 Task: Add an event with the title Quarterly Business Review, date '2023/10/03', time 7:50 AM to 9:50 AMand add a description: Participants will learn how to effectively close a negotiation, secure agreements, and establish clear next steps. They will also explore techniques for building long-term relationships and maintaining open lines of communication after the negotiation concludes., put the event into Yellow category . Add location for the event as: 321 Park Retiro, Madrid, Spain, logged in from the account softage.1@softage.netand send the event invitation to softage.6@softage.net and softage.7@softage.net. Set a reminder for the event 15 minutes before
Action: Mouse moved to (99, 114)
Screenshot: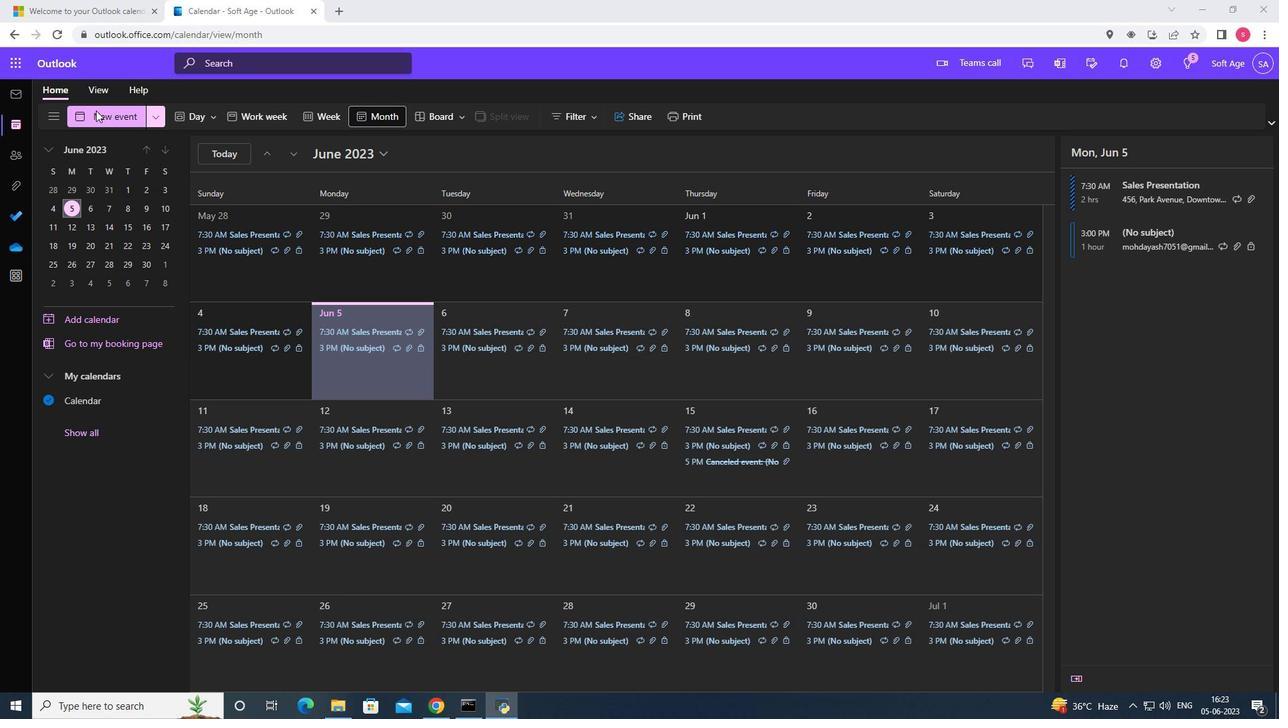 
Action: Mouse pressed left at (99, 114)
Screenshot: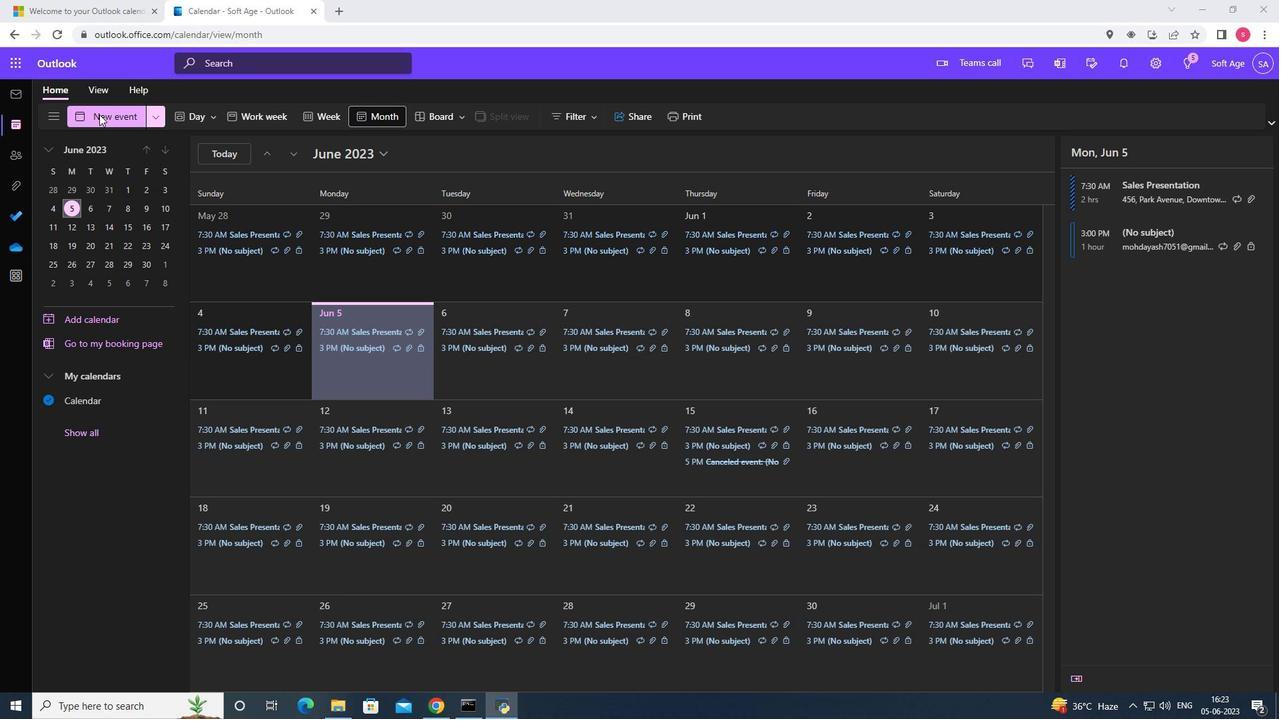 
Action: Mouse moved to (441, 200)
Screenshot: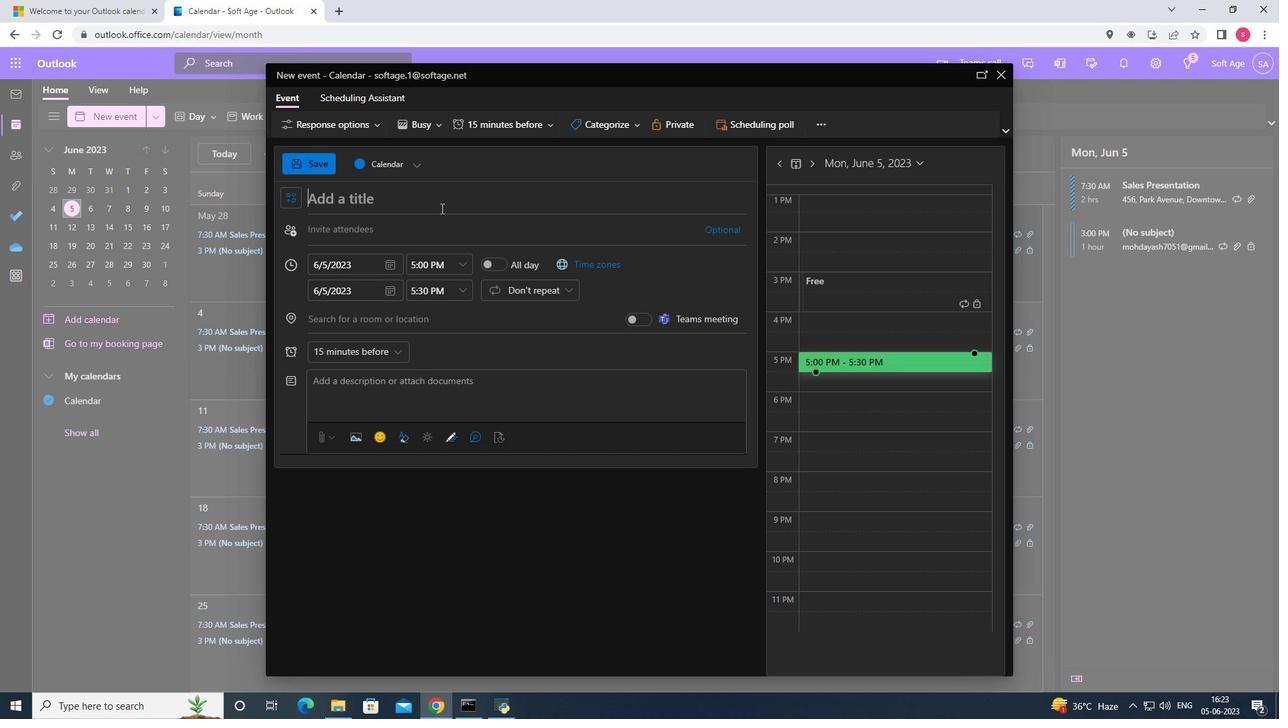 
Action: Mouse pressed left at (441, 200)
Screenshot: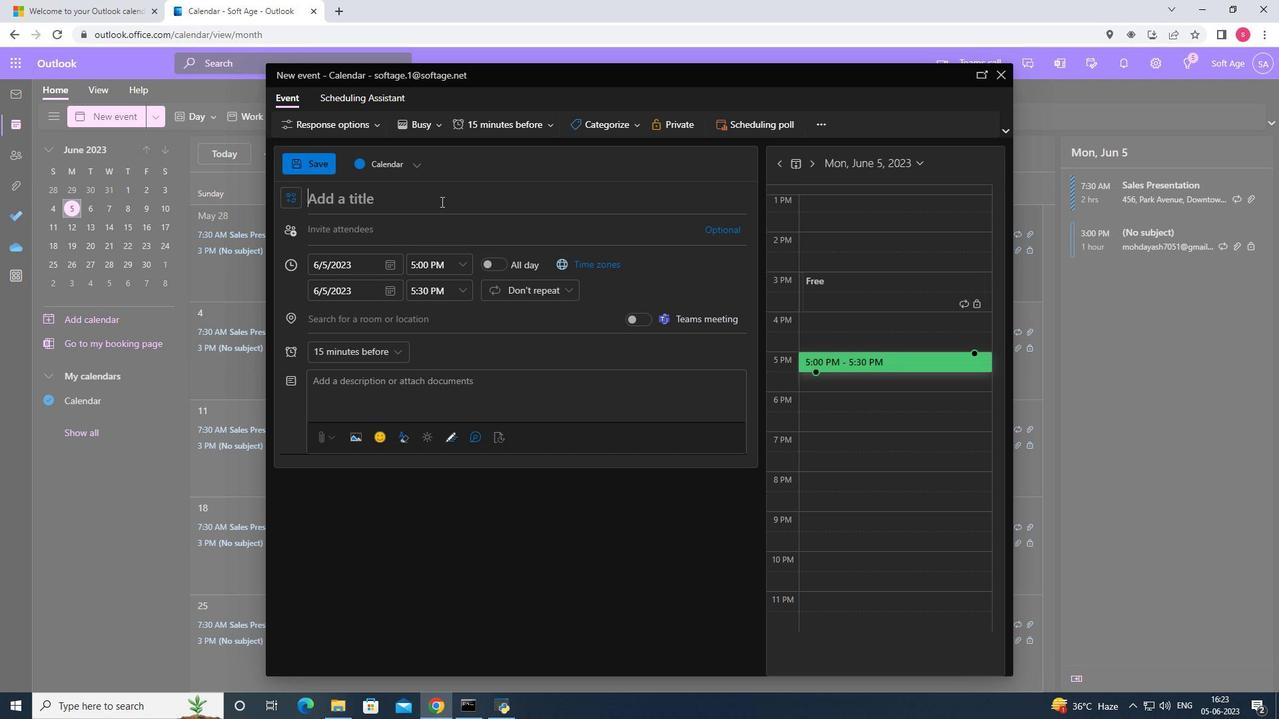 
Action: Key pressed <Key.shift>Quarterly<Key.space>b<Key.backspace><Key.shift>Business<Key.space><Key.shift>Review
Screenshot: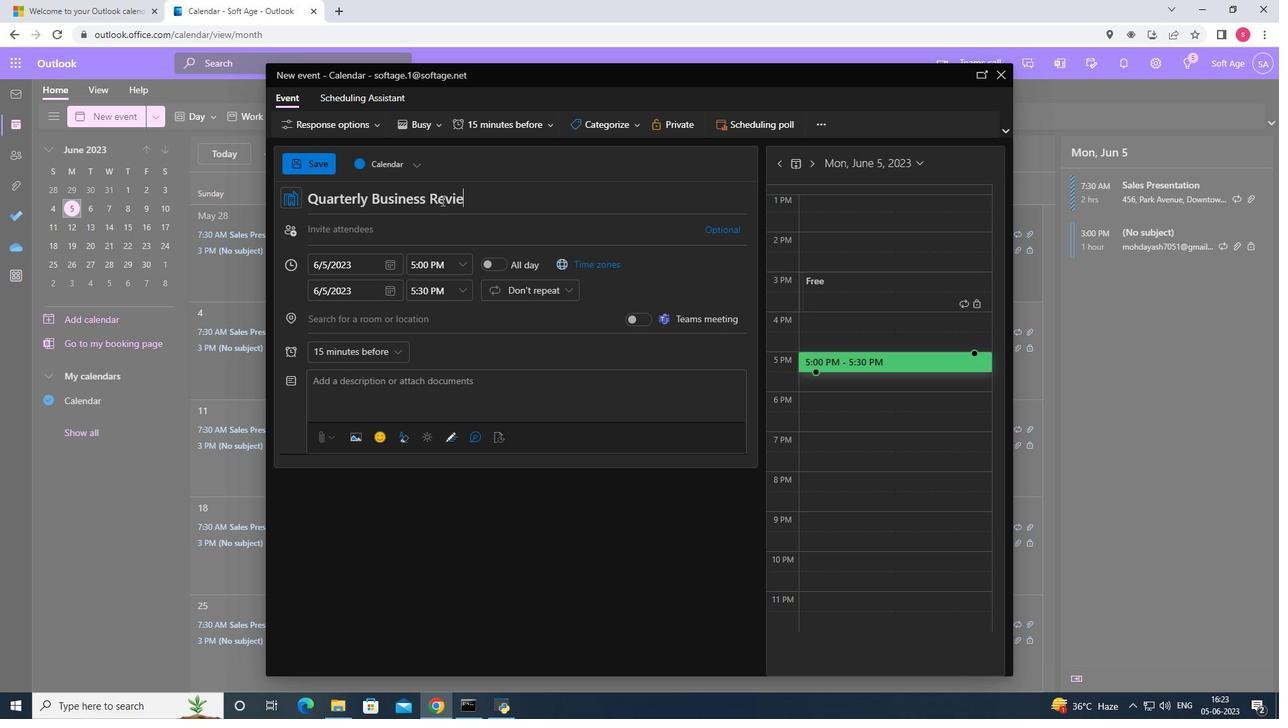 
Action: Mouse moved to (395, 265)
Screenshot: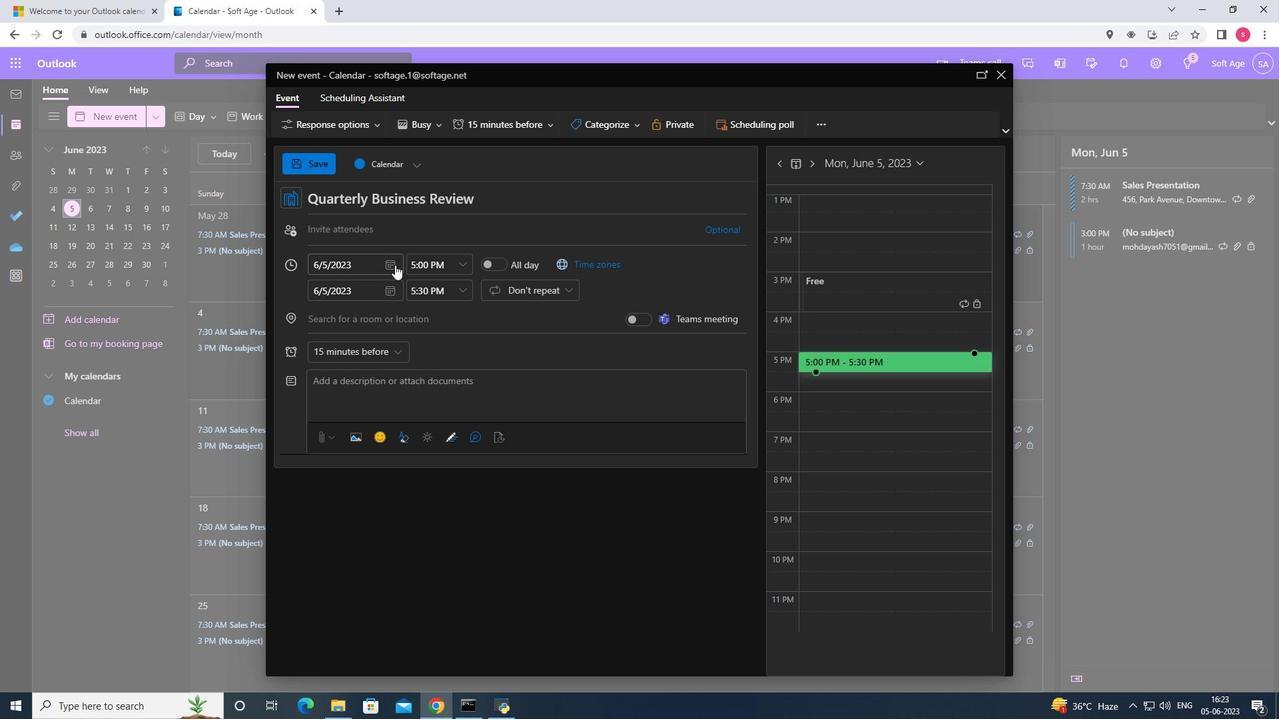 
Action: Mouse pressed left at (395, 265)
Screenshot: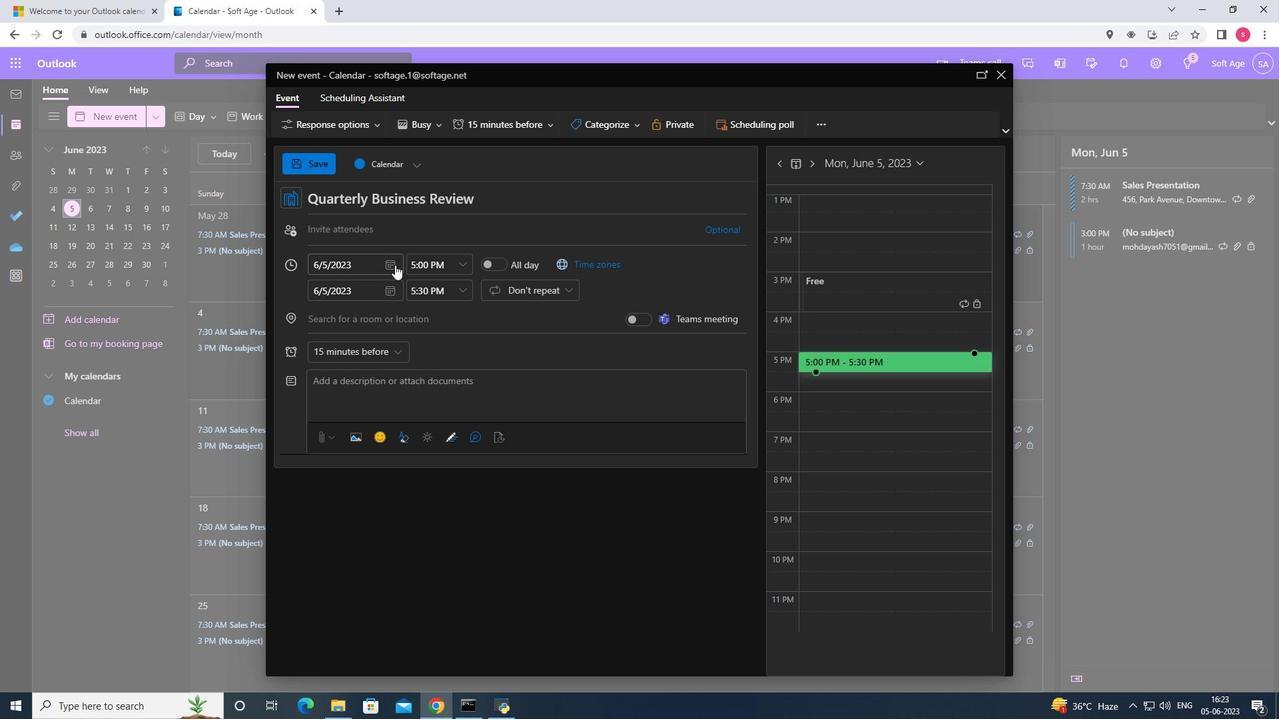 
Action: Mouse moved to (439, 293)
Screenshot: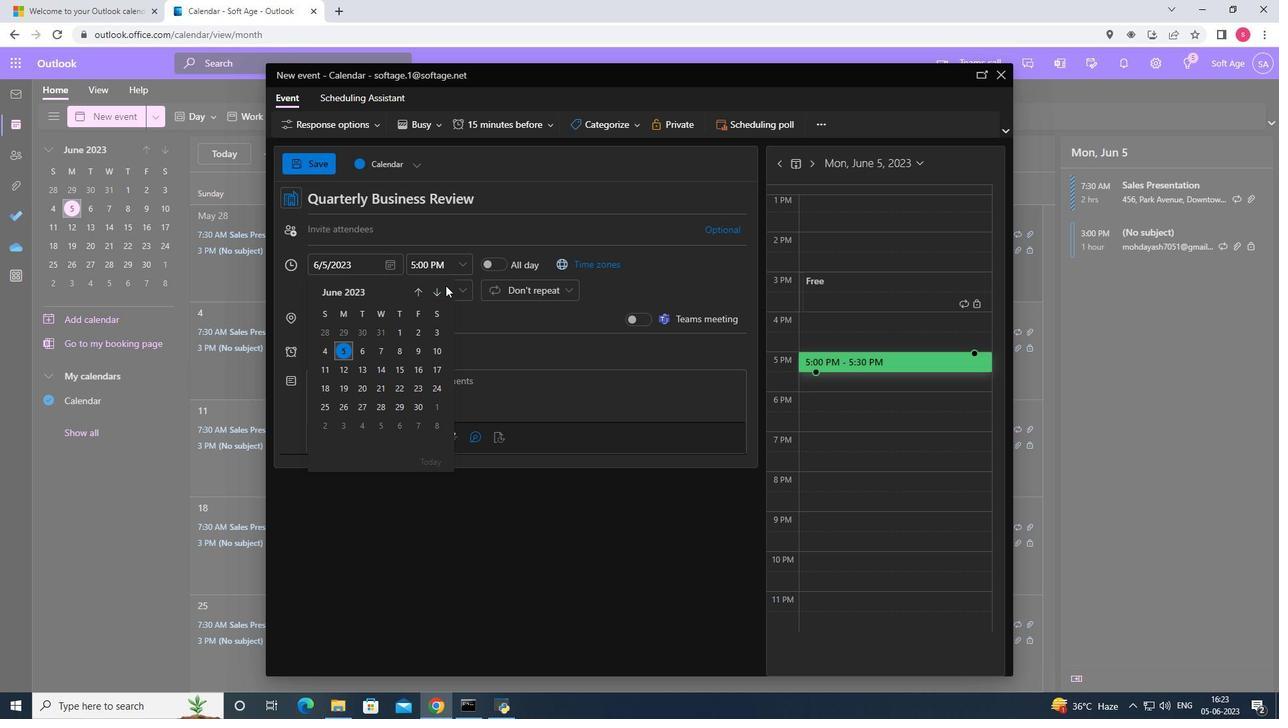 
Action: Mouse pressed left at (439, 293)
Screenshot: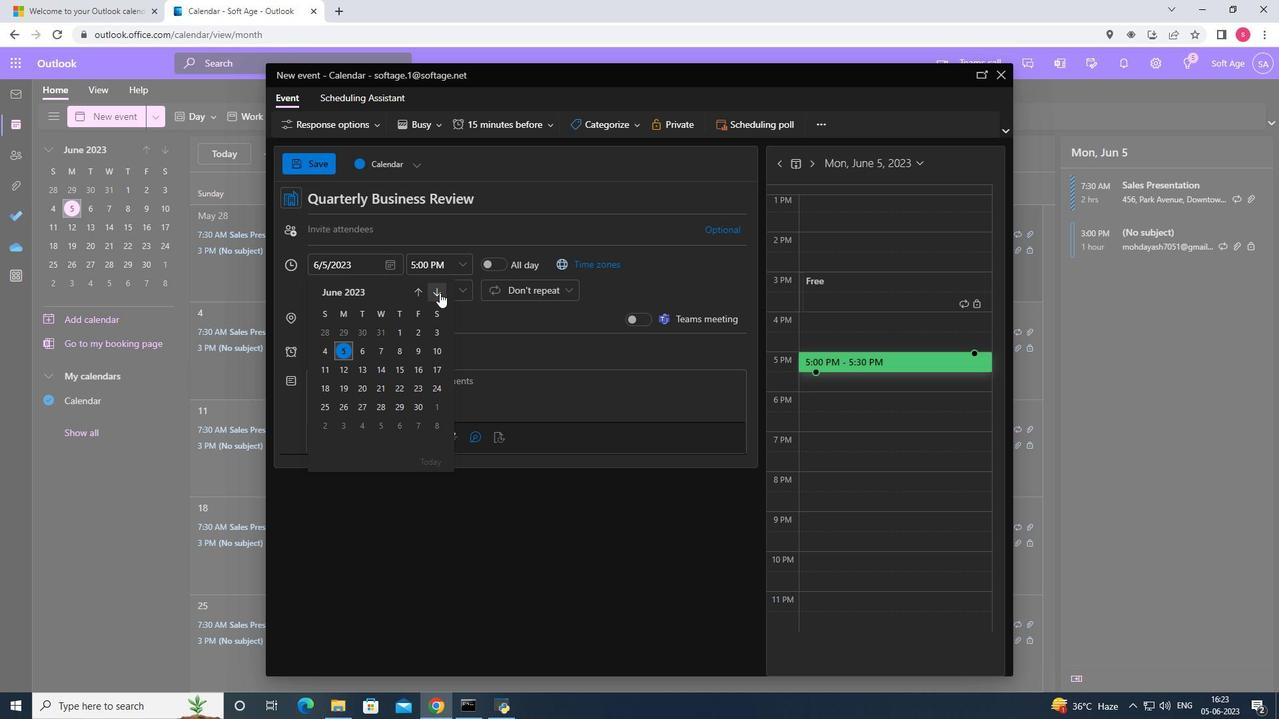 
Action: Mouse pressed left at (439, 293)
Screenshot: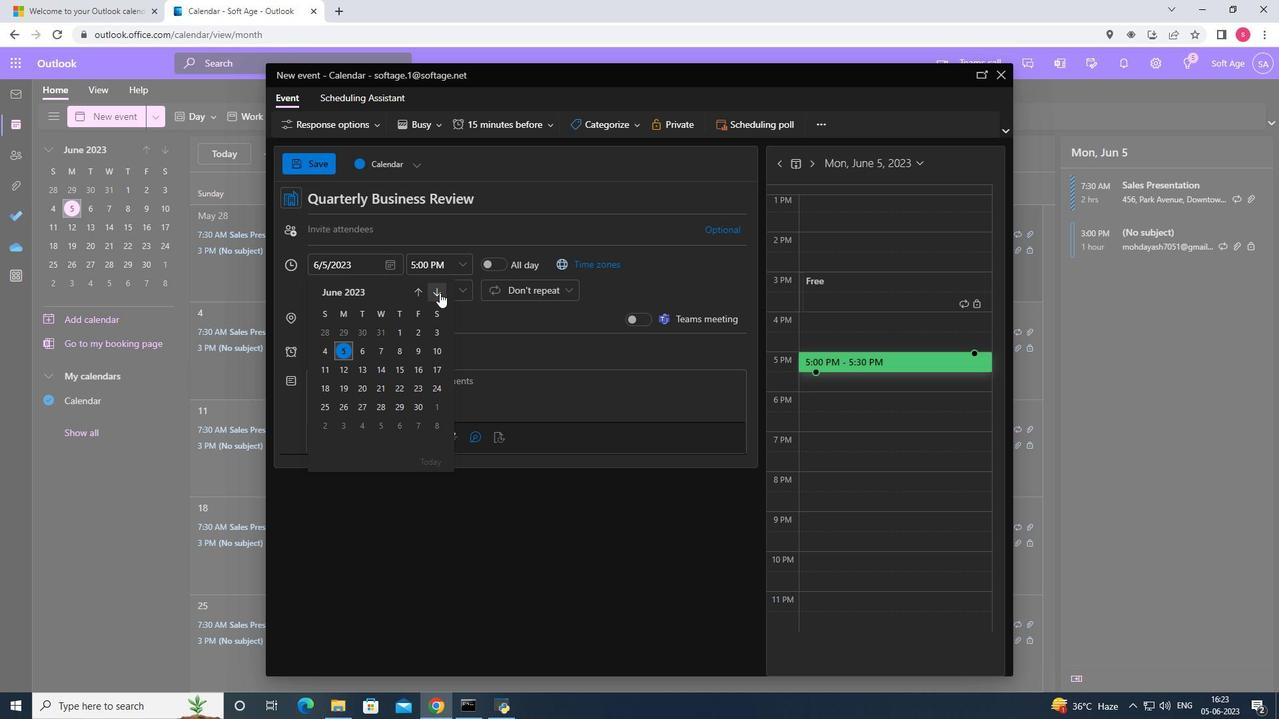 
Action: Mouse pressed left at (439, 293)
Screenshot: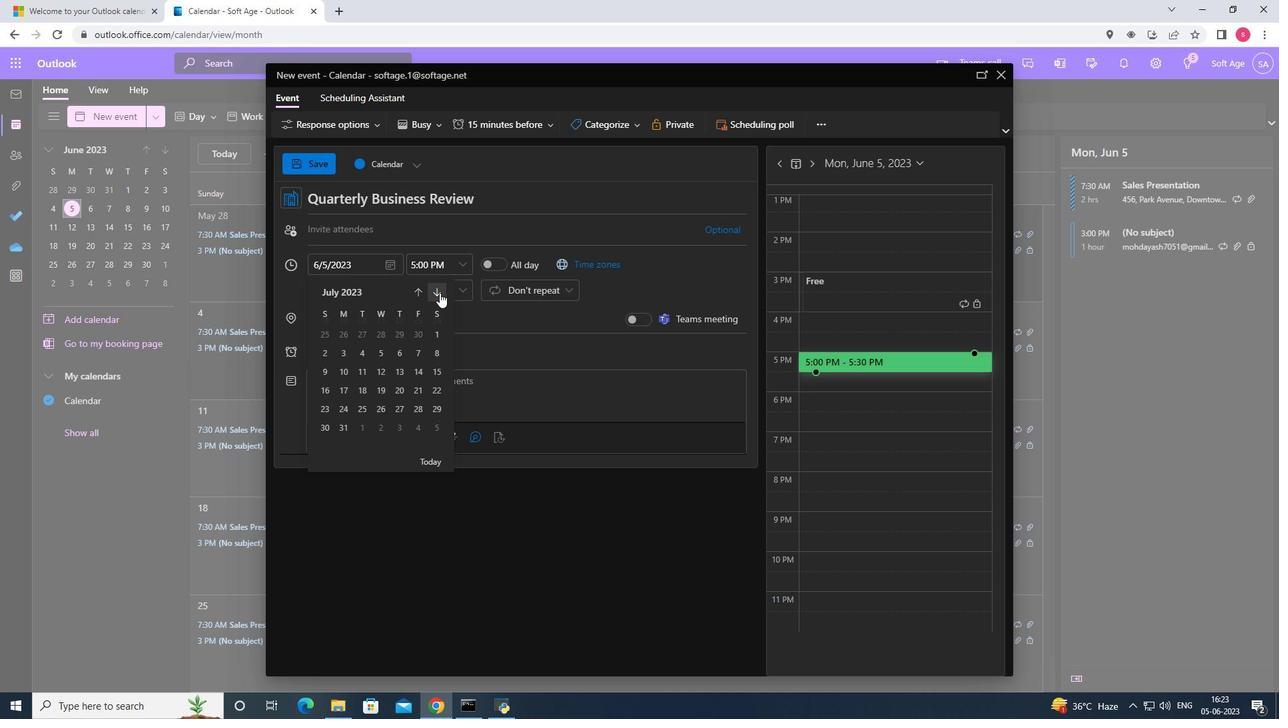 
Action: Mouse pressed left at (439, 293)
Screenshot: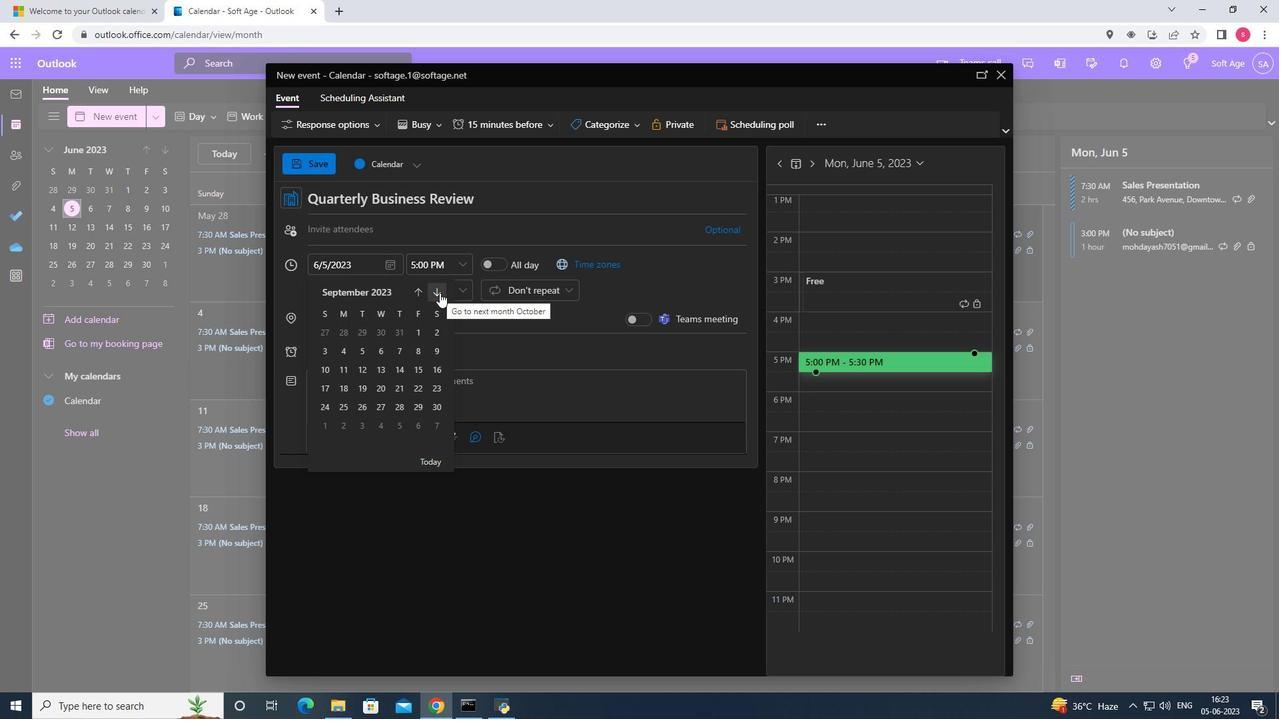 
Action: Mouse moved to (366, 329)
Screenshot: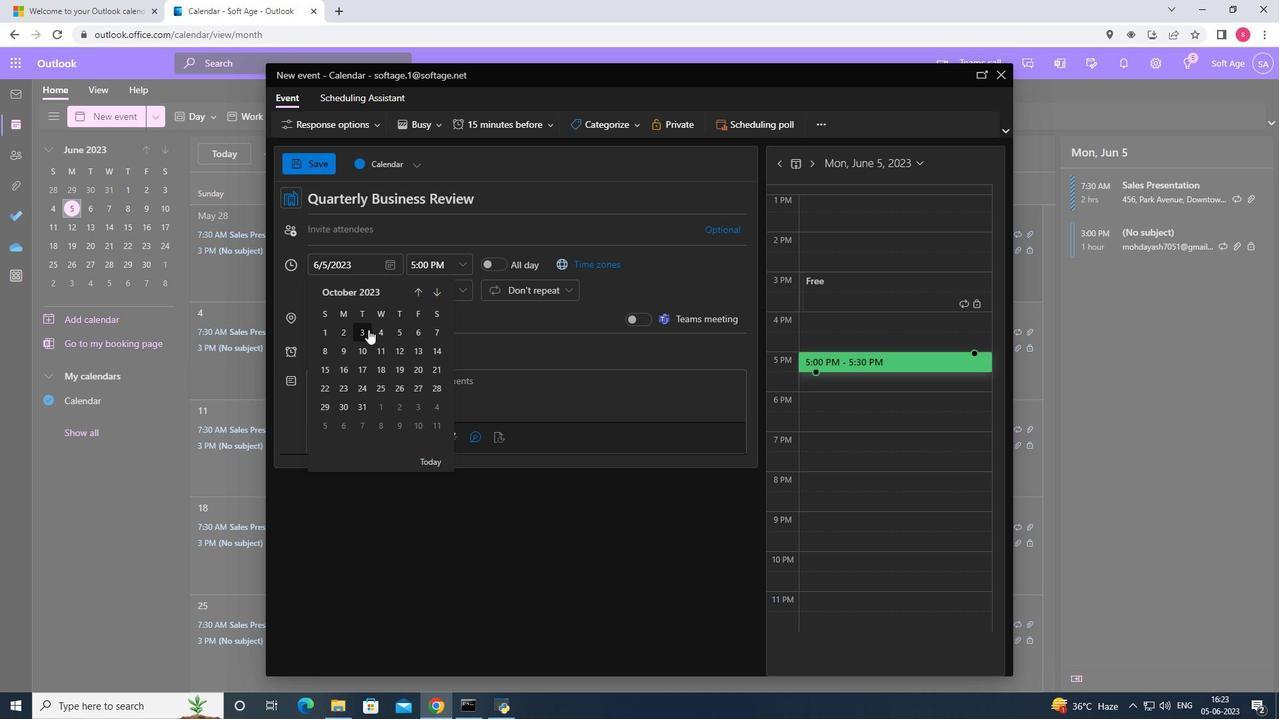 
Action: Mouse pressed left at (366, 329)
Screenshot: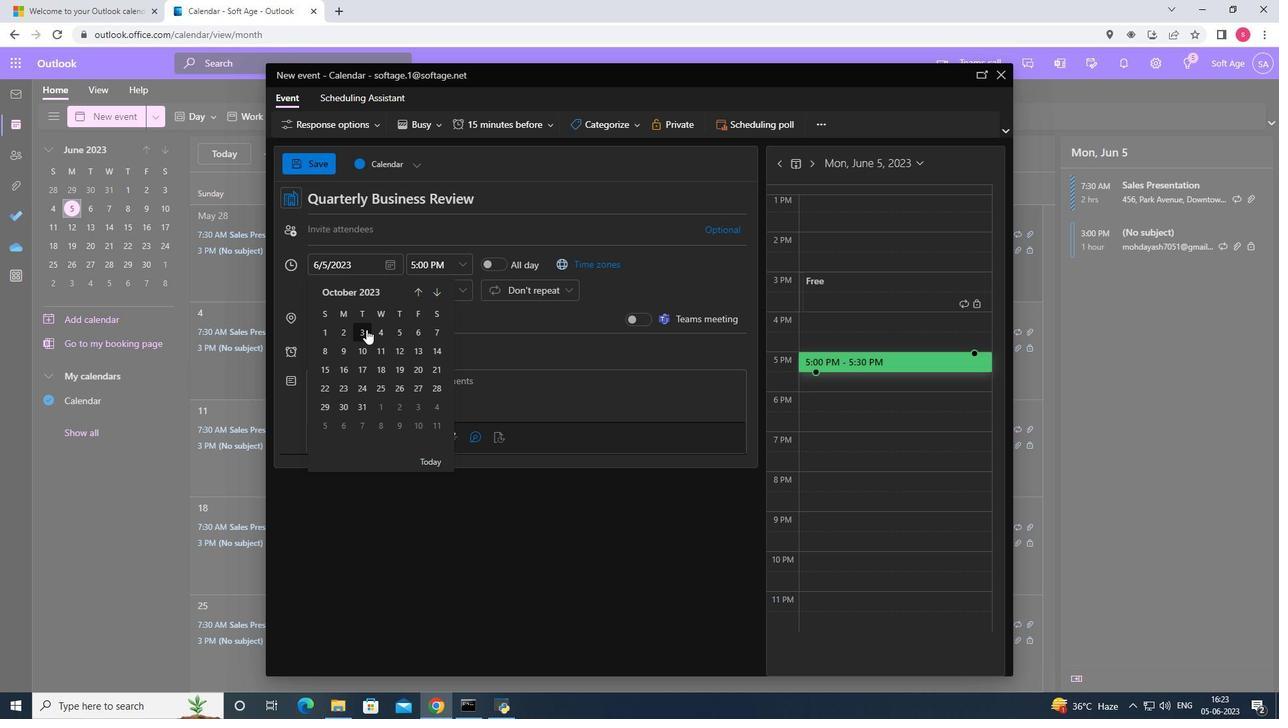 
Action: Mouse moved to (460, 273)
Screenshot: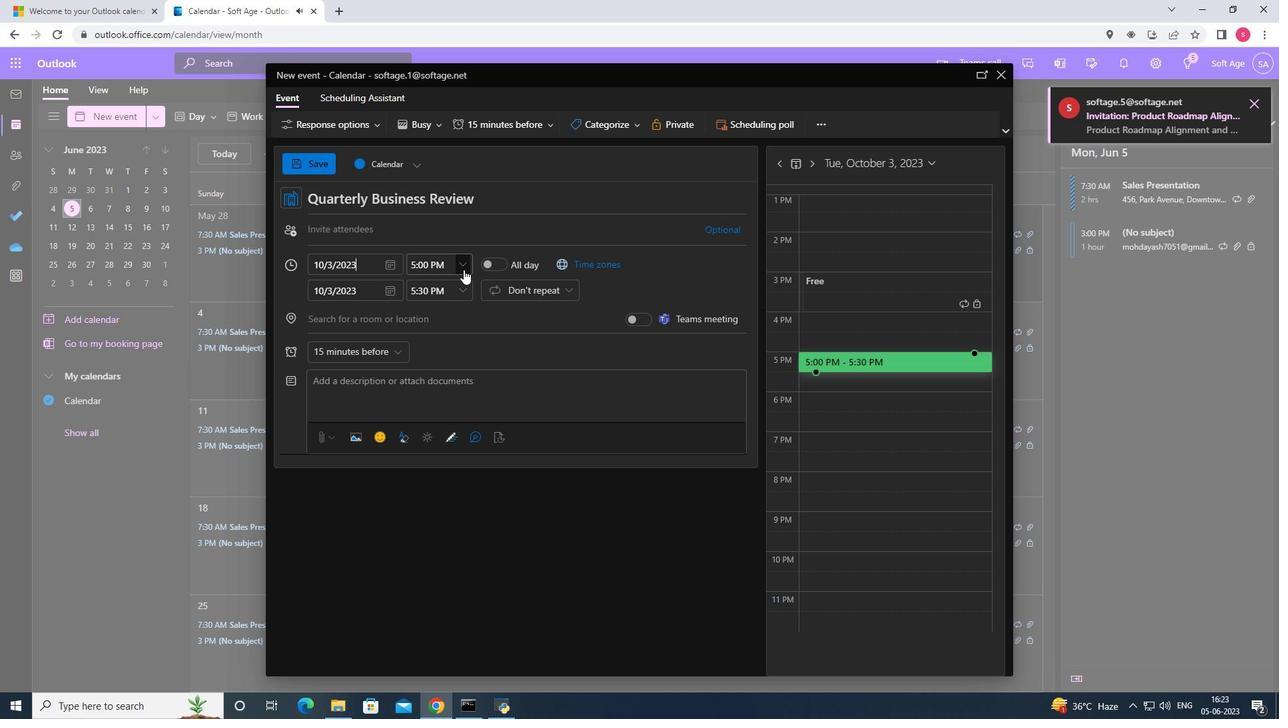 
Action: Mouse pressed left at (460, 273)
Screenshot: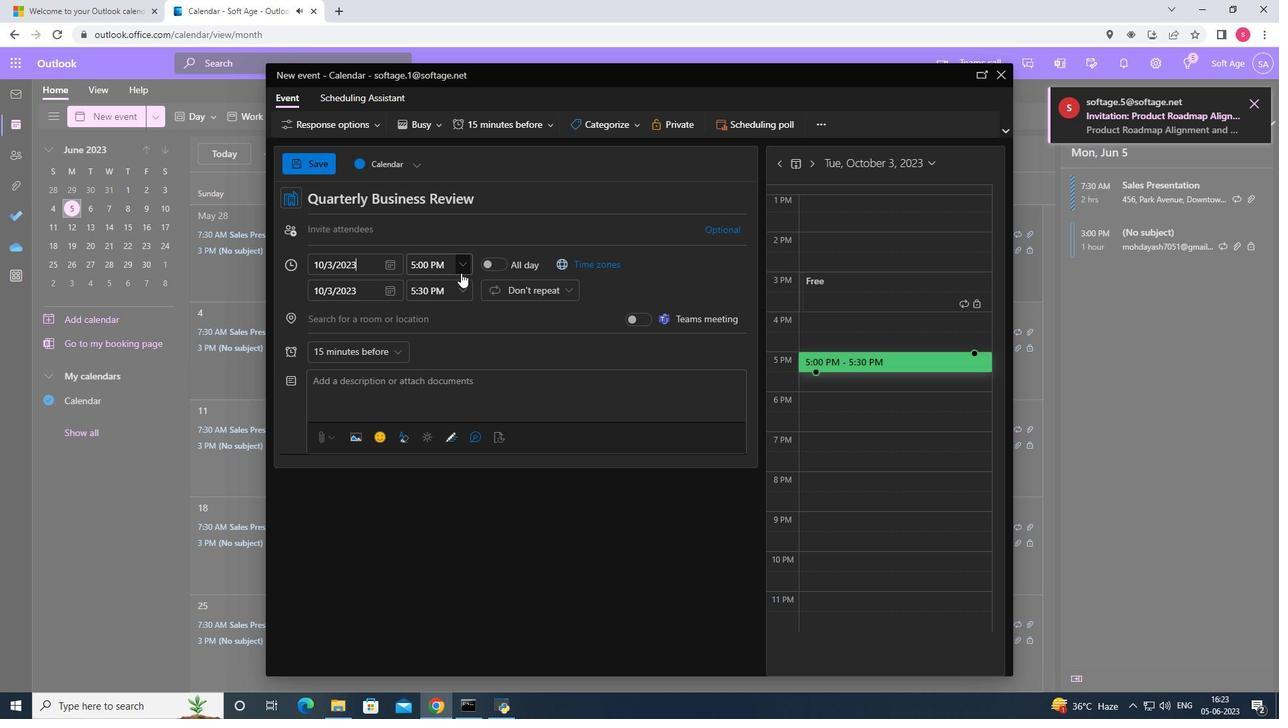 
Action: Mouse moved to (480, 281)
Screenshot: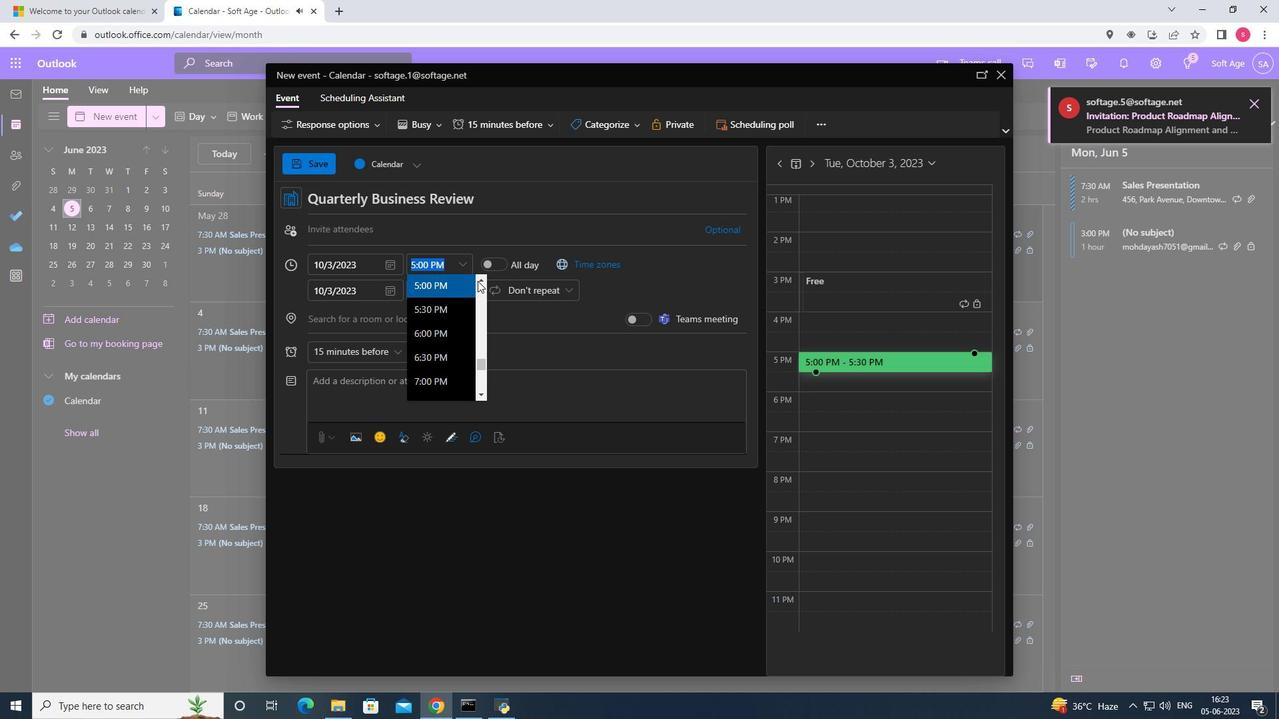 
Action: Mouse pressed left at (480, 281)
Screenshot: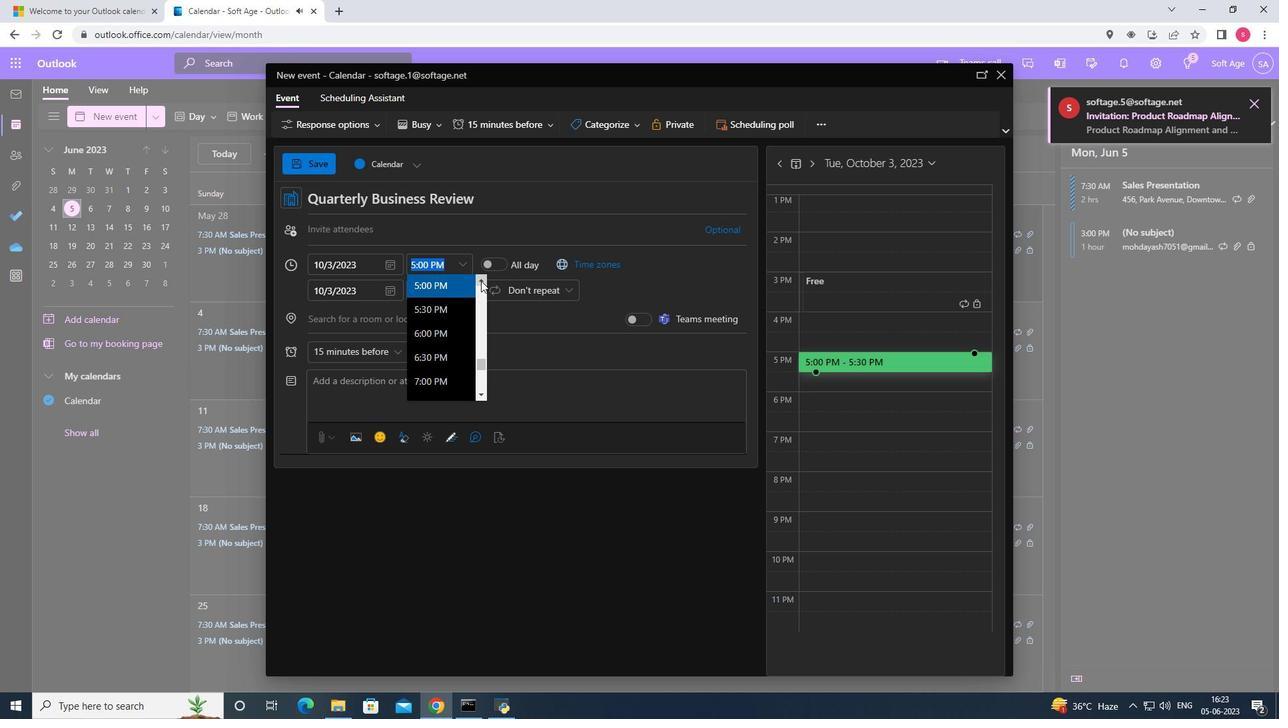 
Action: Mouse moved to (482, 281)
Screenshot: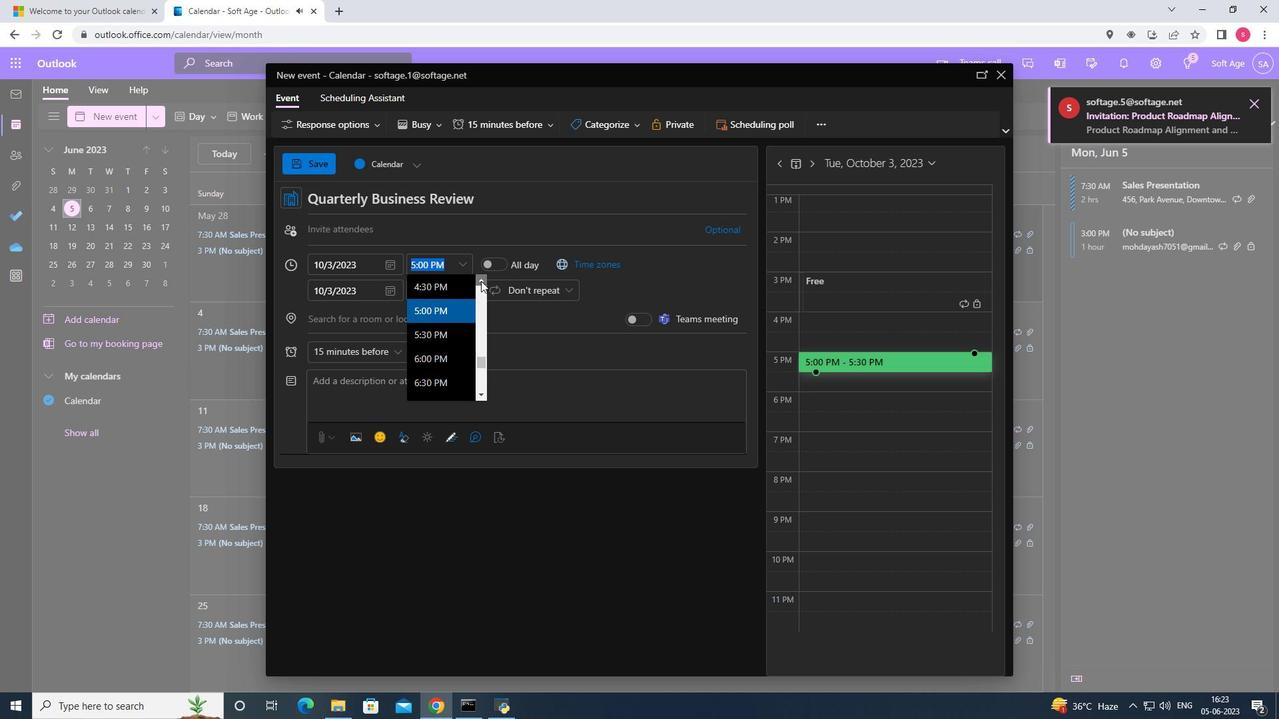 
Action: Mouse pressed left at (482, 281)
Screenshot: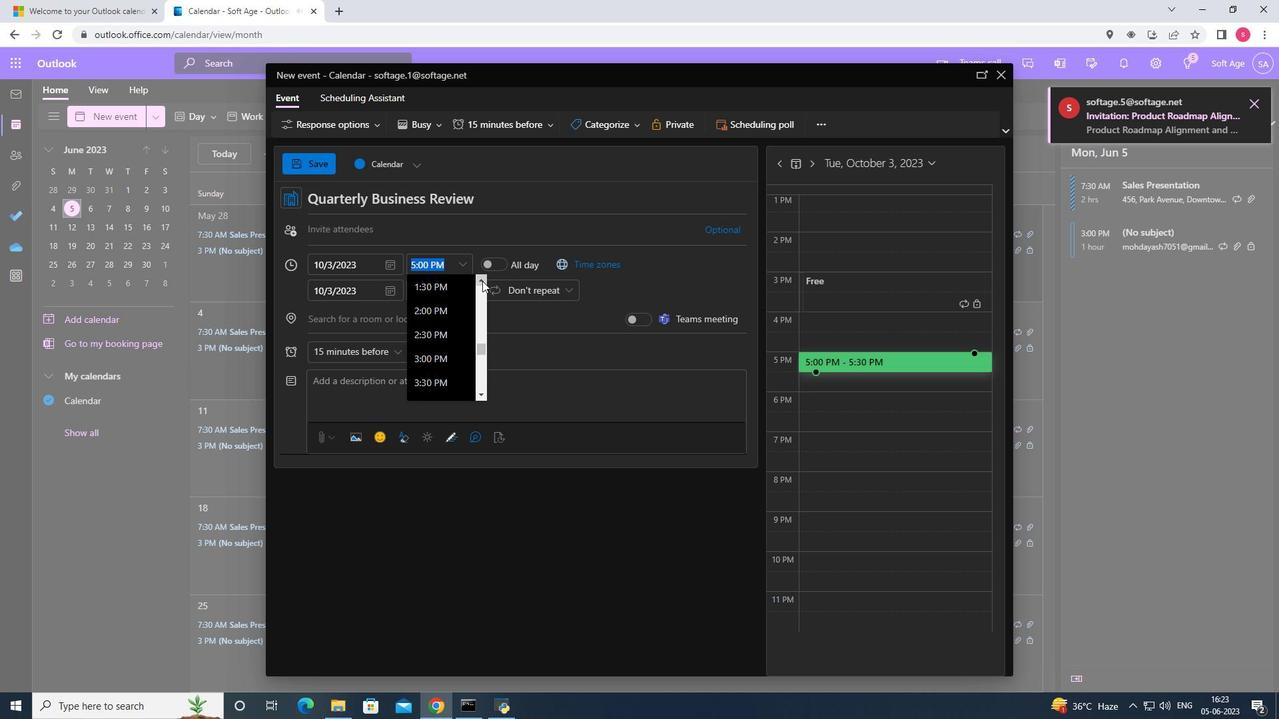 
Action: Mouse pressed left at (482, 281)
Screenshot: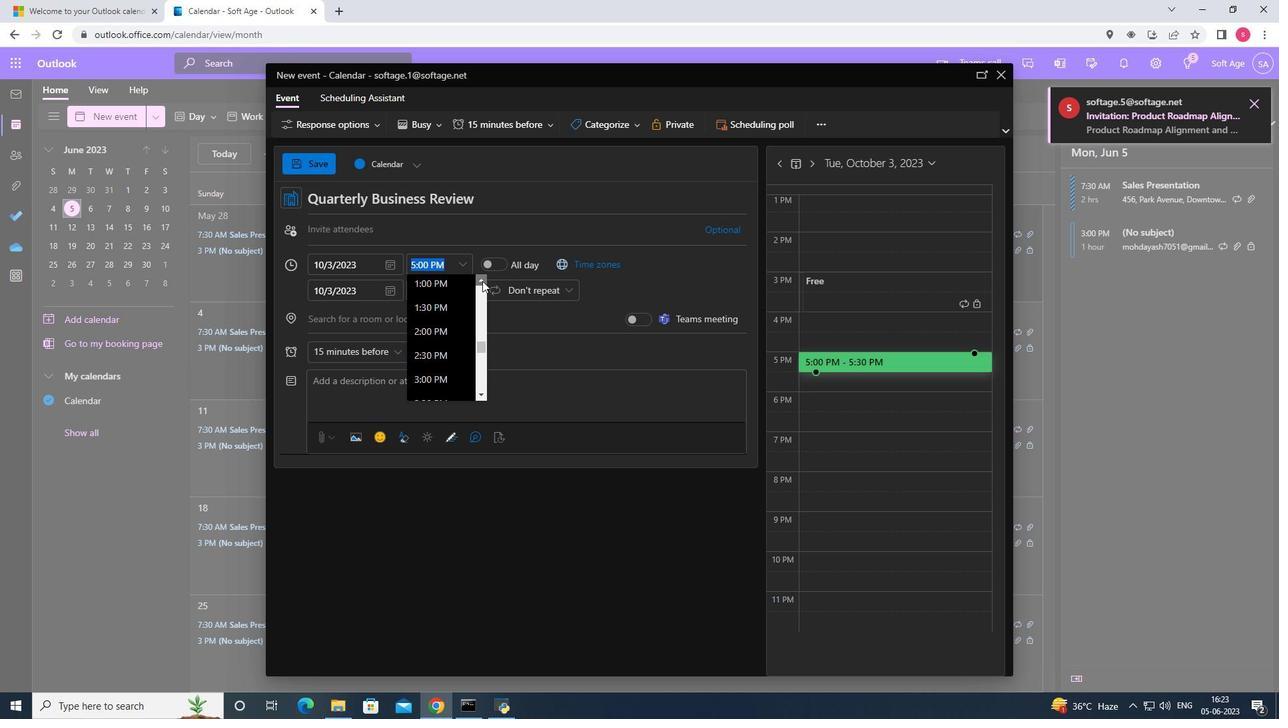 
Action: Mouse pressed left at (482, 281)
Screenshot: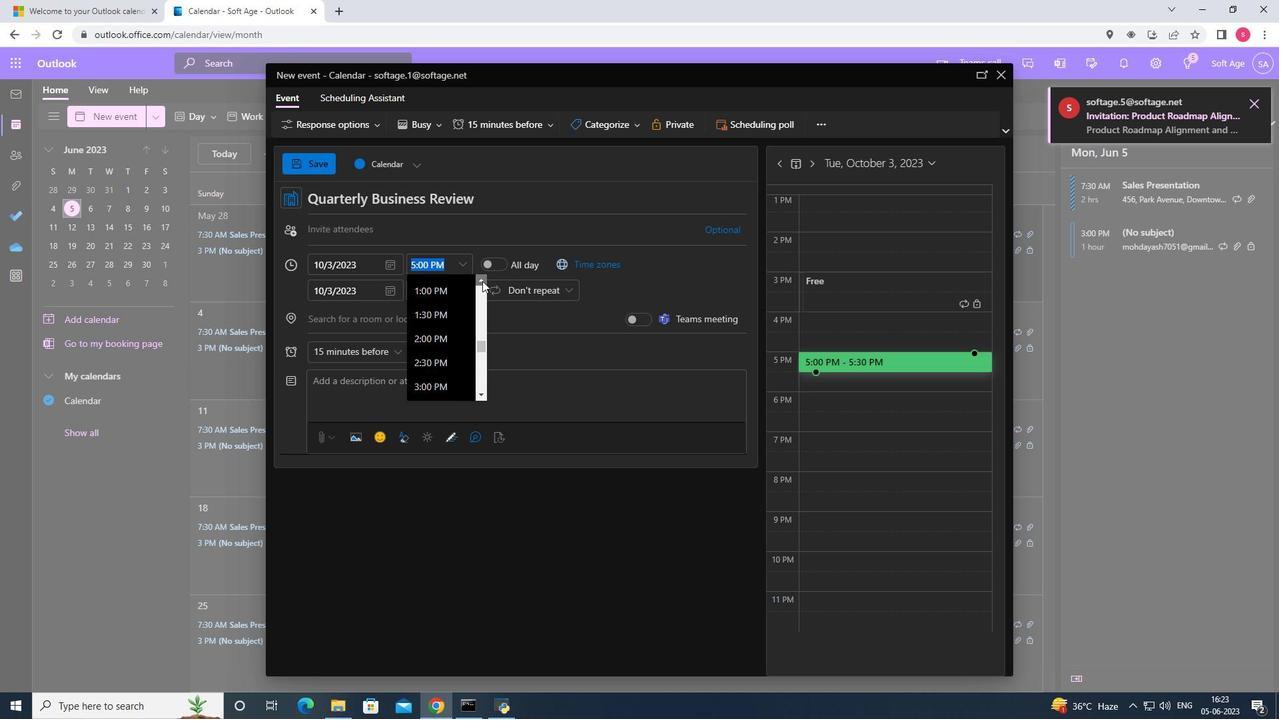 
Action: Mouse pressed left at (482, 281)
Screenshot: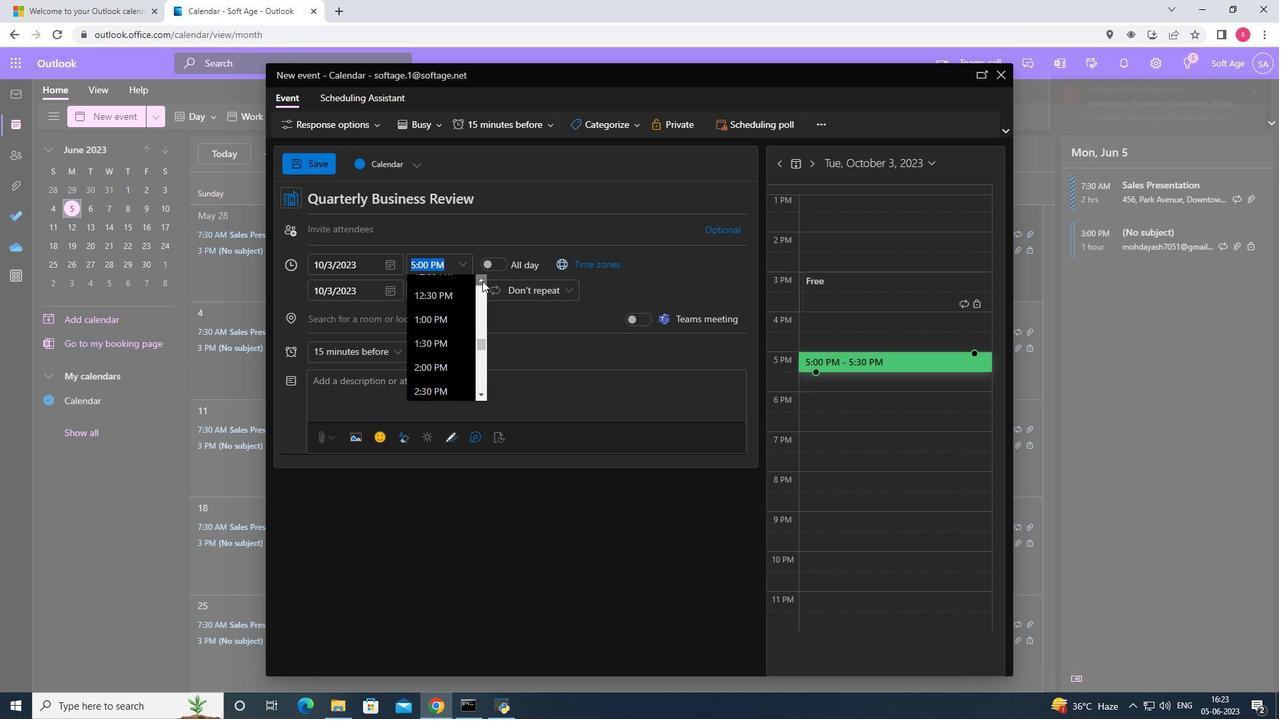 
Action: Mouse pressed left at (482, 281)
Screenshot: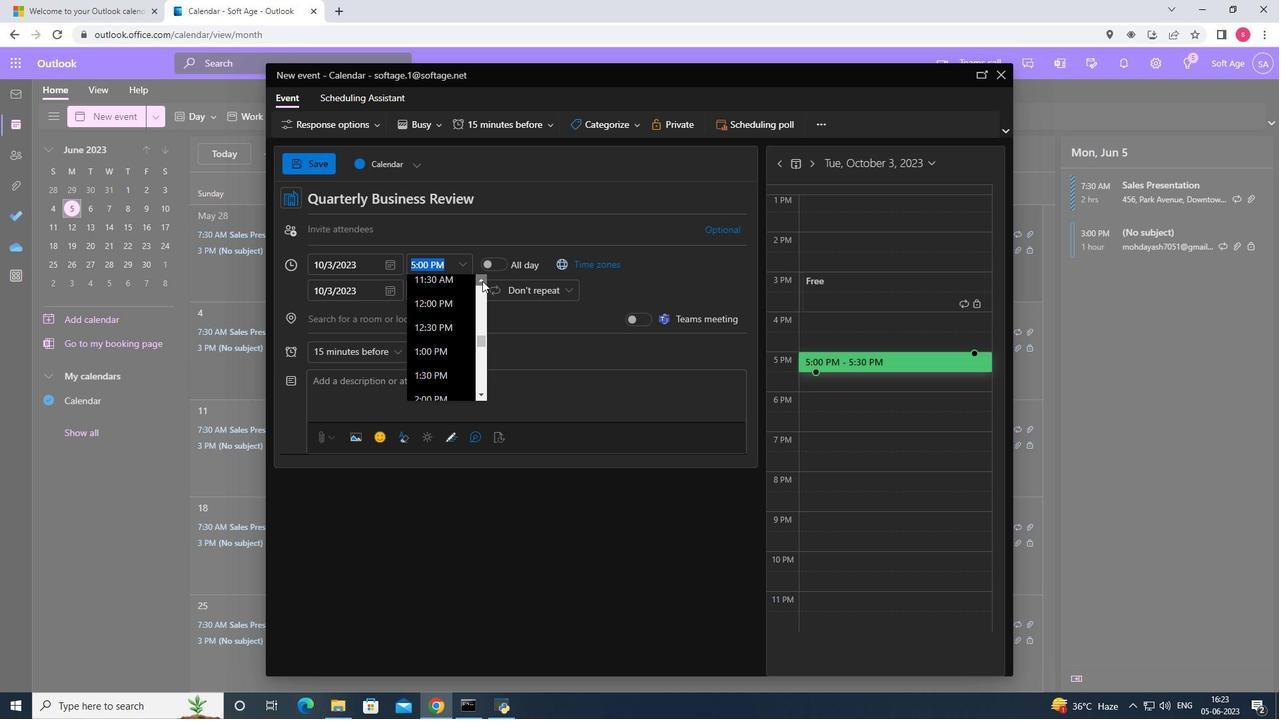 
Action: Mouse pressed left at (482, 281)
Screenshot: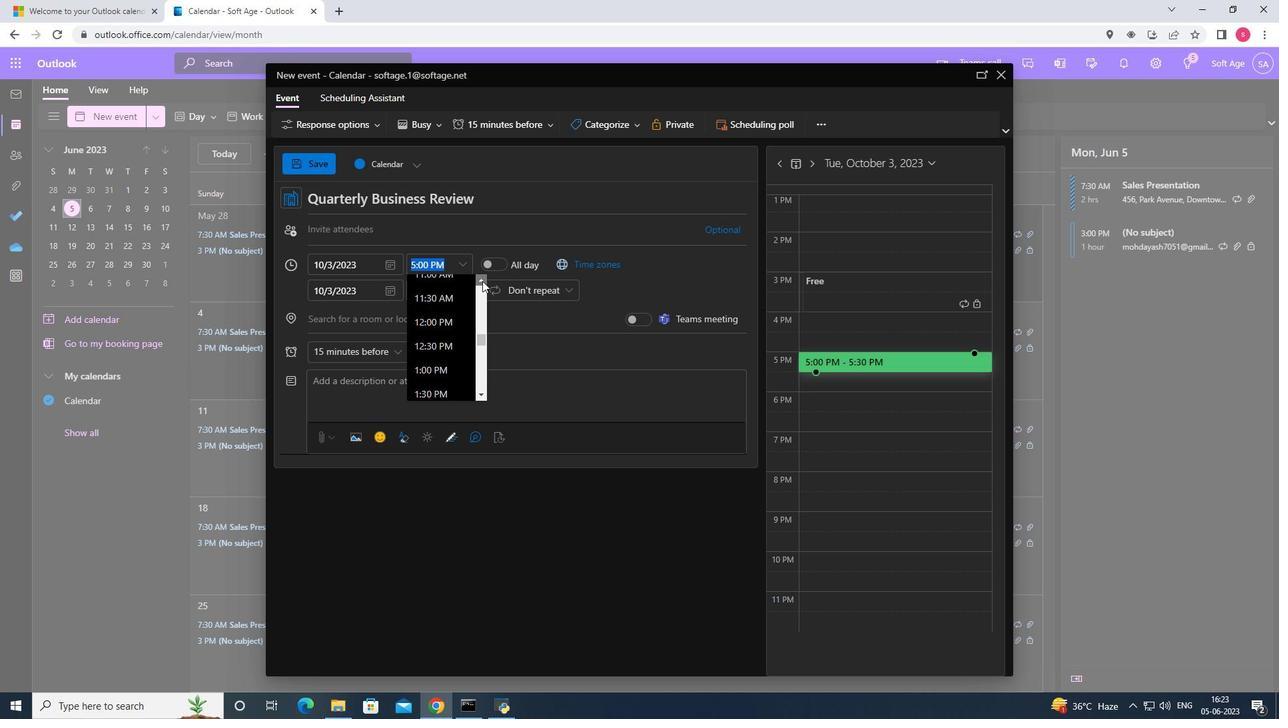 
Action: Mouse pressed left at (482, 281)
Screenshot: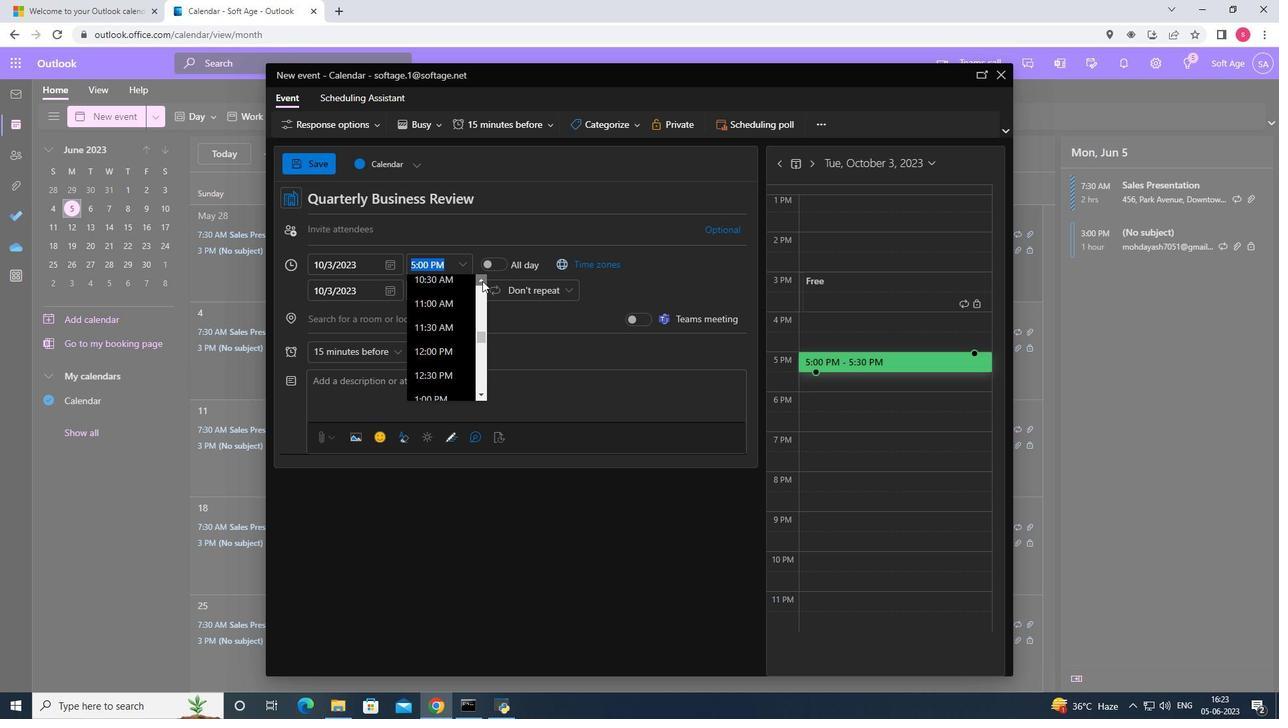 
Action: Mouse pressed left at (482, 281)
Screenshot: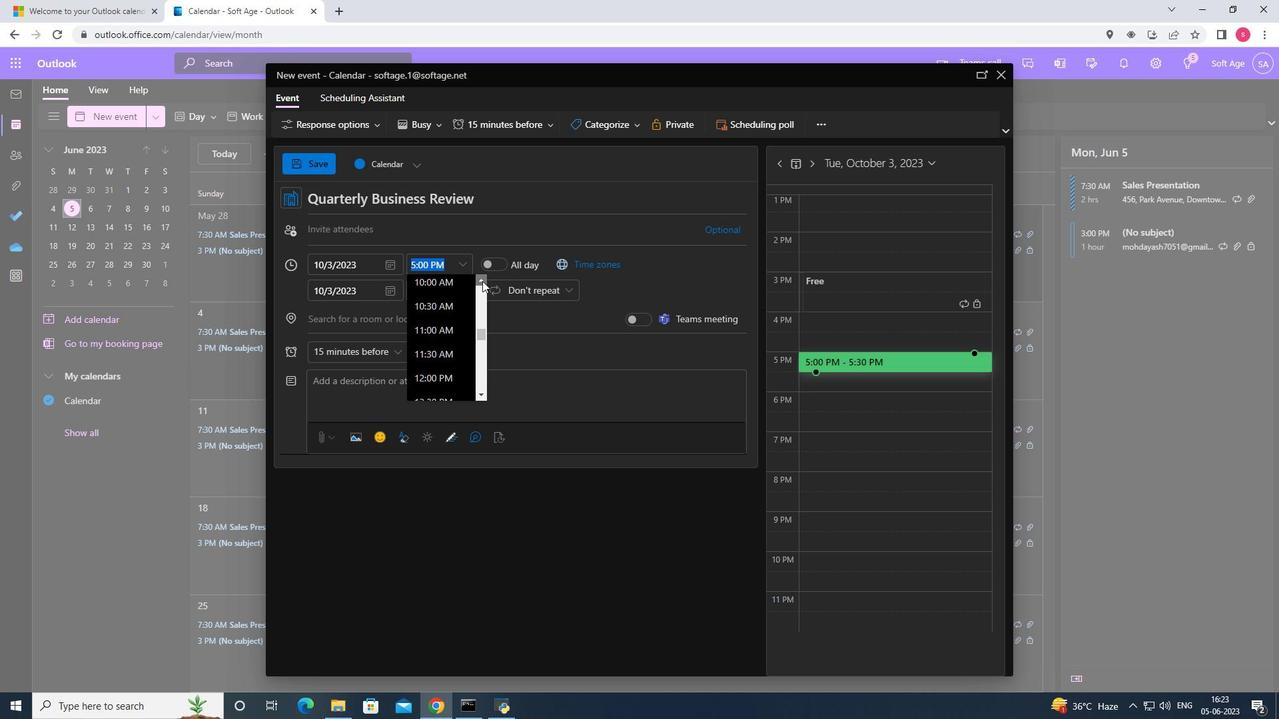 
Action: Mouse pressed left at (482, 281)
Screenshot: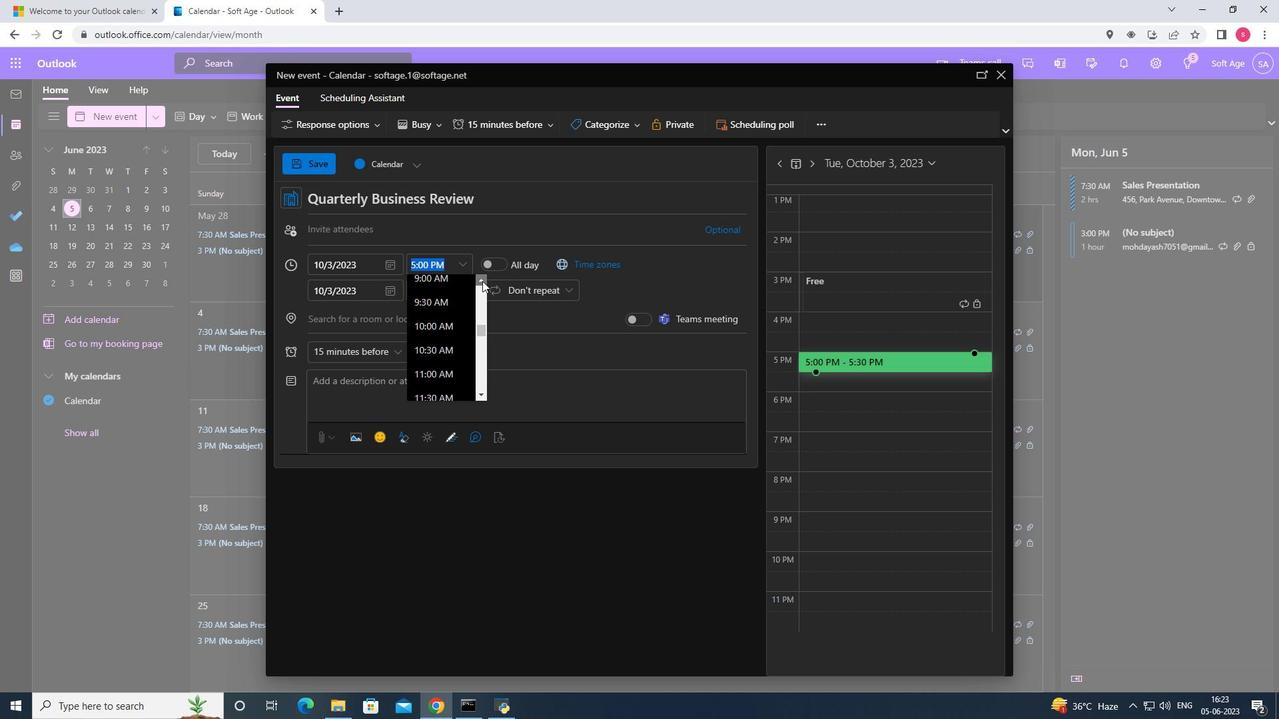 
Action: Mouse pressed left at (482, 281)
Screenshot: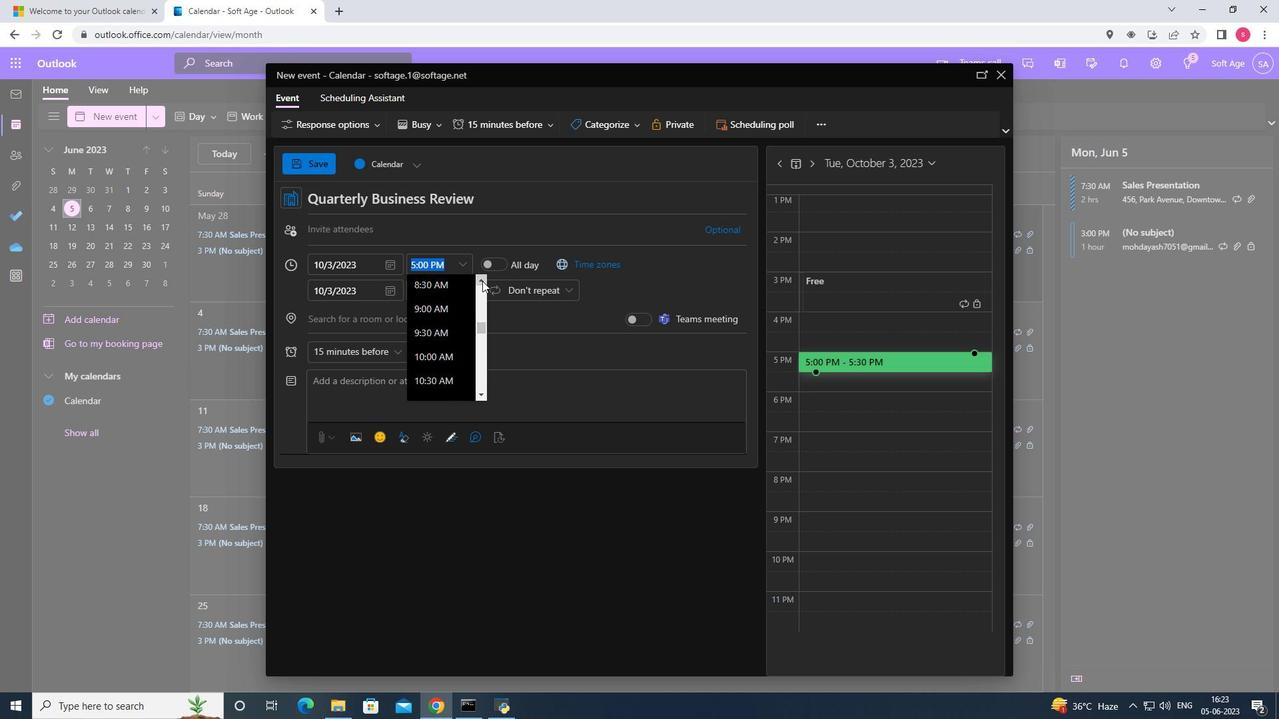 
Action: Mouse pressed left at (482, 281)
Screenshot: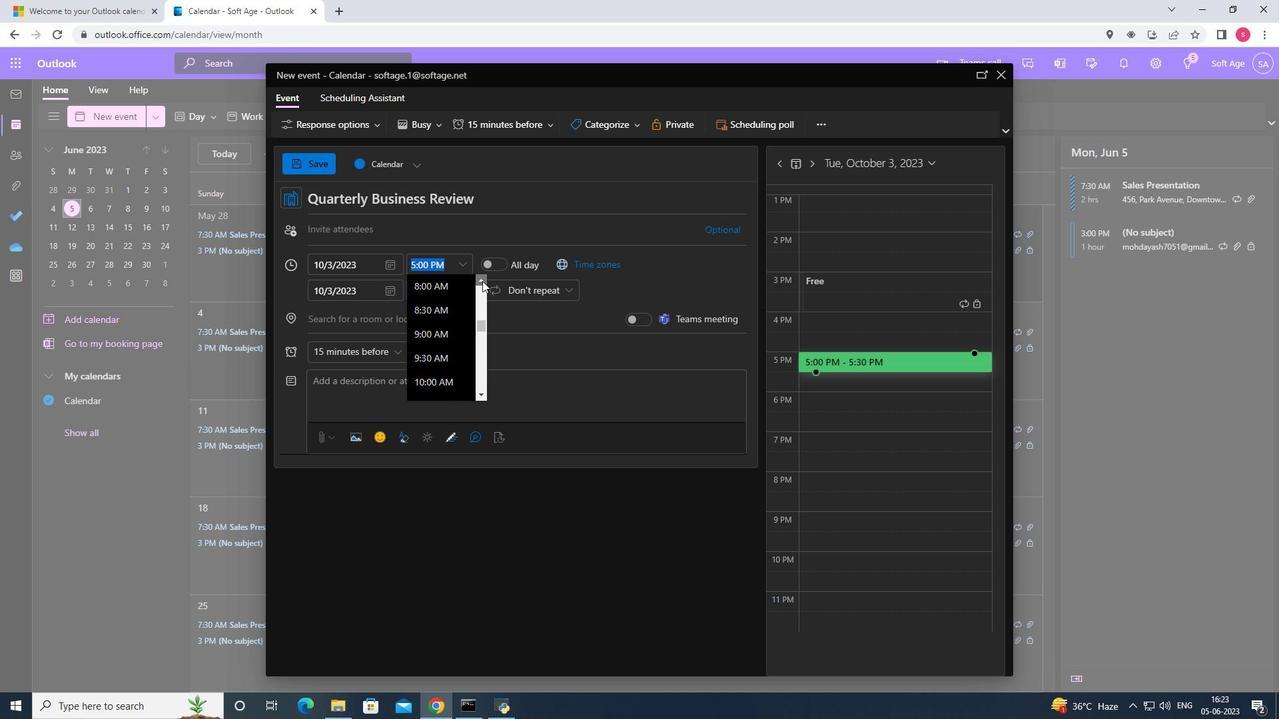 
Action: Mouse moved to (420, 300)
Screenshot: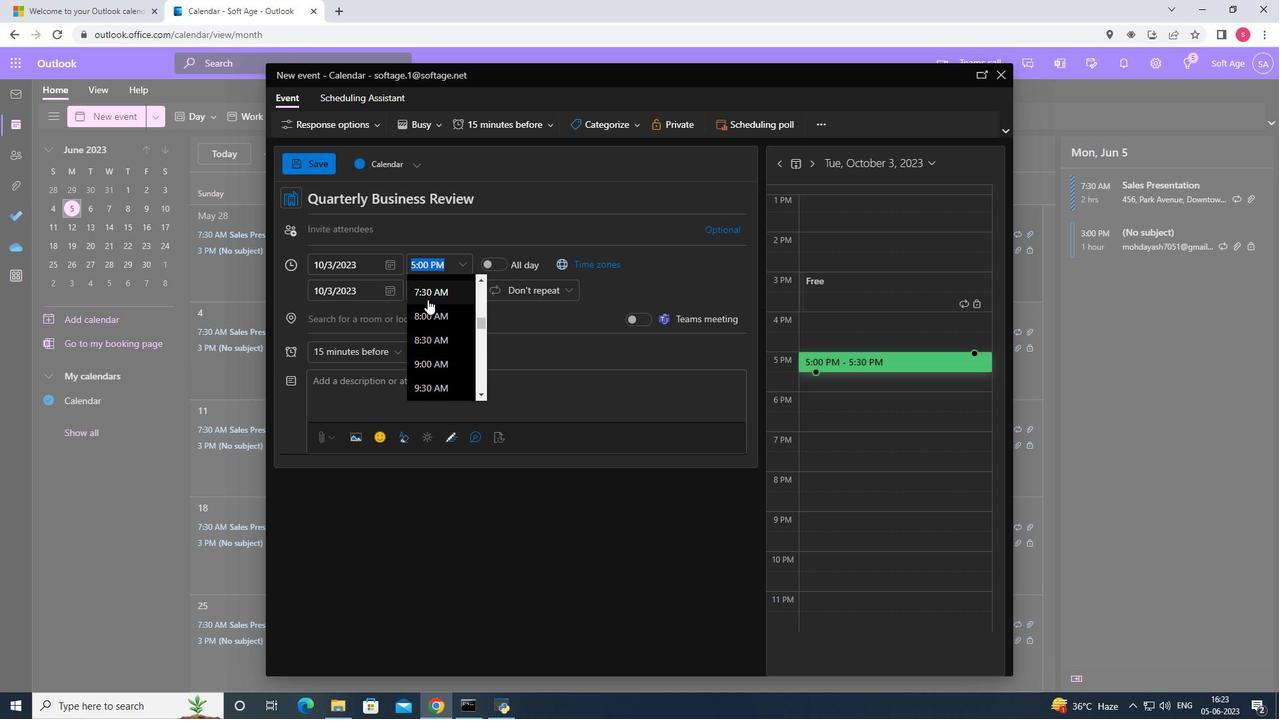 
Action: Mouse pressed left at (420, 300)
Screenshot: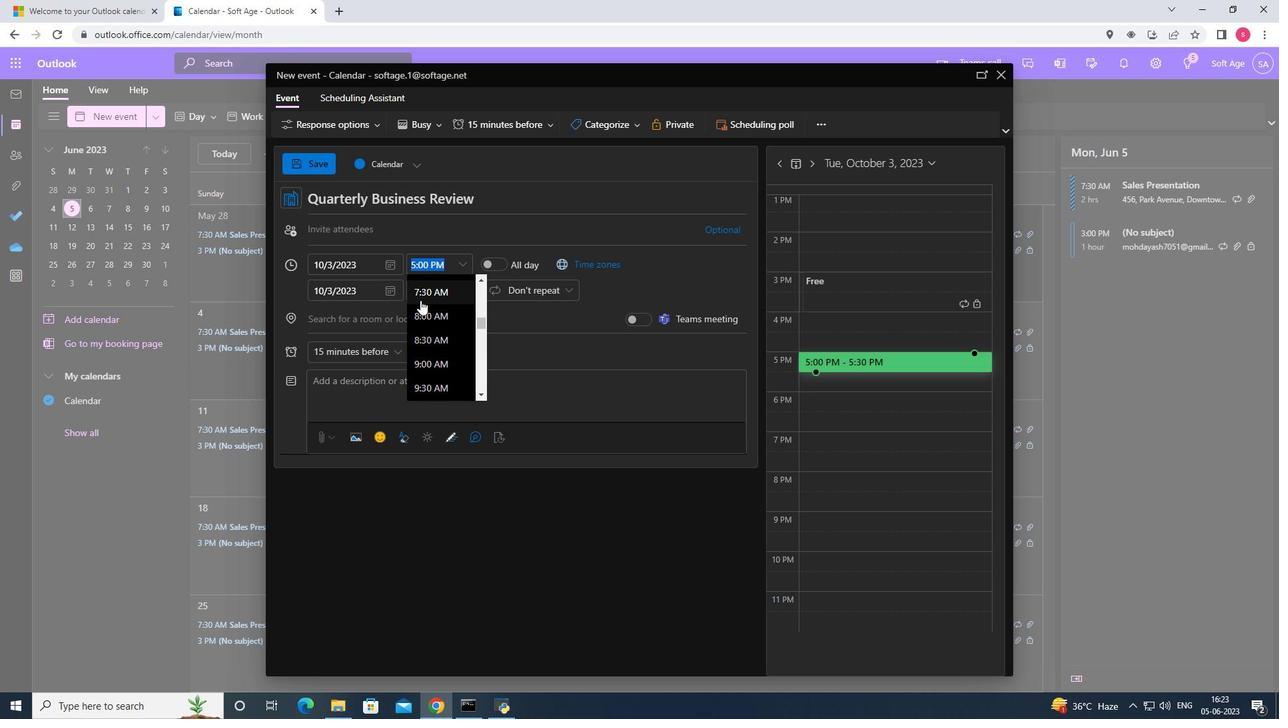 
Action: Mouse moved to (423, 265)
Screenshot: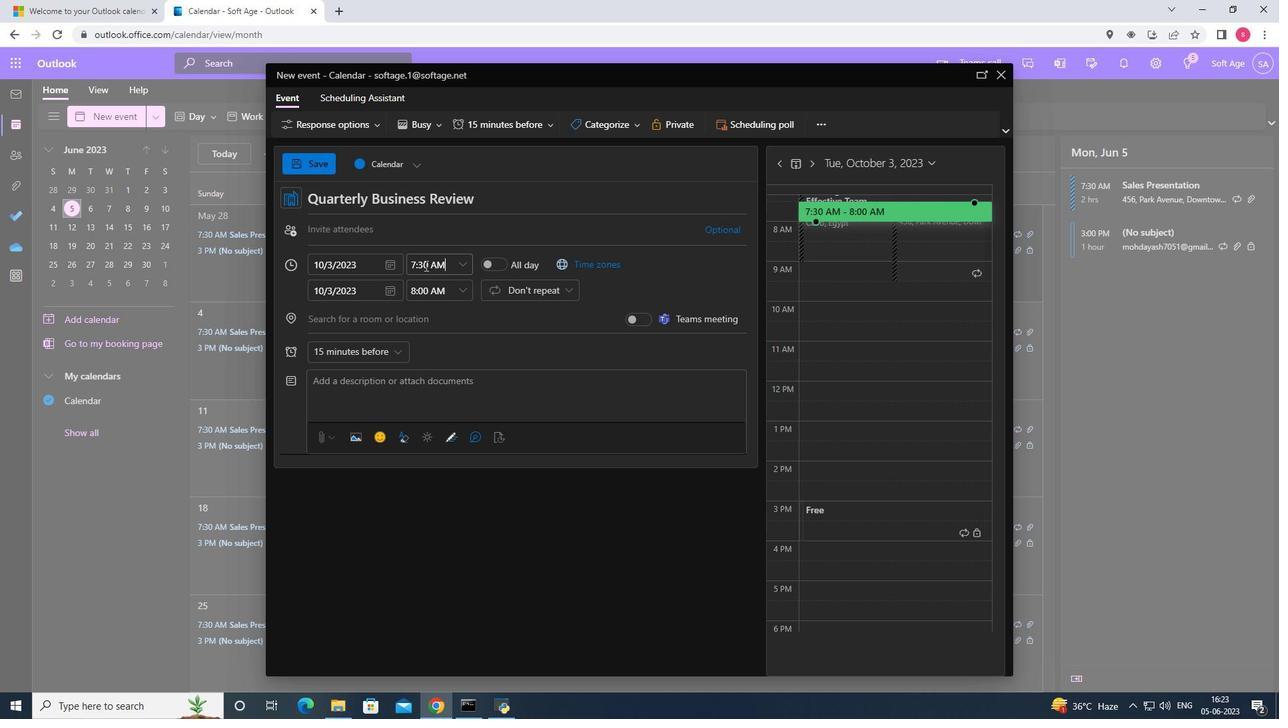 
Action: Mouse pressed left at (423, 265)
Screenshot: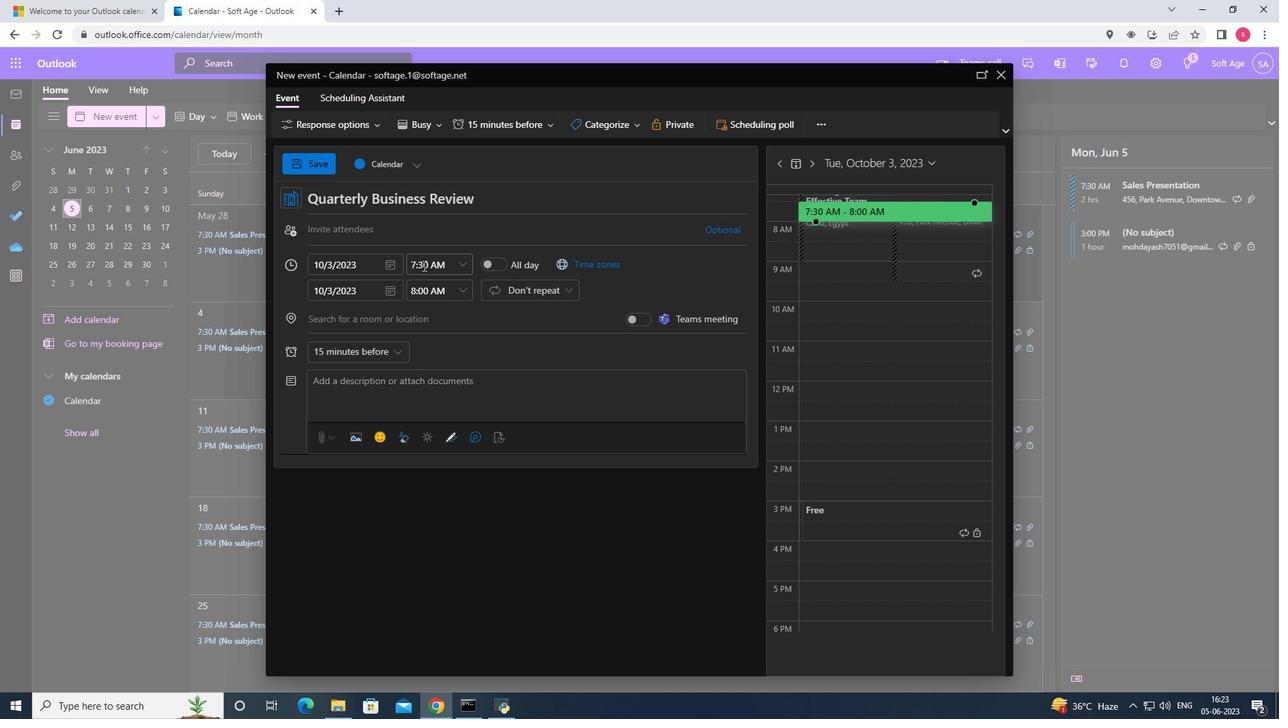 
Action: Key pressed <Key.backspace>5
Screenshot: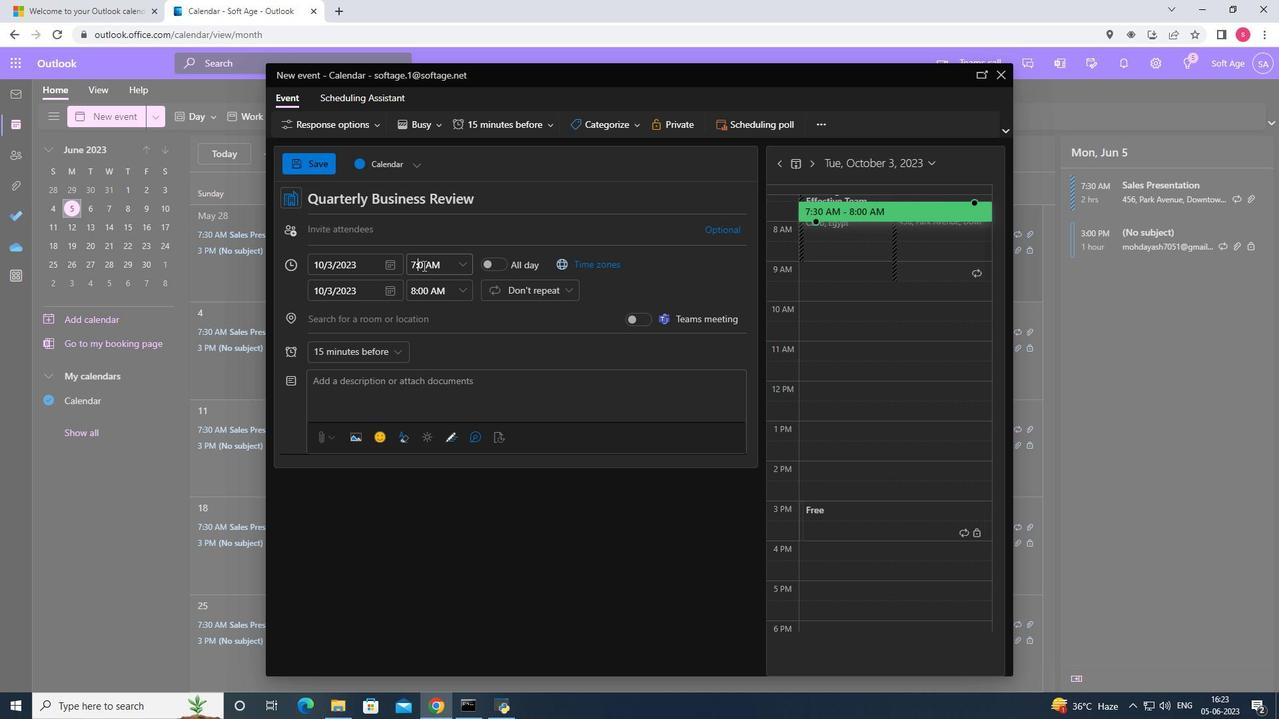 
Action: Mouse moved to (466, 288)
Screenshot: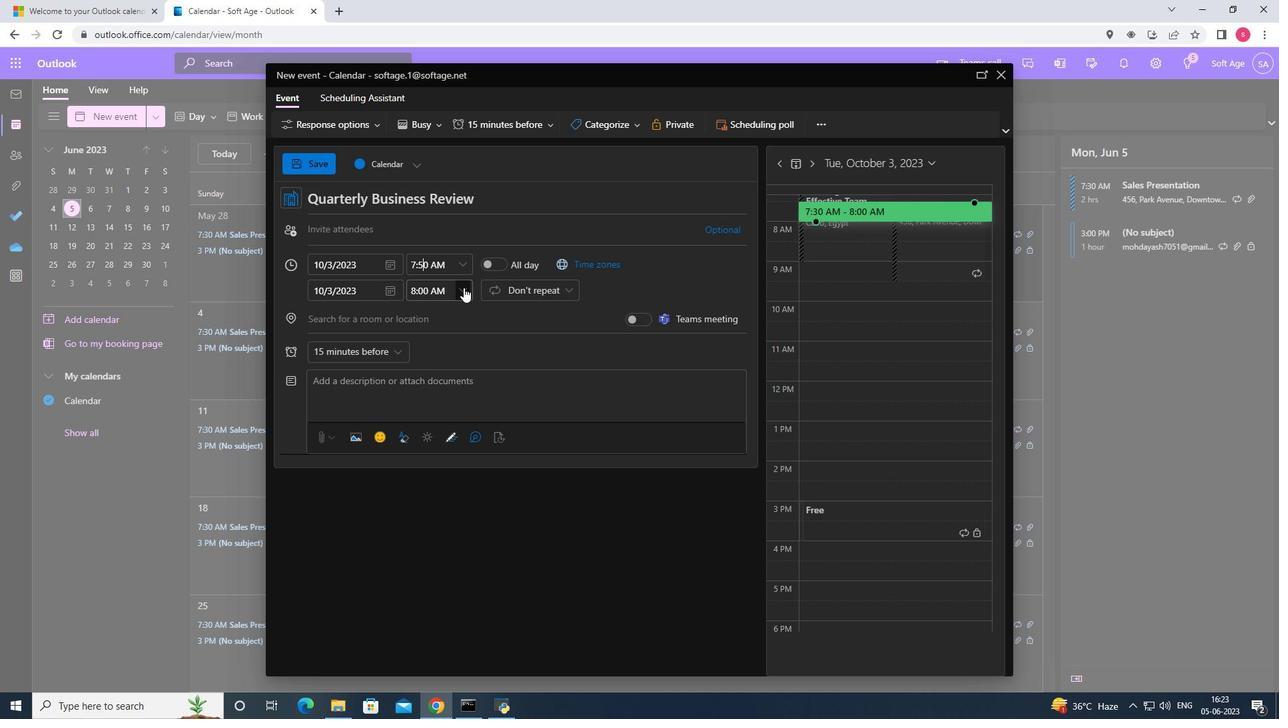 
Action: Mouse pressed left at (466, 288)
Screenshot: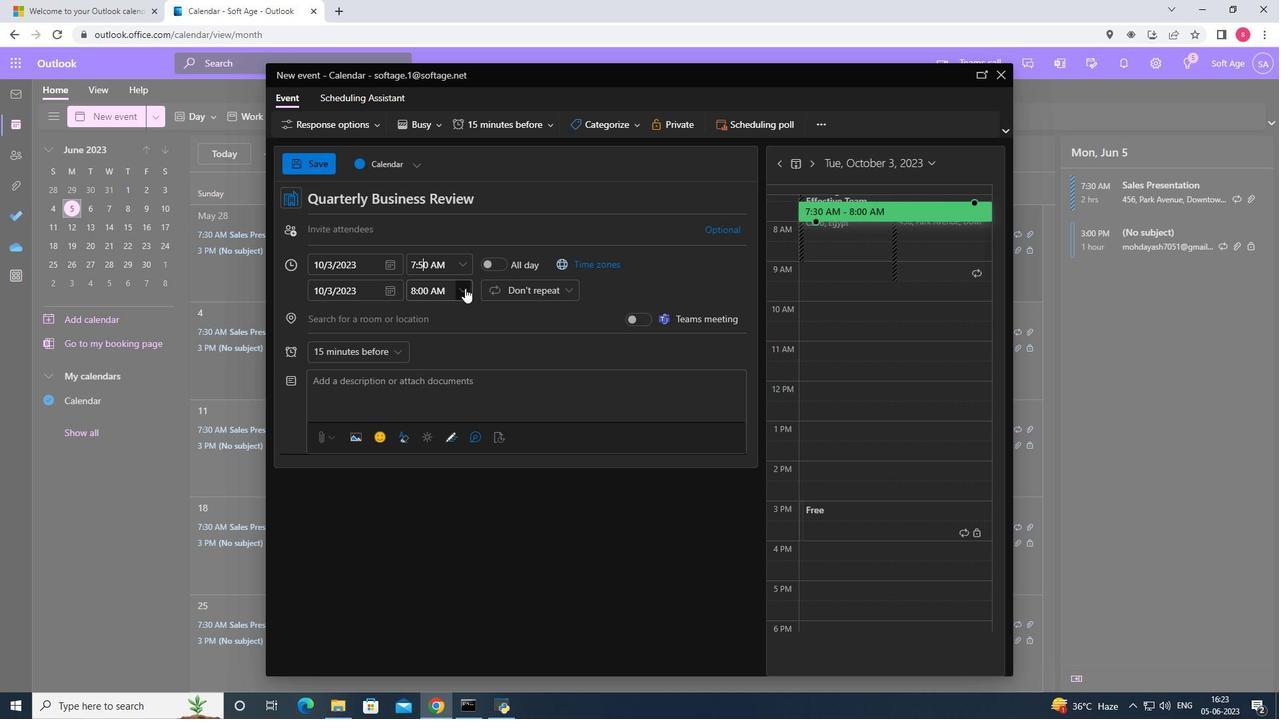 
Action: Mouse moved to (456, 374)
Screenshot: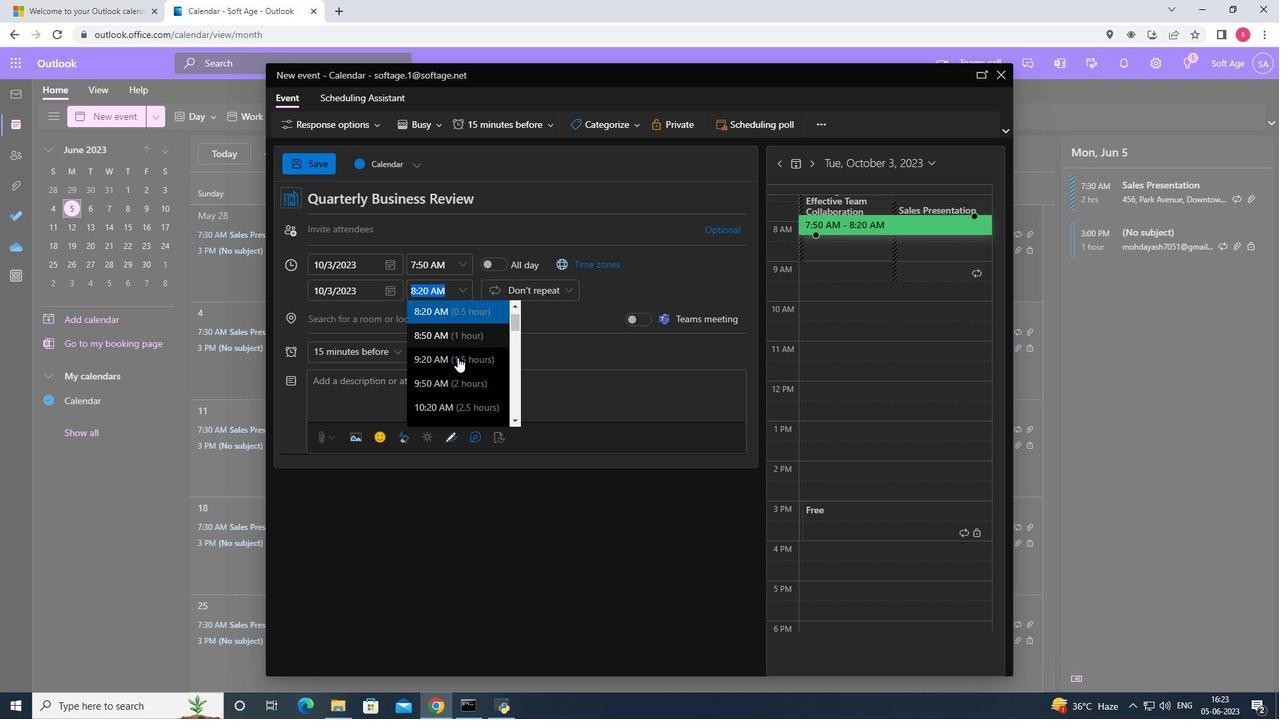 
Action: Mouse pressed left at (456, 374)
Screenshot: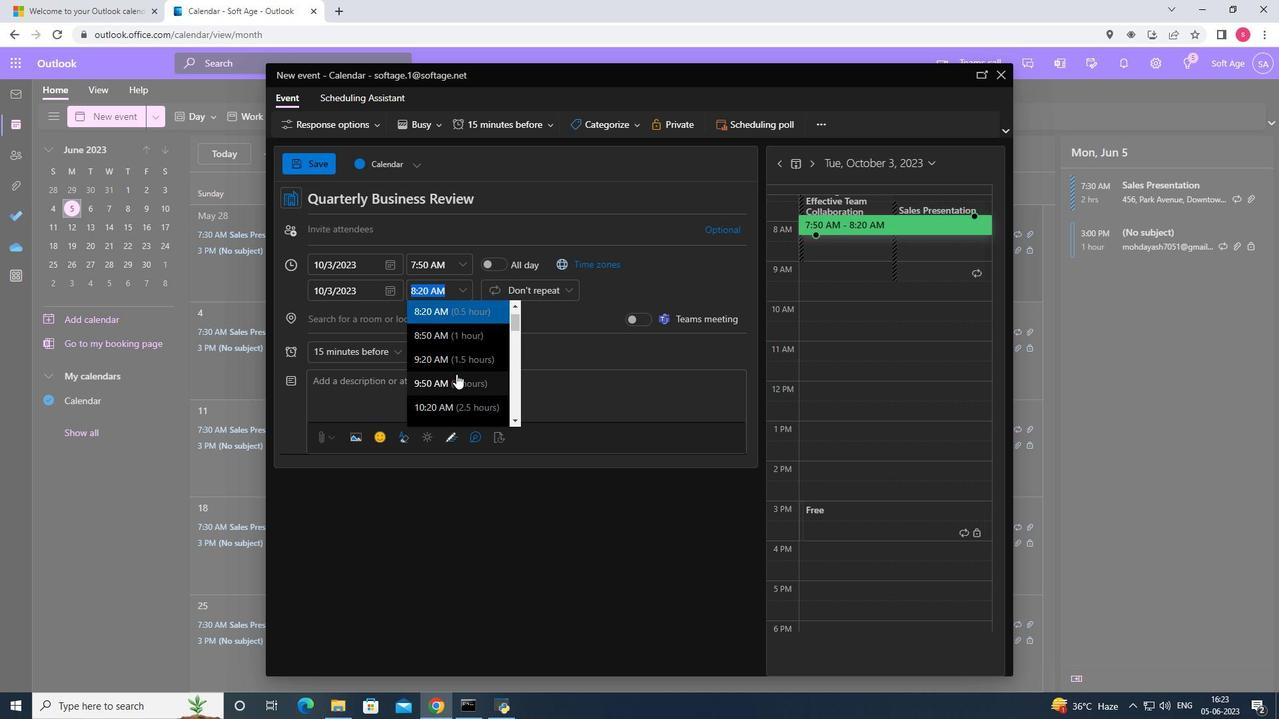 
Action: Mouse moved to (421, 382)
Screenshot: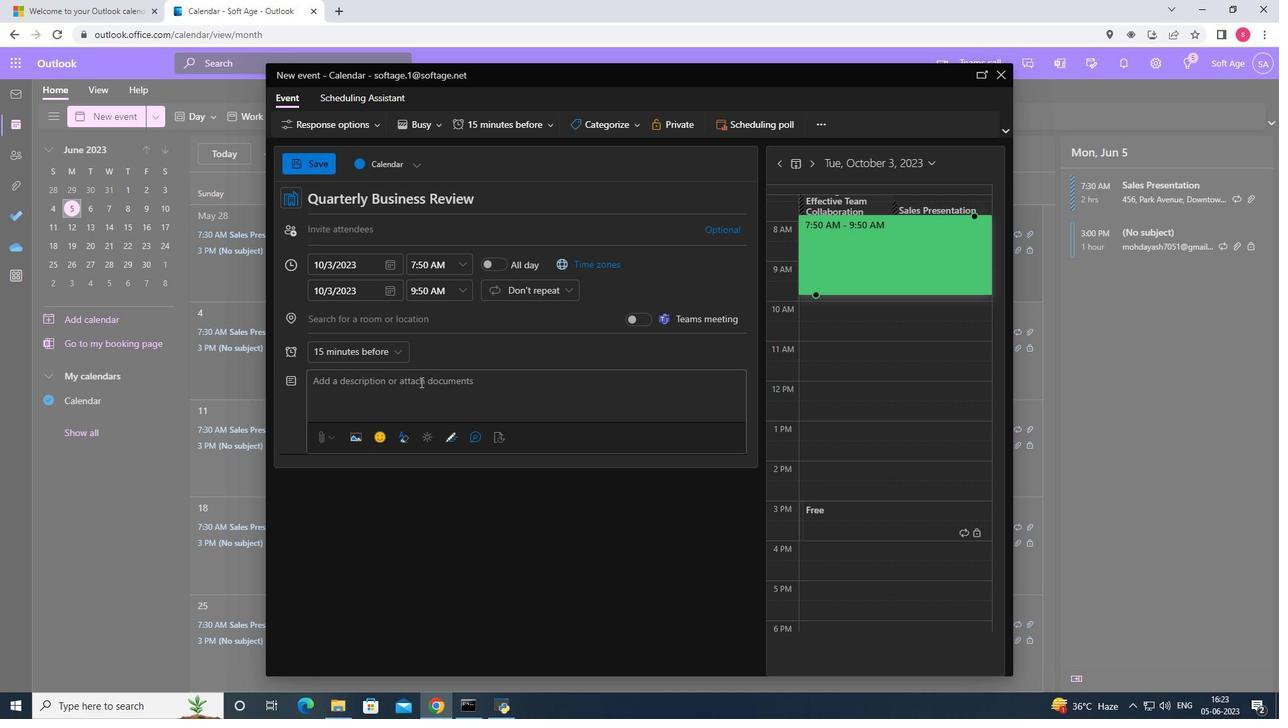 
Action: Mouse pressed left at (421, 382)
Screenshot: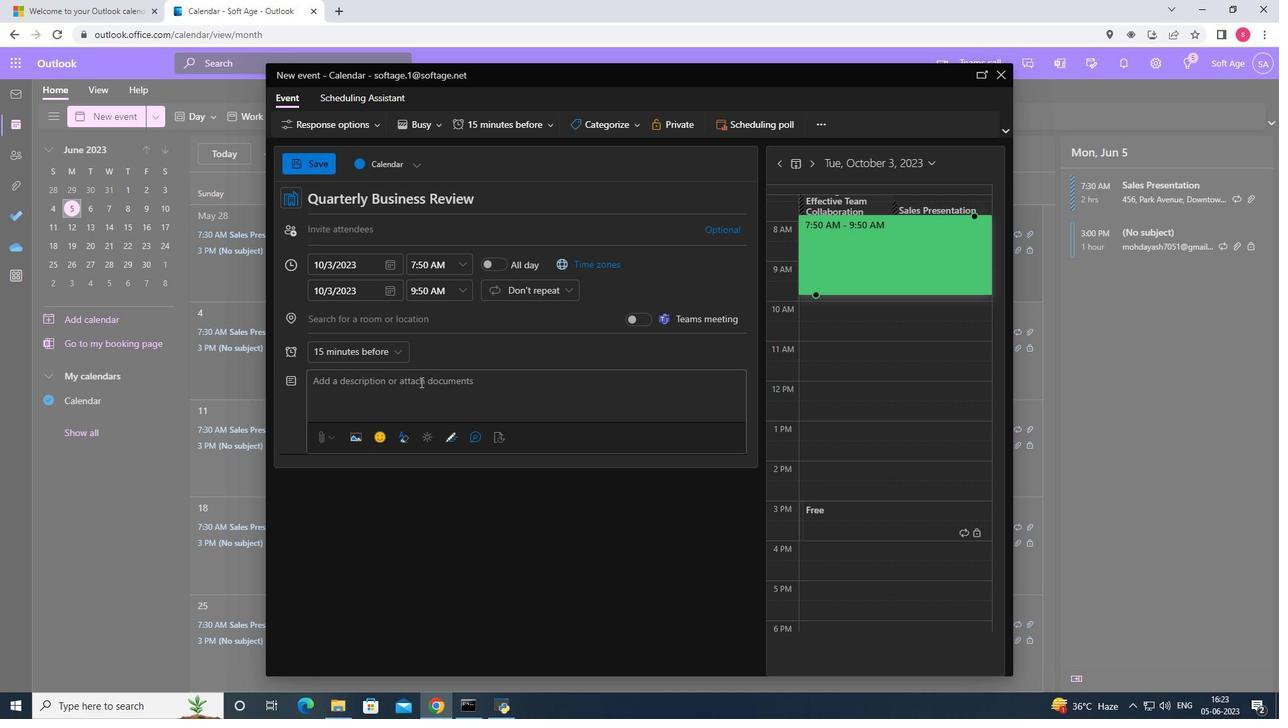 
Action: Mouse moved to (421, 383)
Screenshot: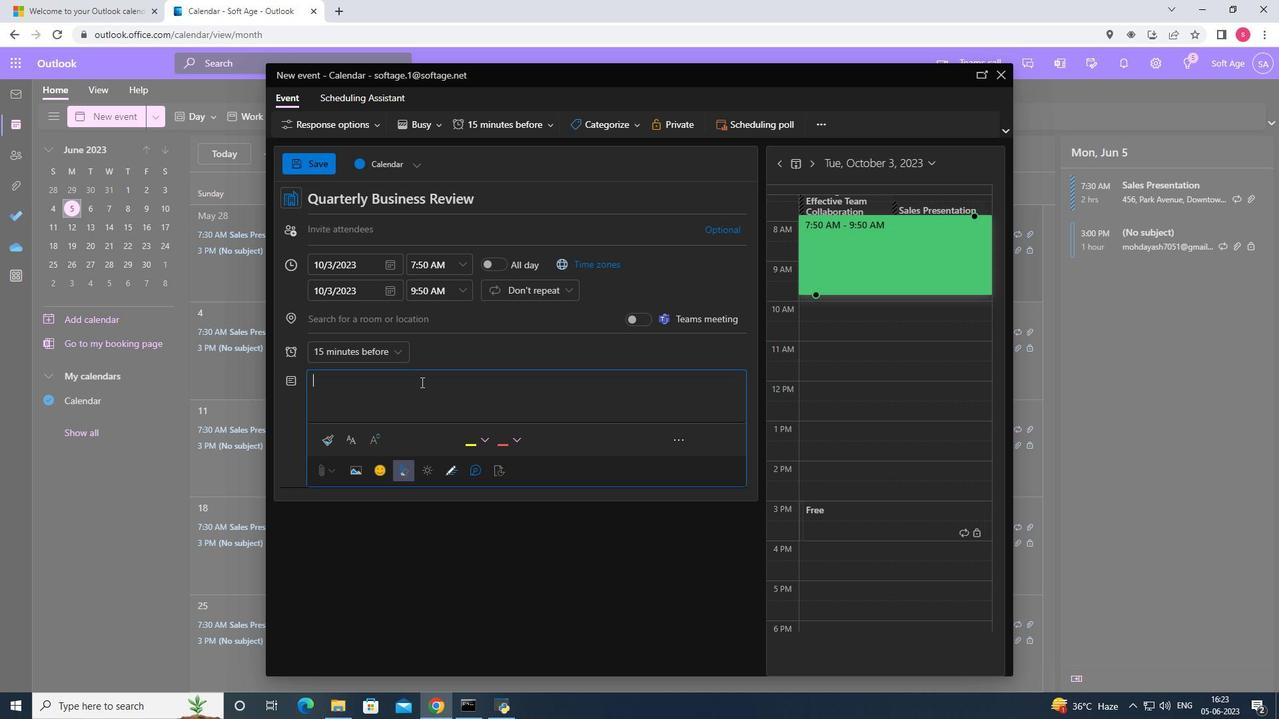 
Action: Key pressed <Key.shift>Participants<Key.space>will<Key.space>learn<Key.space>how<Key.space>to<Key.space>effectively<Key.space>close<Key.space>a<Key.space>negotiation,<Key.space>secure<Key.space>agreements,<Key.space>and<Key.space>establish<Key.space>clear<Key.space>next<Key.space>steps.<Key.space><Key.shift>They<Key.space>will<Key.space>learn<Key.space>how<Key.space>to<Key.space>effectively<Key.space>close<Key.space>a<Key.space>negotiation<Key.space><Key.backspace>,<Key.space>secure<Key.space>agreements<Key.space>and<Key.space>establish<Key.space>clear<Key.space>a<Key.backspace><Key.backspace><Key.backspace><Key.backspace>
Screenshot: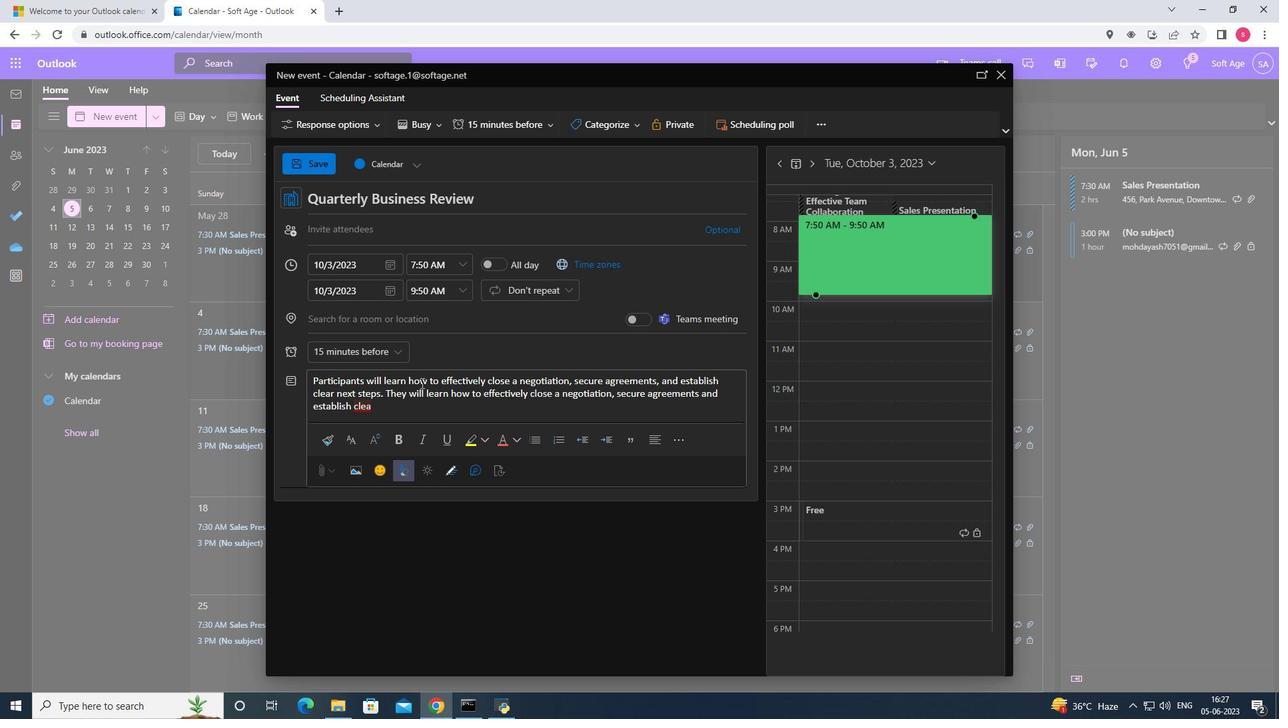 
Action: Mouse moved to (427, 392)
Screenshot: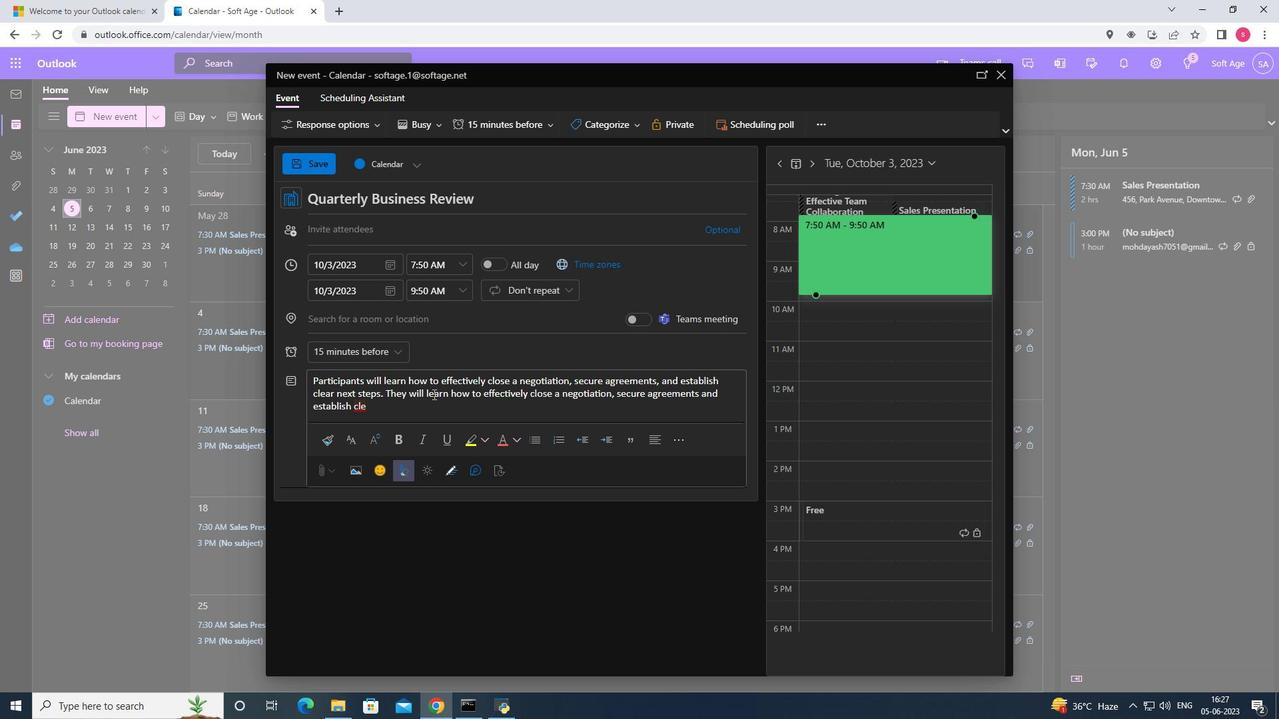 
Action: Mouse pressed left at (427, 392)
Screenshot: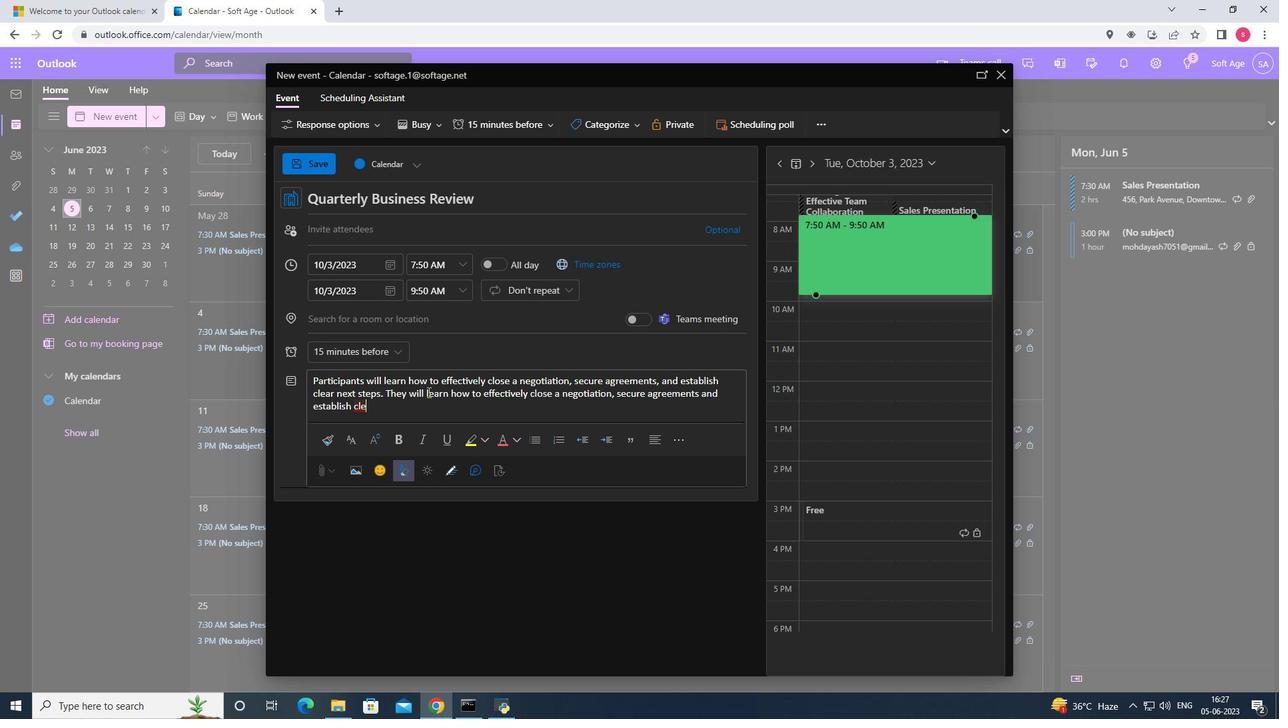 
Action: Mouse moved to (409, 415)
Screenshot: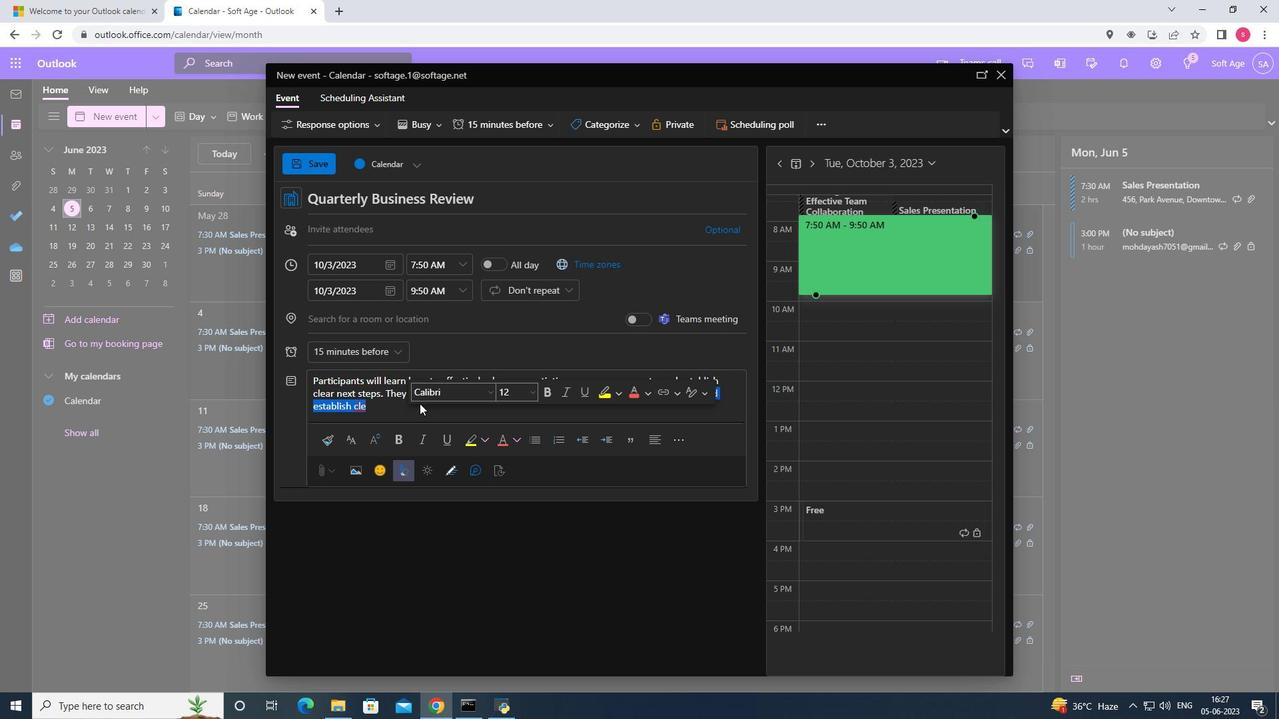 
Action: Mouse pressed left at (409, 415)
Screenshot: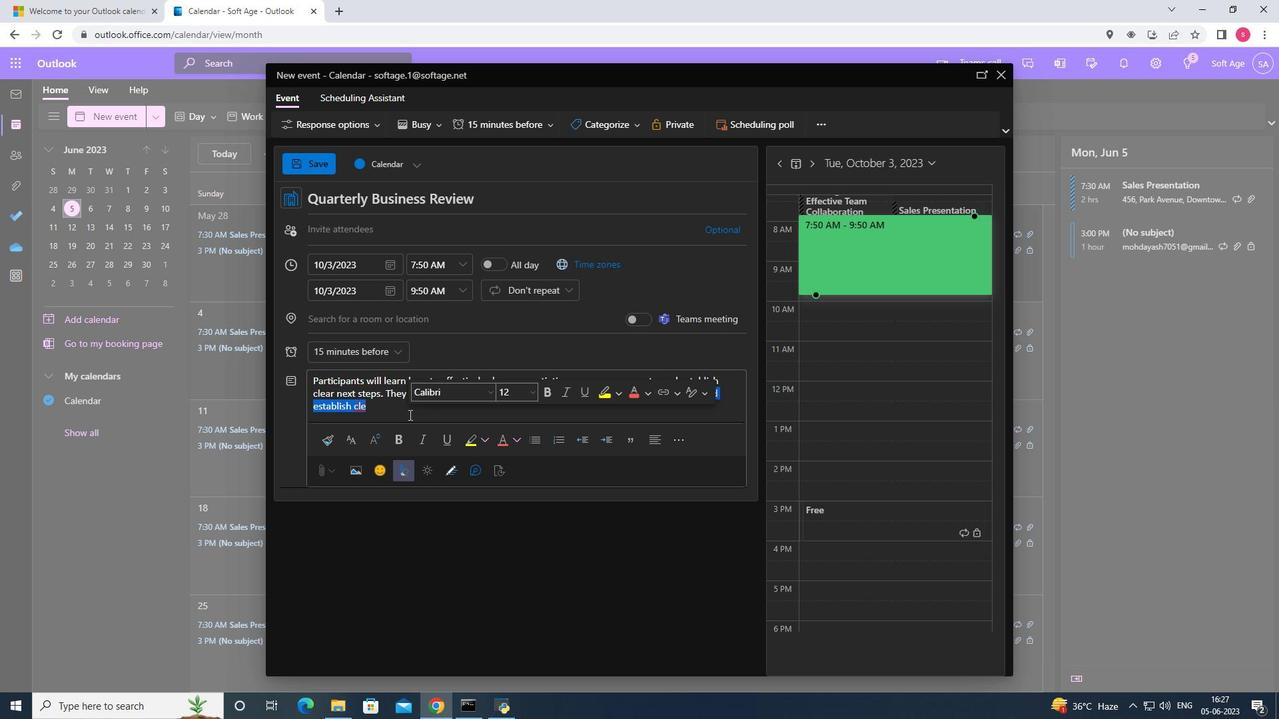 
Action: Mouse moved to (424, 393)
Screenshot: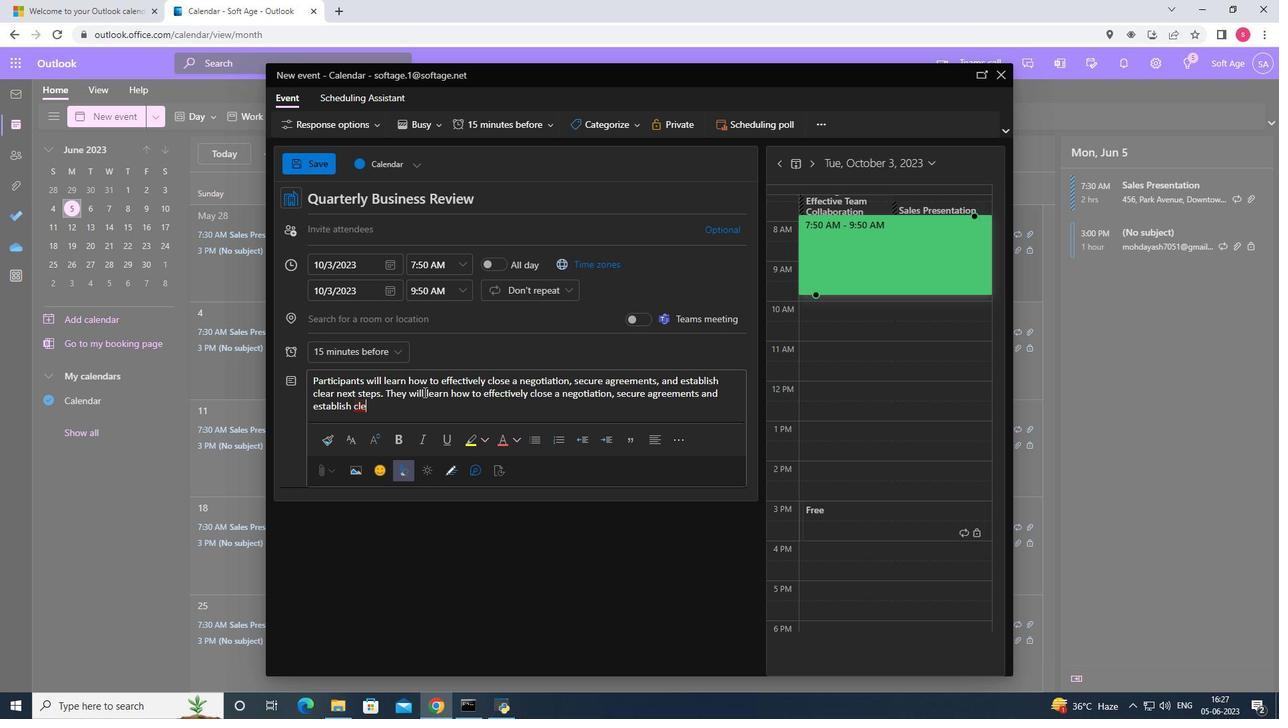 
Action: Mouse pressed left at (424, 393)
Screenshot: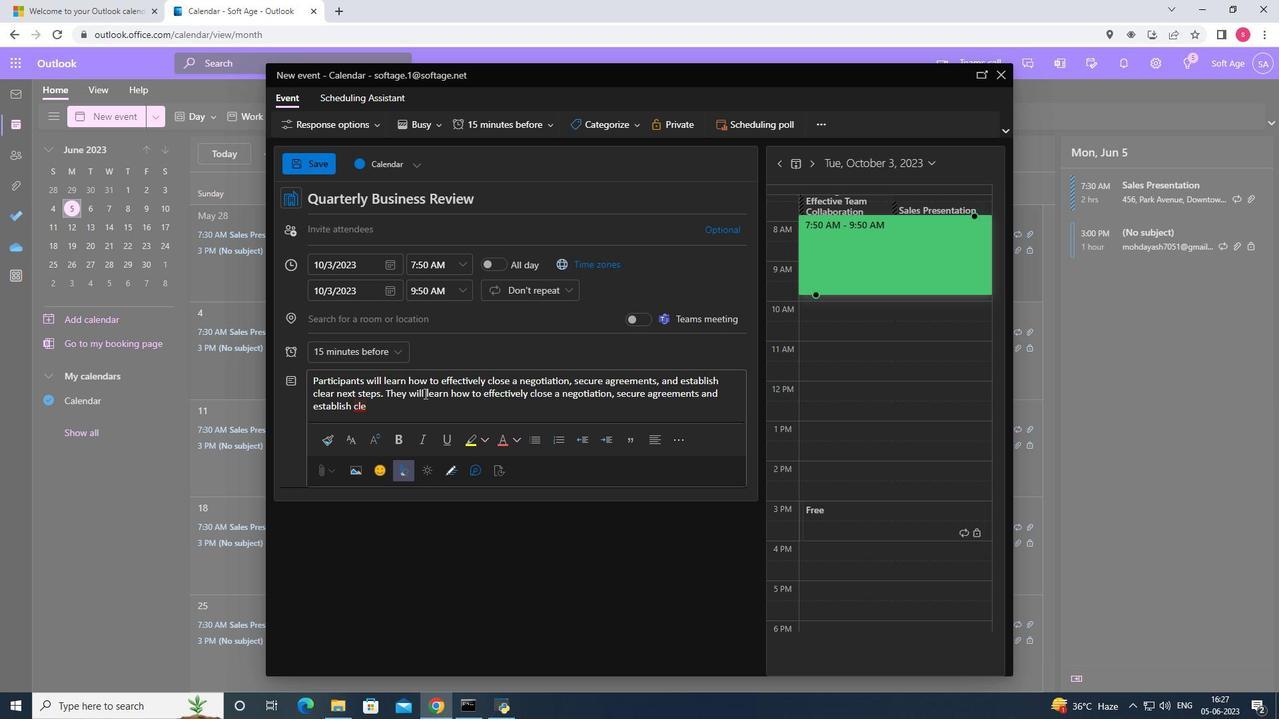 
Action: Mouse moved to (430, 411)
Screenshot: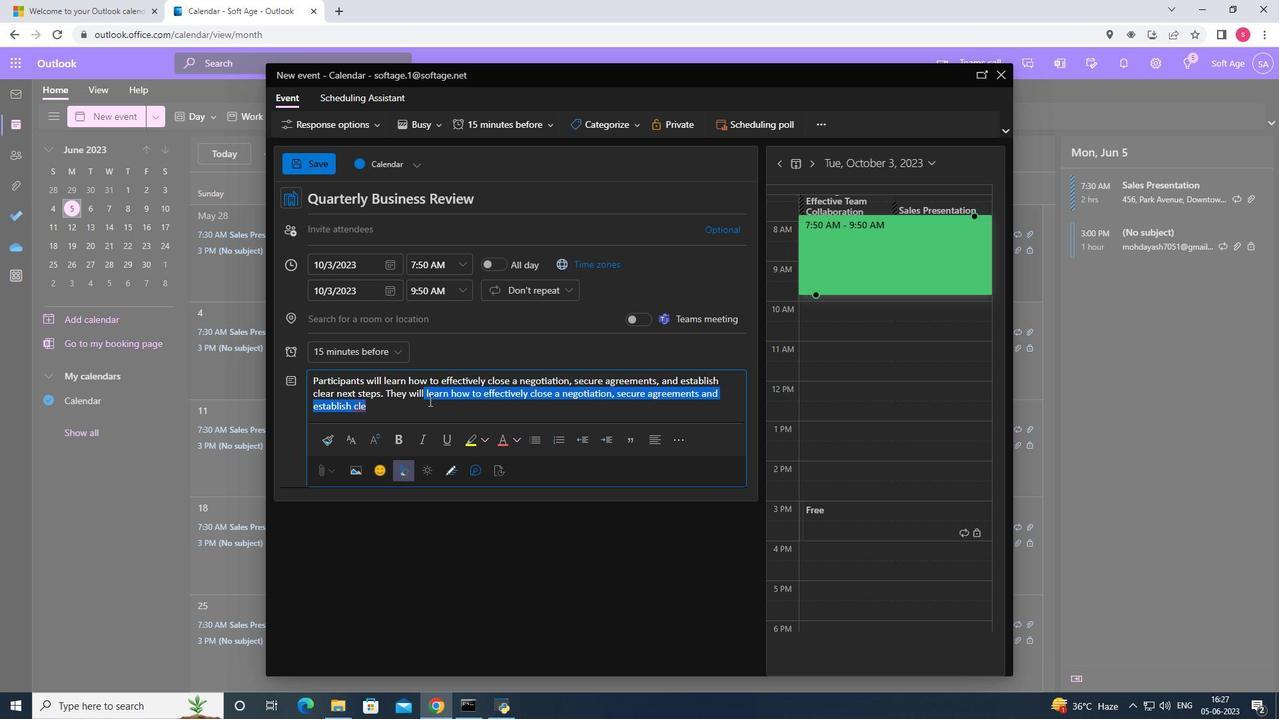 
Action: Key pressed <Key.space>also<Key.space>explore<Key.space>techniques<Key.space>for<Key.space>bi<Key.backspace>uilding<Key.space>long<Key.space><Key.backspace>-term<Key.space>relationships<Key.space>and<Key.space>maintaining<Key.space>open<Key.space>lines<Key.space>of<Key.space>communication<Key.space>after<Key.space>the<Key.space>negotiation<Key.space>concludes.
Screenshot: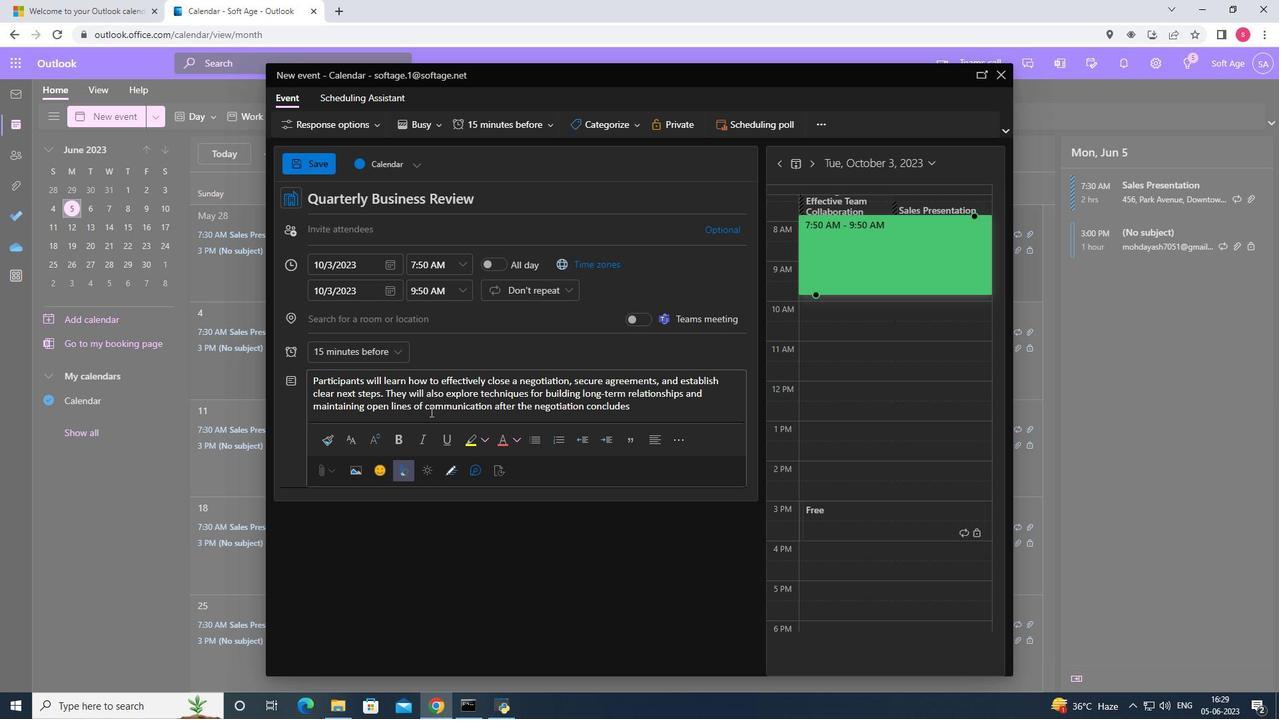 
Action: Mouse moved to (632, 123)
Screenshot: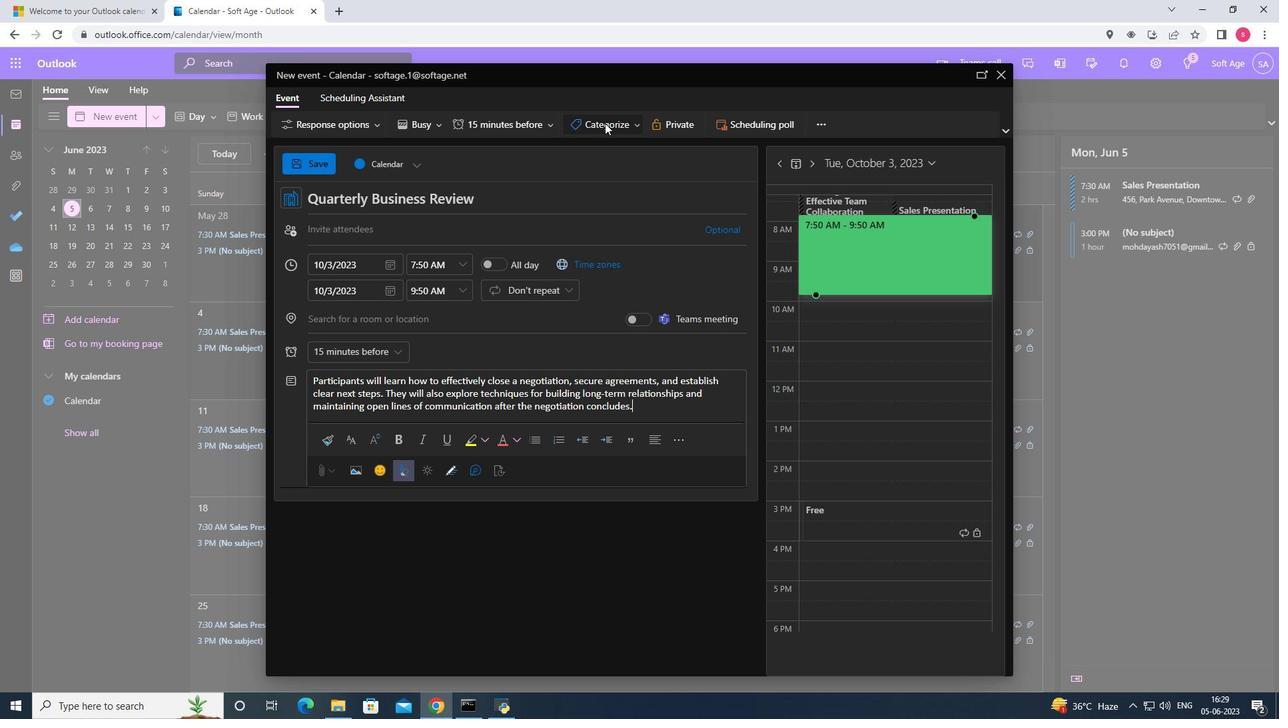 
Action: Mouse pressed left at (632, 123)
Screenshot: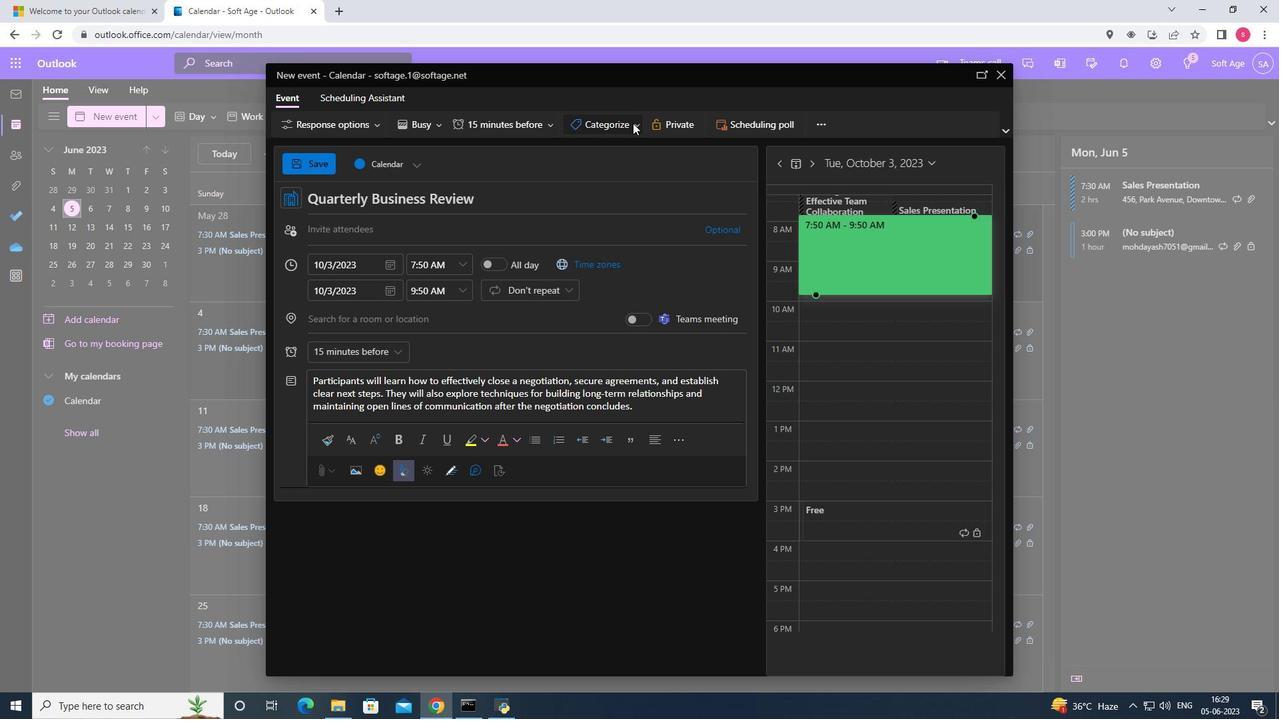 
Action: Mouse moved to (603, 305)
Screenshot: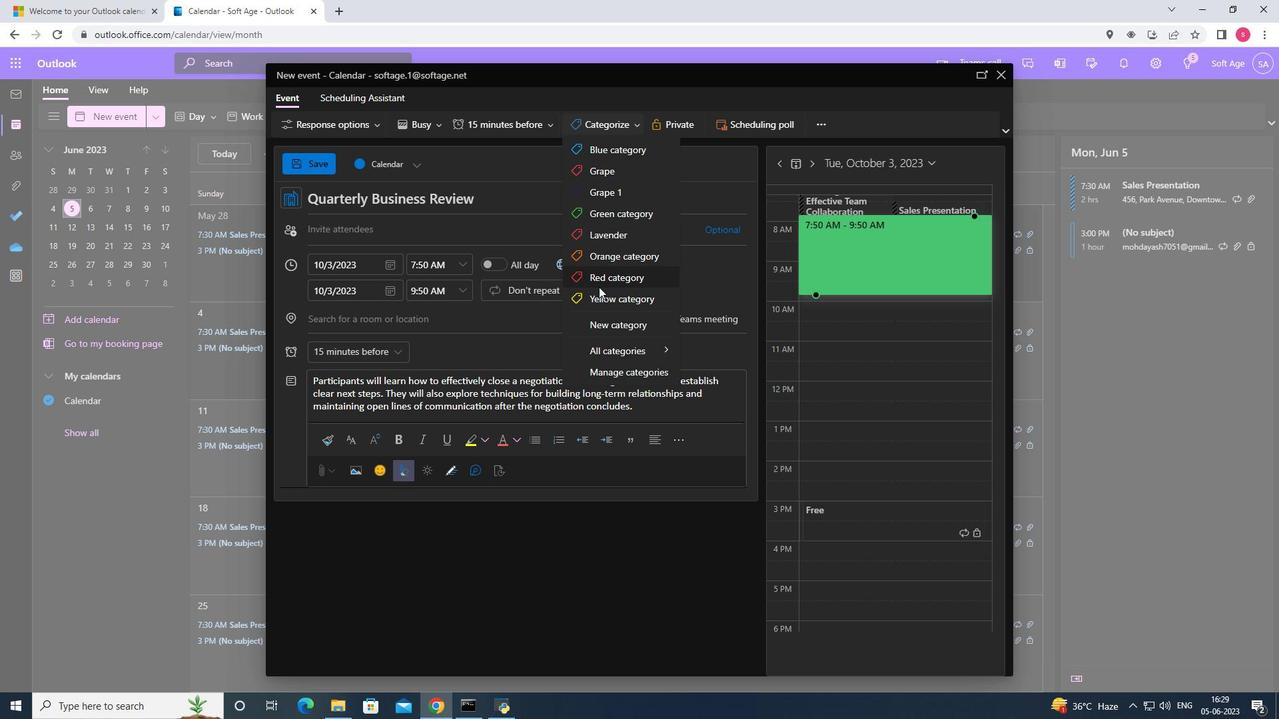 
Action: Mouse pressed left at (603, 305)
Screenshot: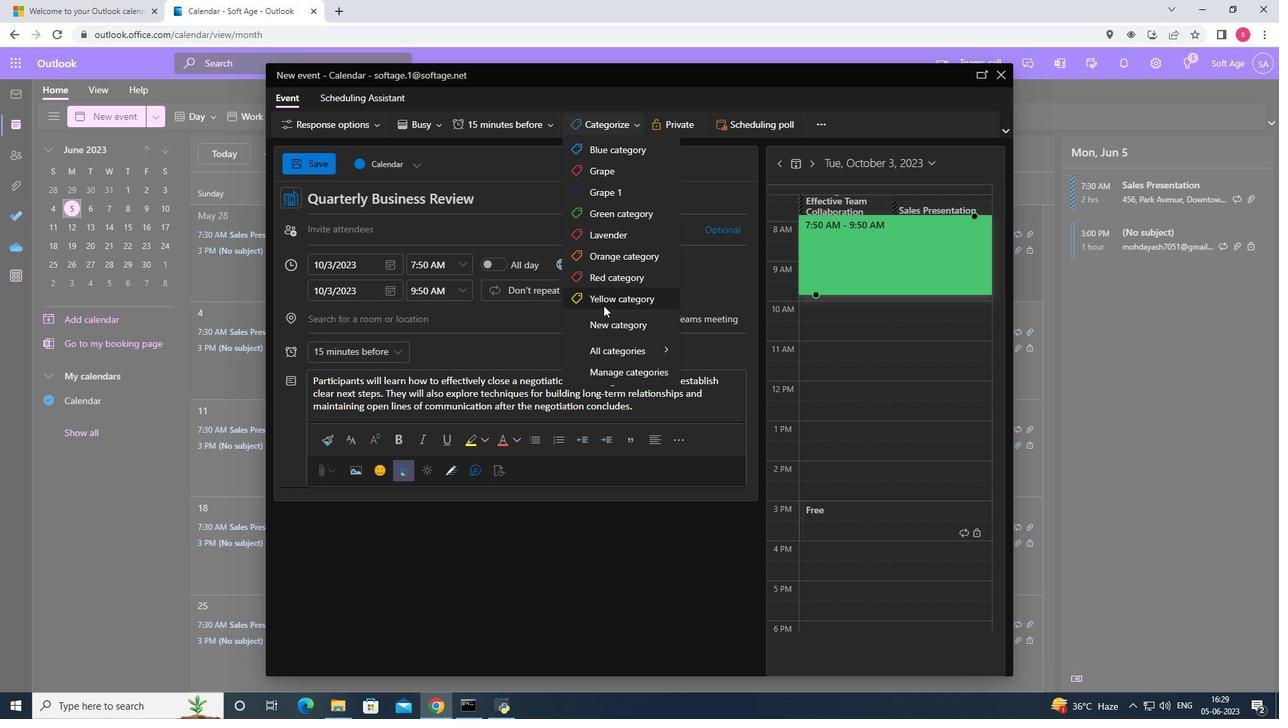 
Action: Mouse moved to (478, 324)
Screenshot: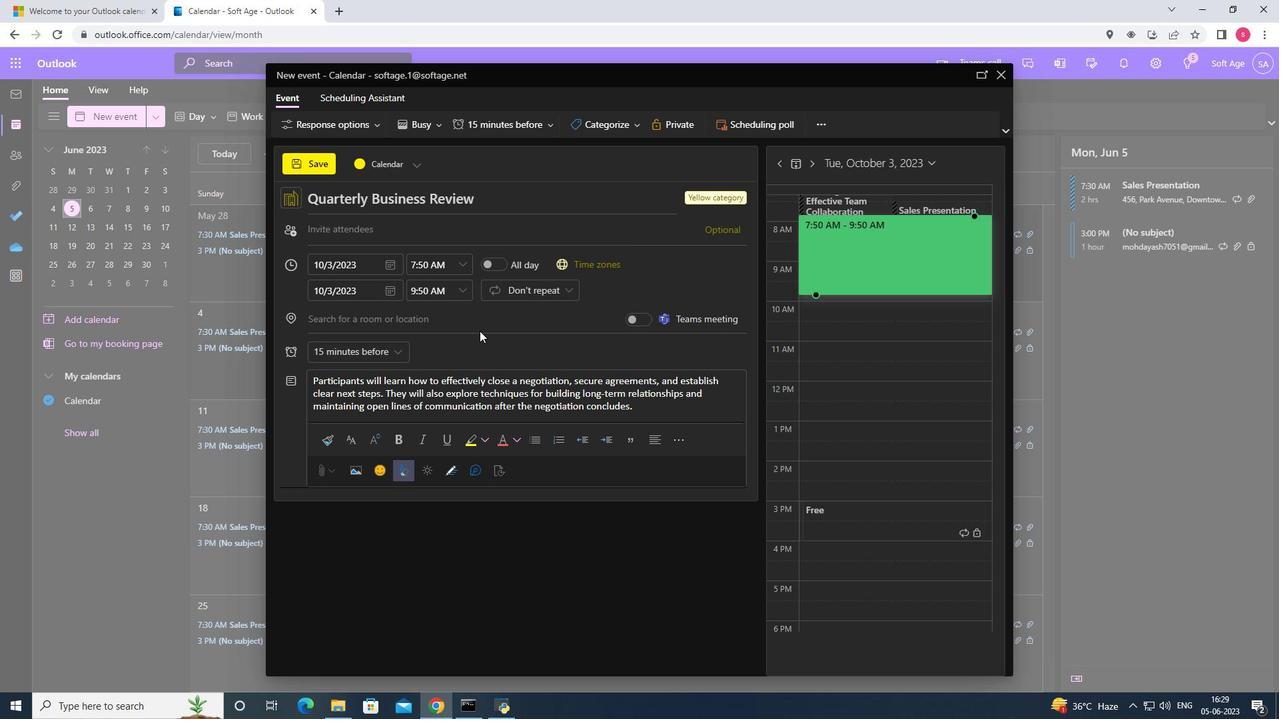 
Action: Mouse pressed left at (478, 324)
Screenshot: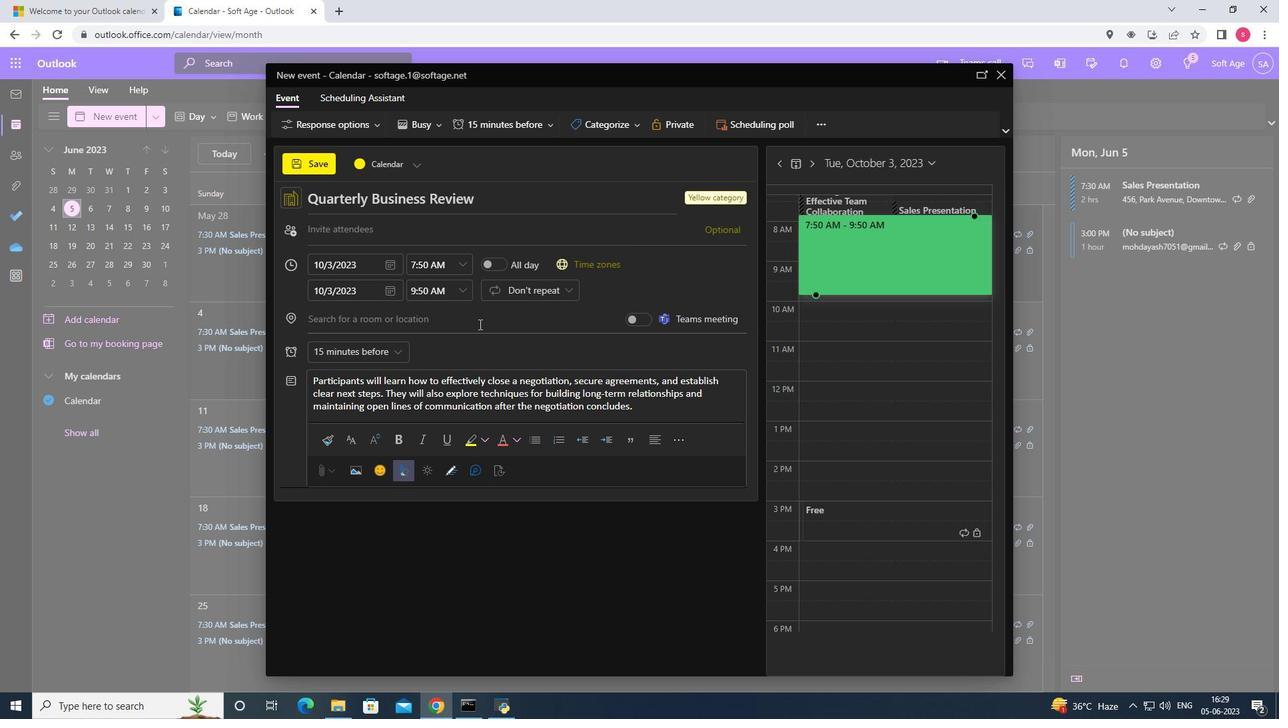 
Action: Key pressed 321<Key.space><Key.shift>Park<Key.space><Key.shift><Key.shift><Key.shift><Key.shift><Key.shift><Key.shift><Key.shift><Key.shift><Key.shift><Key.shift><Key.shift><Key.shift><Key.shift><Key.shift><Key.shift><Key.shift><Key.shift><Key.shift><Key.shift><Key.shift><Key.shift><Key.shift><Key.shift><Key.shift><Key.shift><Key.shift><Key.shift><Key.shift><Key.shift><Key.shift><Key.shift><Key.shift><Key.shift><Key.shift><Key.shift><Key.shift><Key.shift><Key.shift><Key.shift><Key.shift><Key.shift><Key.shift><Key.shift><Key.shift><Key.shift><Key.shift><Key.shift><Key.shift><Key.shift><Key.shift><Key.shift><Key.shift><Key.shift><Key.shift><Key.shift><Key.shift><Key.shift><Key.shift><Key.shift><Key.shift><Key.shift><Key.shift><Key.shift><Key.shift><Key.shift><Key.shift><Key.shift><Key.shift><Key.shift><Key.shift><Key.shift><Key.shift><Key.shift><Key.shift><Key.shift><Key.shift><Key.shift><Key.shift><Key.shift><Key.shift><Key.shift><Key.shift><Key.shift><Key.shift><Key.shift><Key.shift><Key.shift><Key.shift><Key.shift><Key.shift><Key.shift><Key.shift><Key.shift><Key.shift><Key.shift><Key.shift><Key.shift><Key.shift><Key.shift><Key.shift><Key.shift><Key.shift><Key.shift><Key.shift><Key.shift>Retiro<Key.space><Key.backspace>,<Key.space><Key.shift>Madrid,<Key.space><Key.shift>Spain<Key.space>
Screenshot: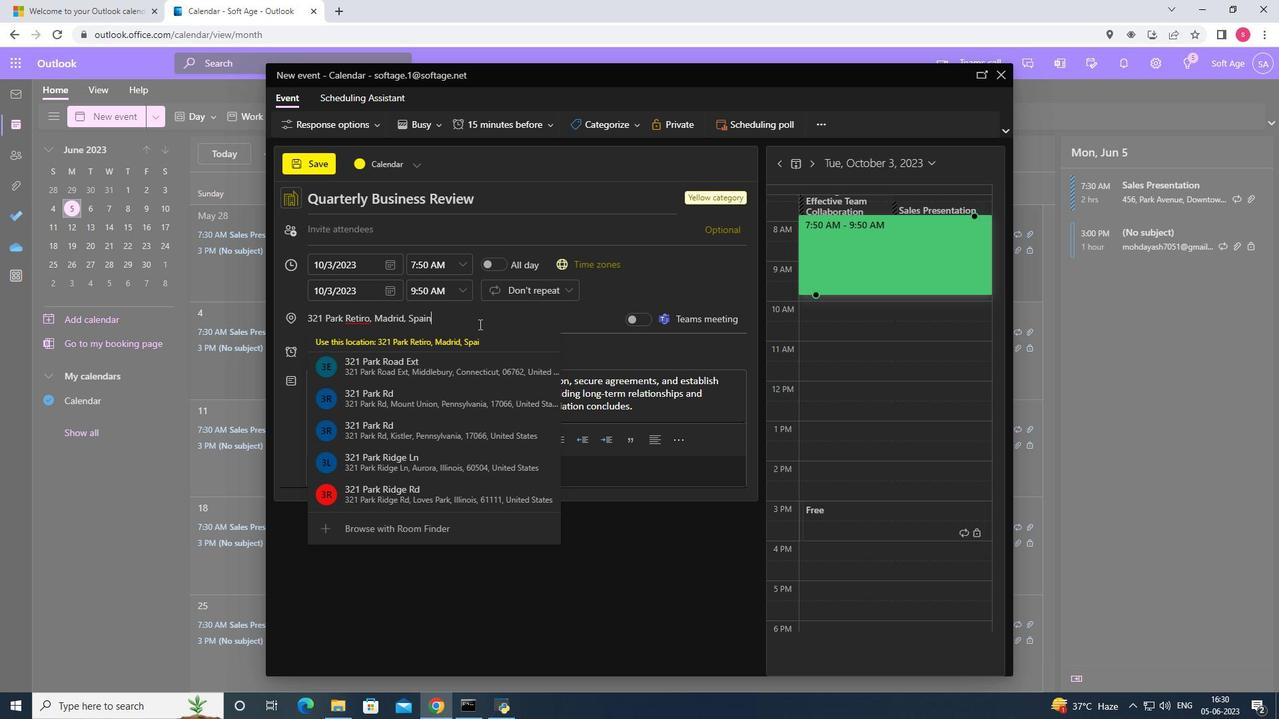 
Action: Mouse moved to (468, 341)
Screenshot: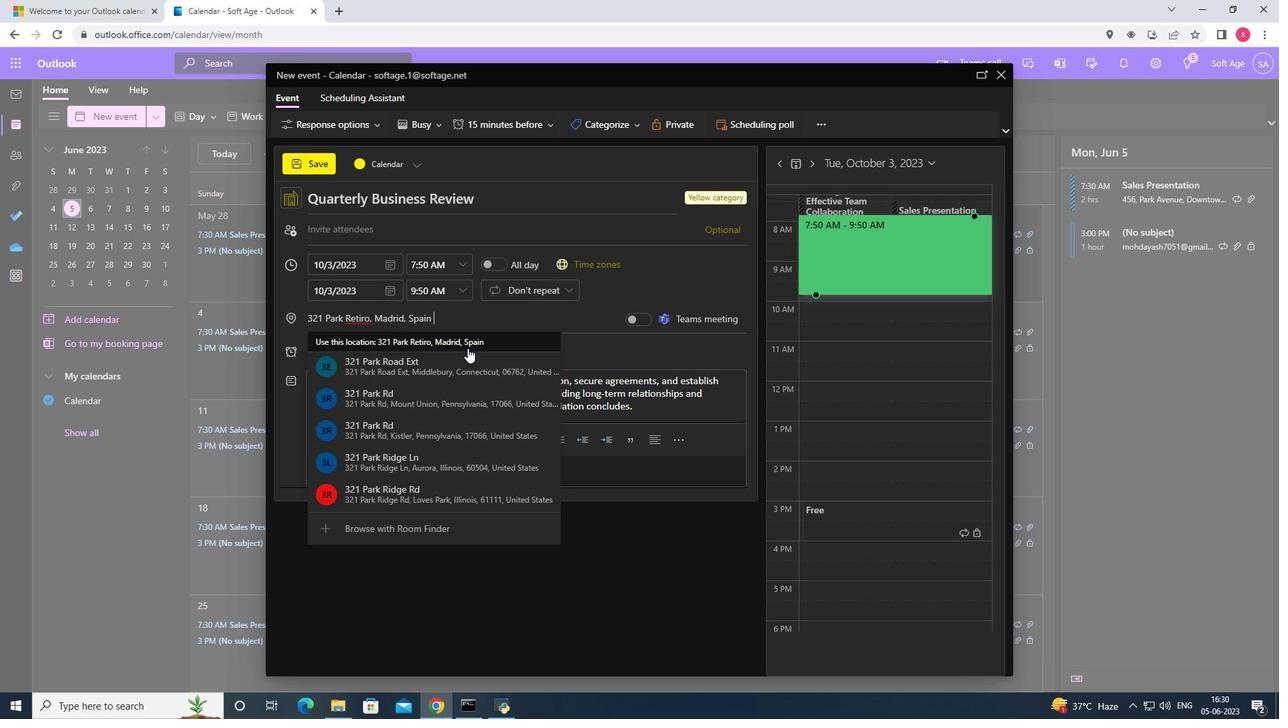 
Action: Mouse pressed left at (468, 341)
Screenshot: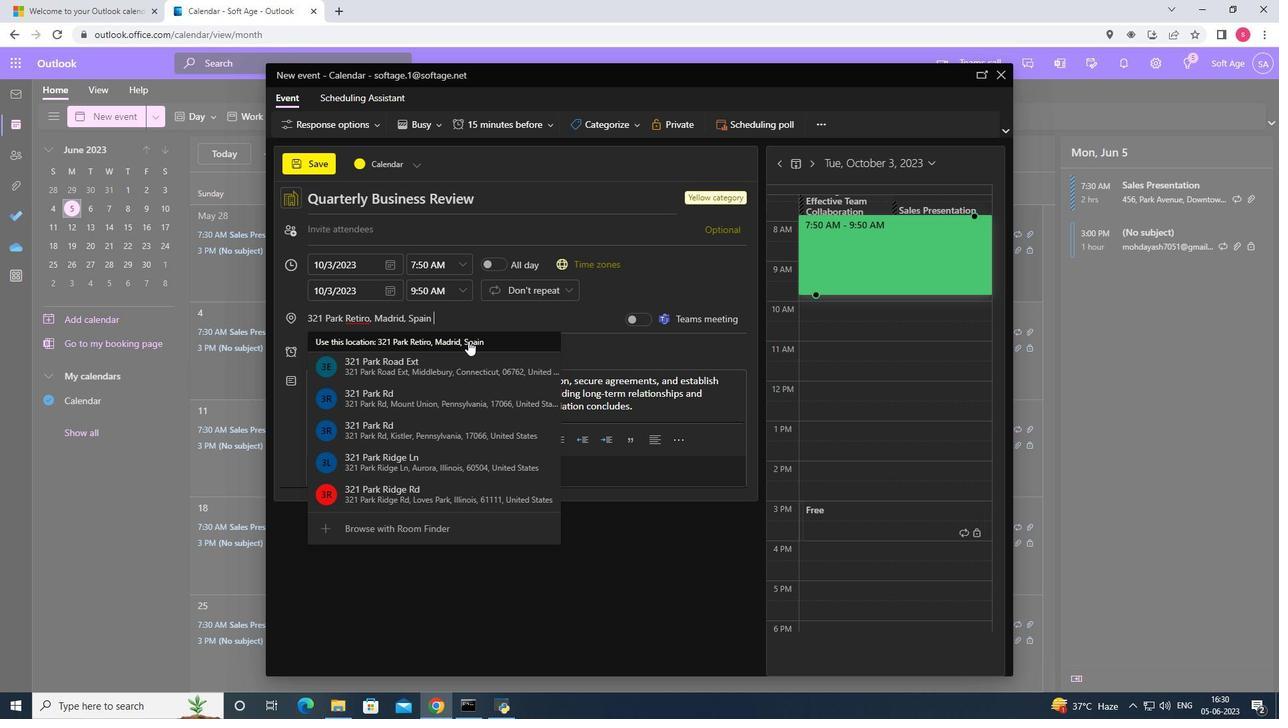 
Action: Mouse moved to (405, 225)
Screenshot: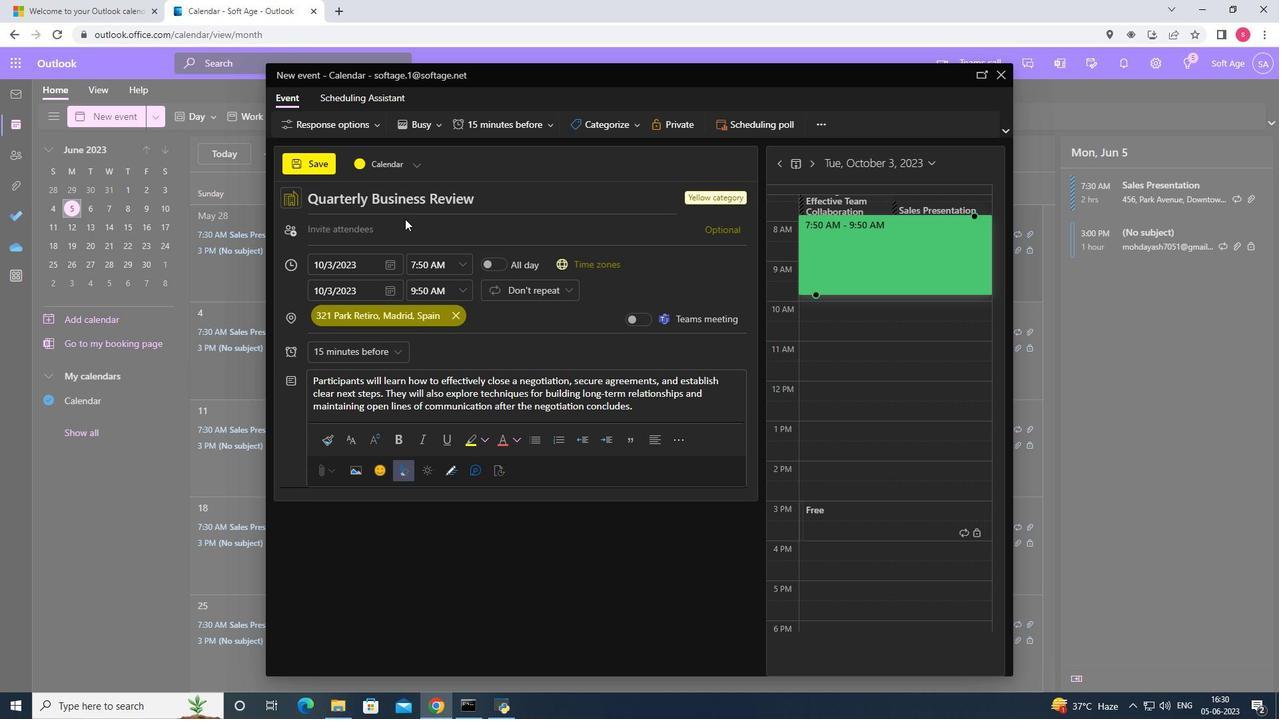 
Action: Mouse pressed left at (405, 225)
Screenshot: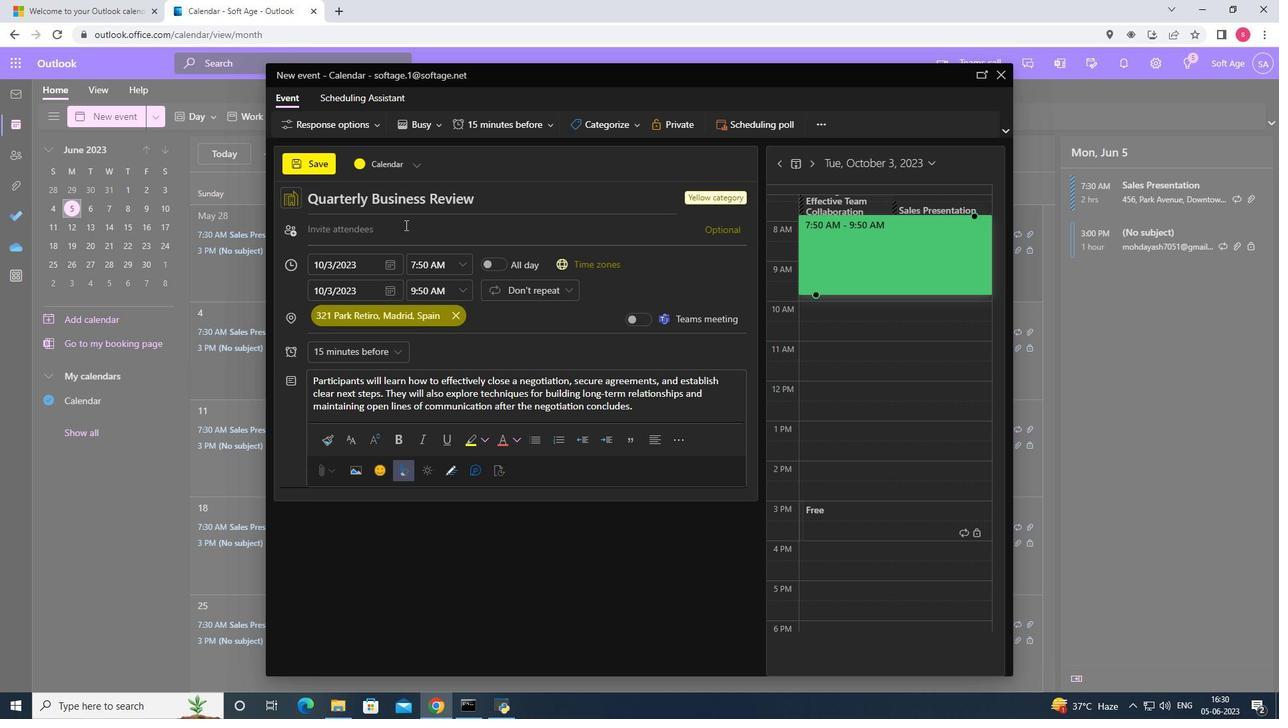 
Action: Key pressed softage.6<Key.shift>2
Screenshot: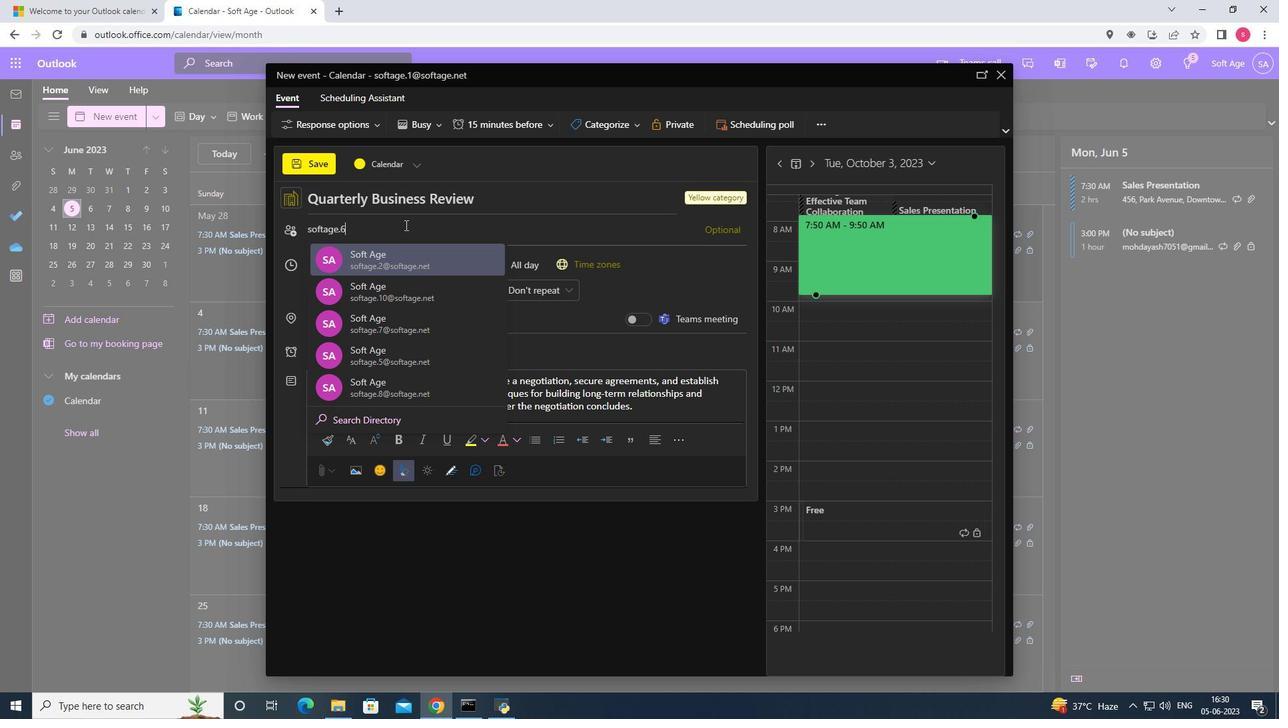 
Action: Mouse moved to (405, 295)
Screenshot: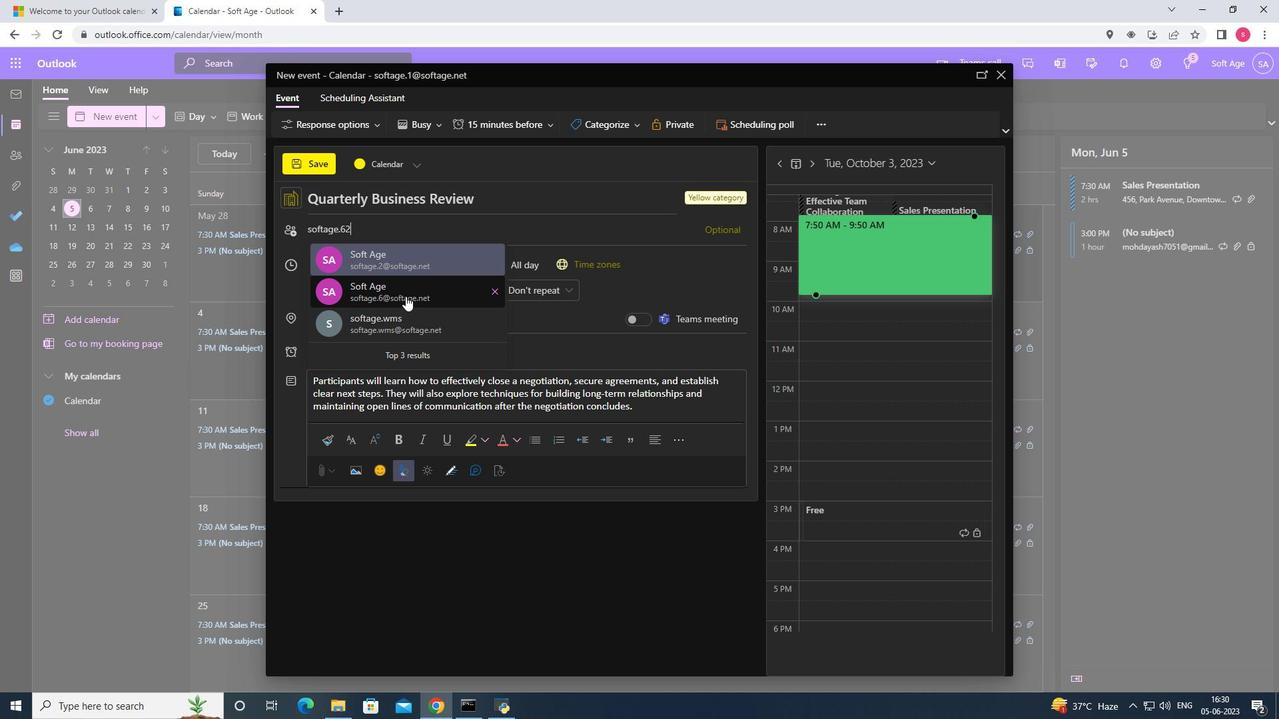 
Action: Key pressed <Key.backspace><Key.shift>2
Screenshot: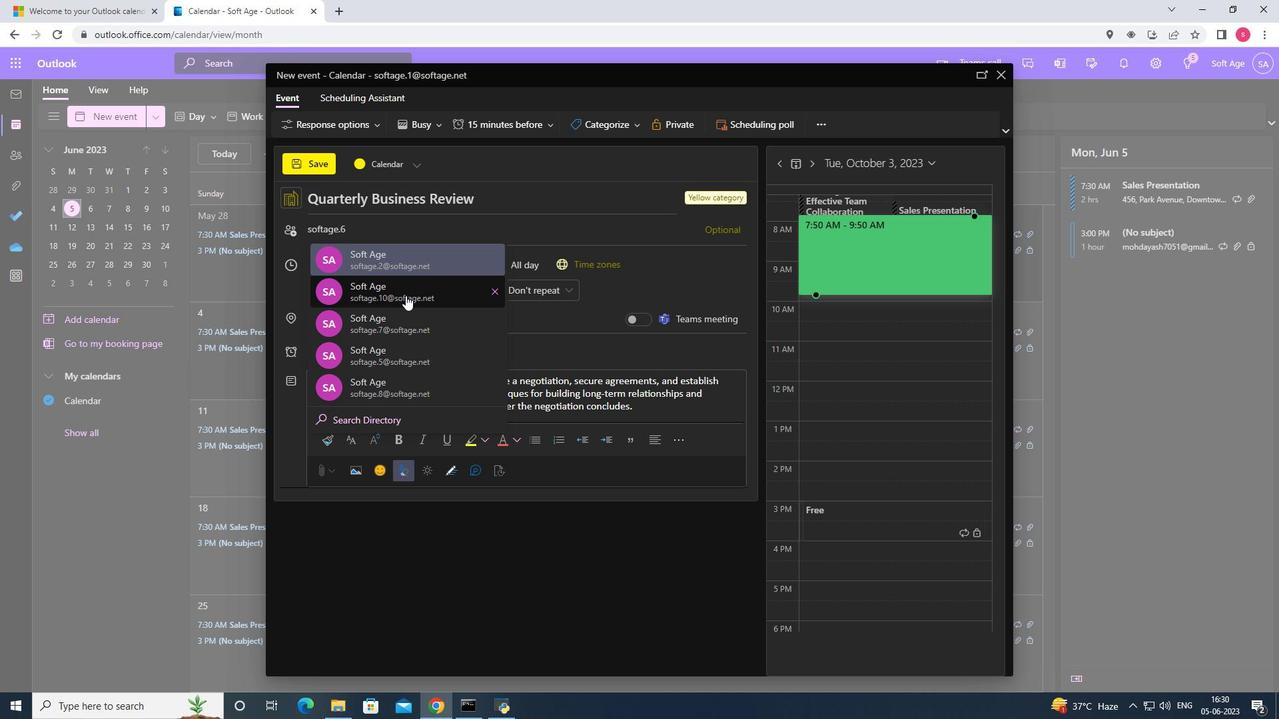 
Action: Mouse pressed left at (405, 295)
Screenshot: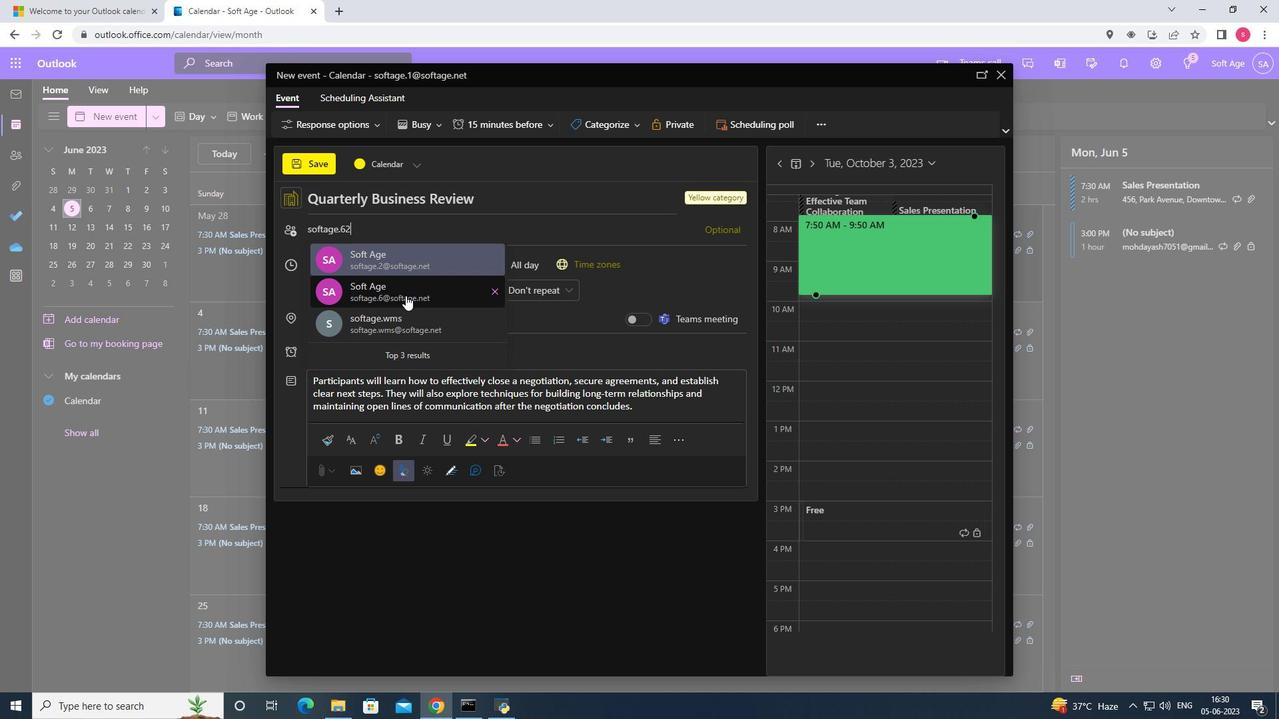 
Action: Key pressed softage.<Key.shift><Key.shift><Key.shift><Key.shift><Key.shift>7<Key.shift>@
Screenshot: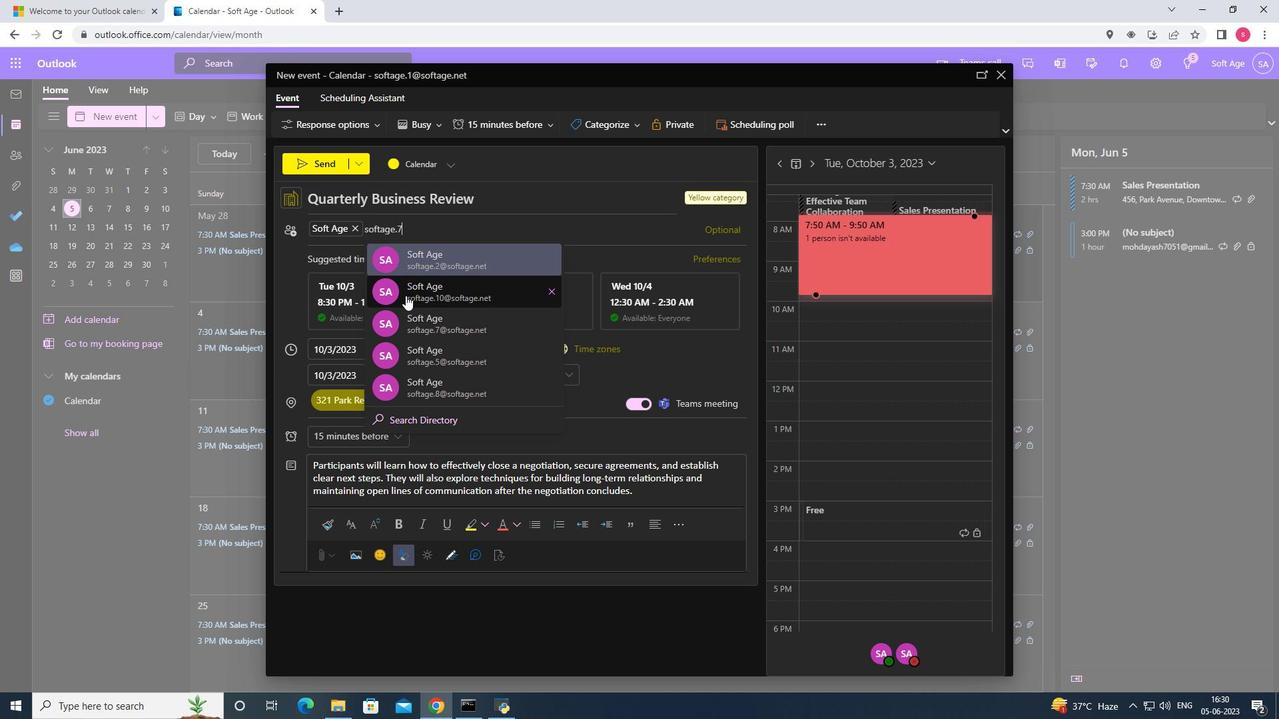 
Action: Mouse moved to (435, 261)
Screenshot: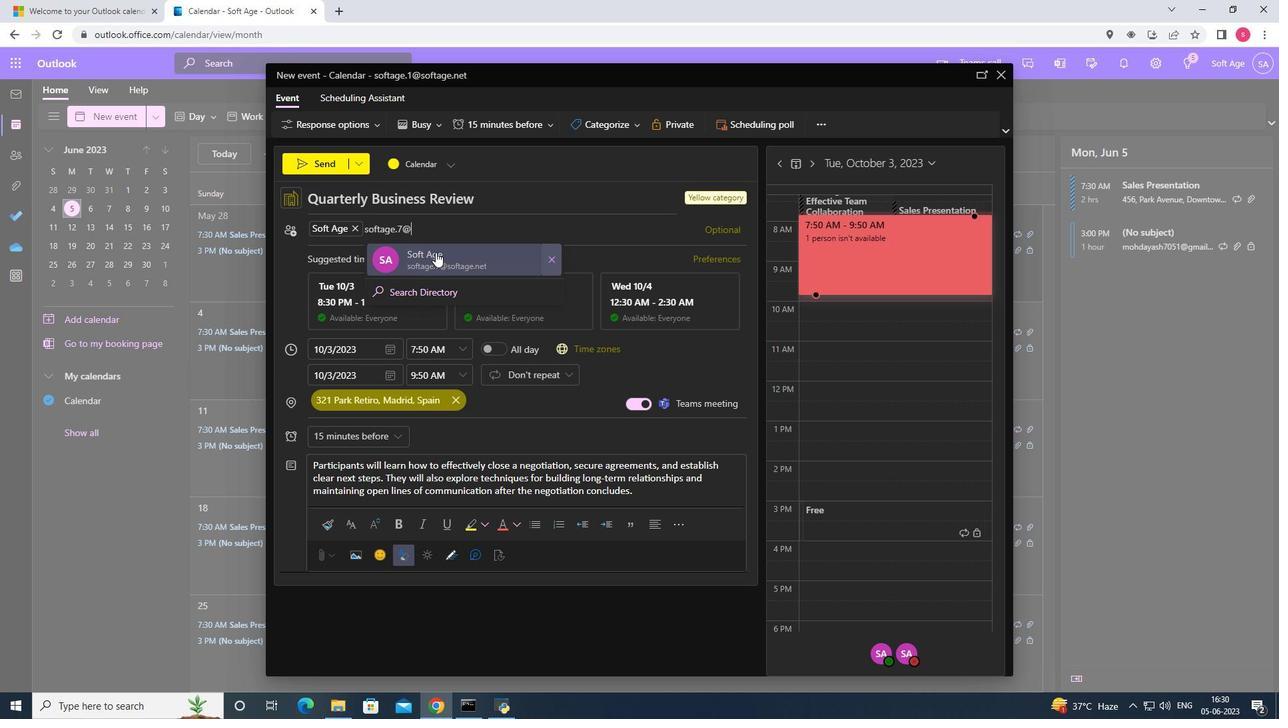 
Action: Mouse pressed left at (435, 261)
Screenshot: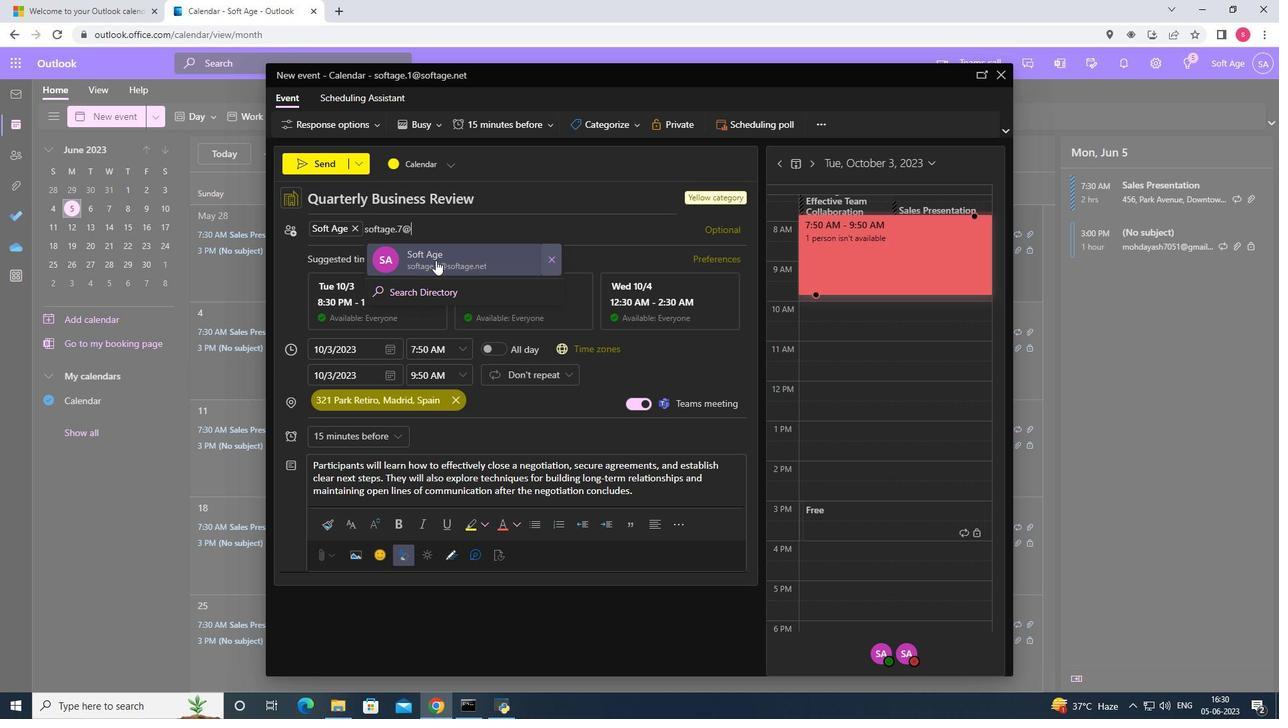 
Action: Mouse moved to (394, 439)
Screenshot: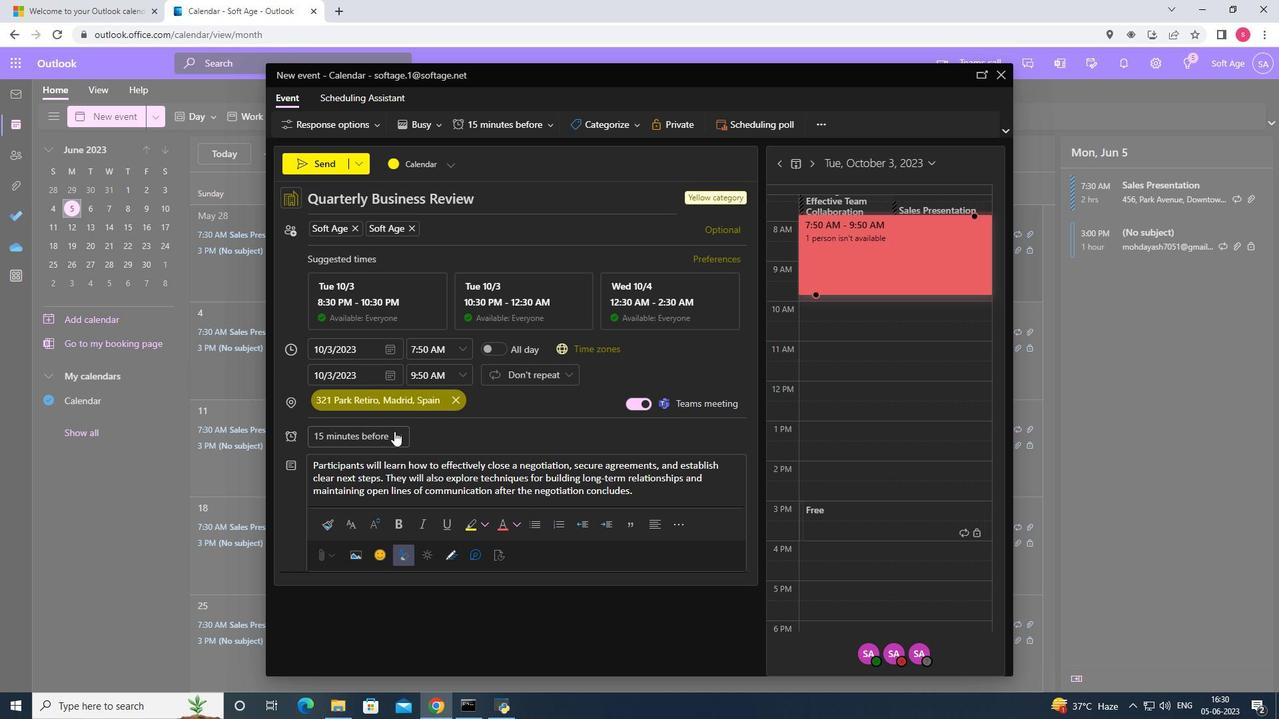 
Action: Mouse pressed left at (394, 439)
Screenshot: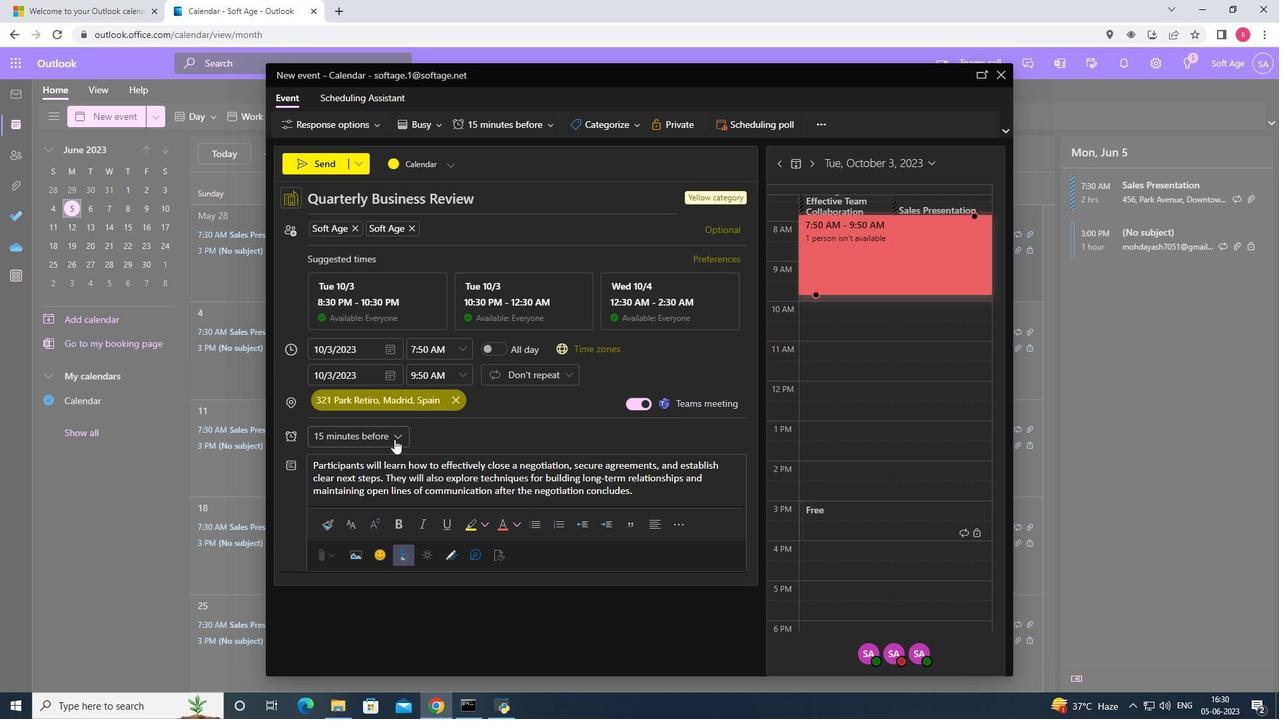 
Action: Mouse moved to (375, 245)
Screenshot: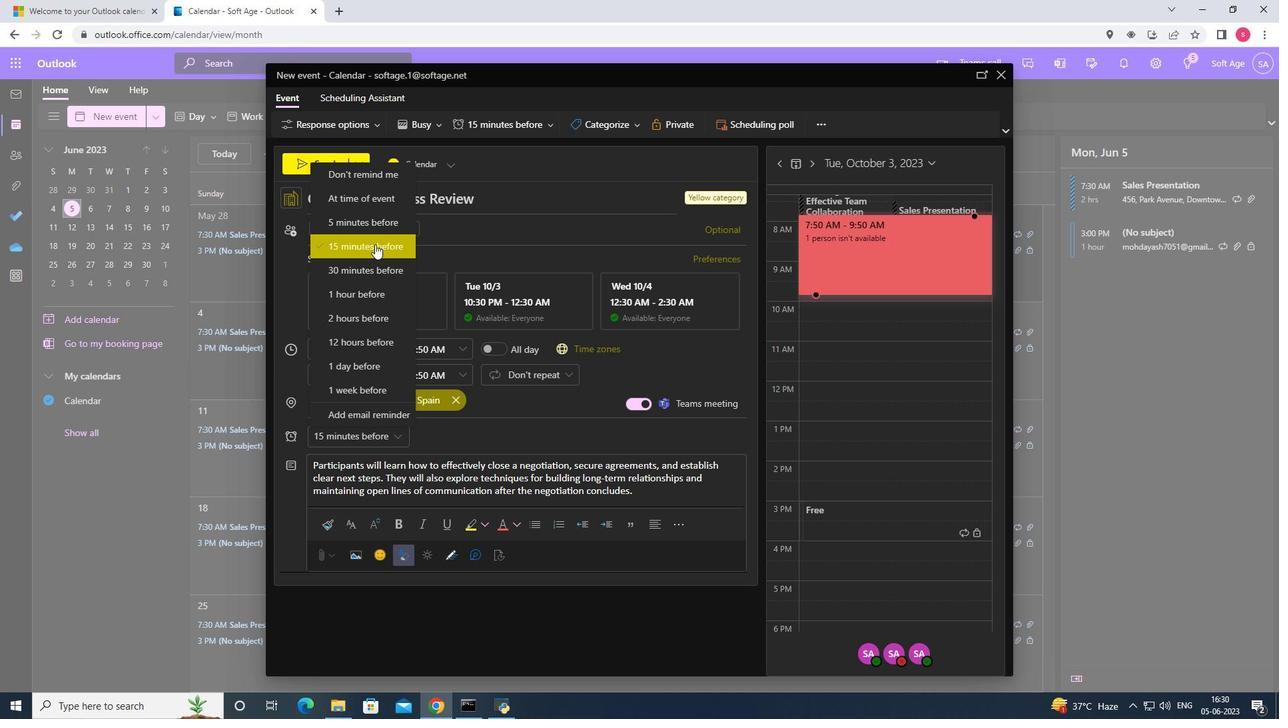 
Action: Mouse pressed left at (375, 245)
Screenshot: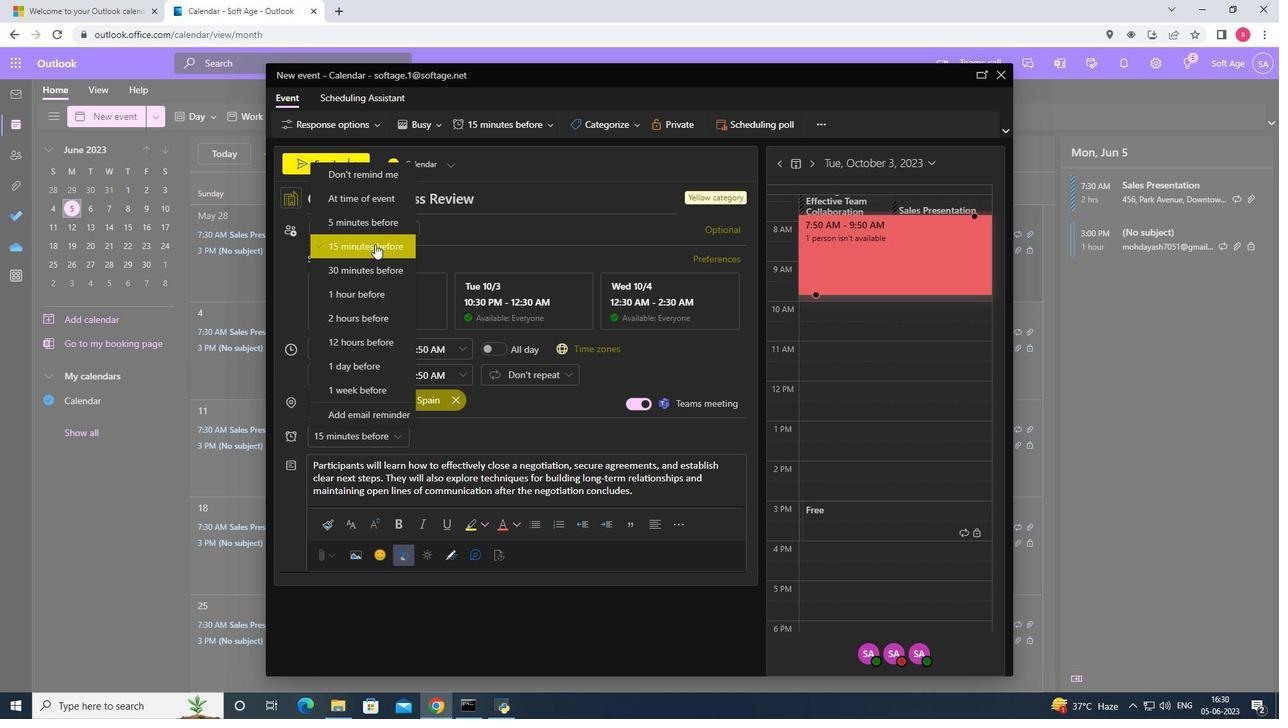 
Action: Mouse moved to (330, 168)
Screenshot: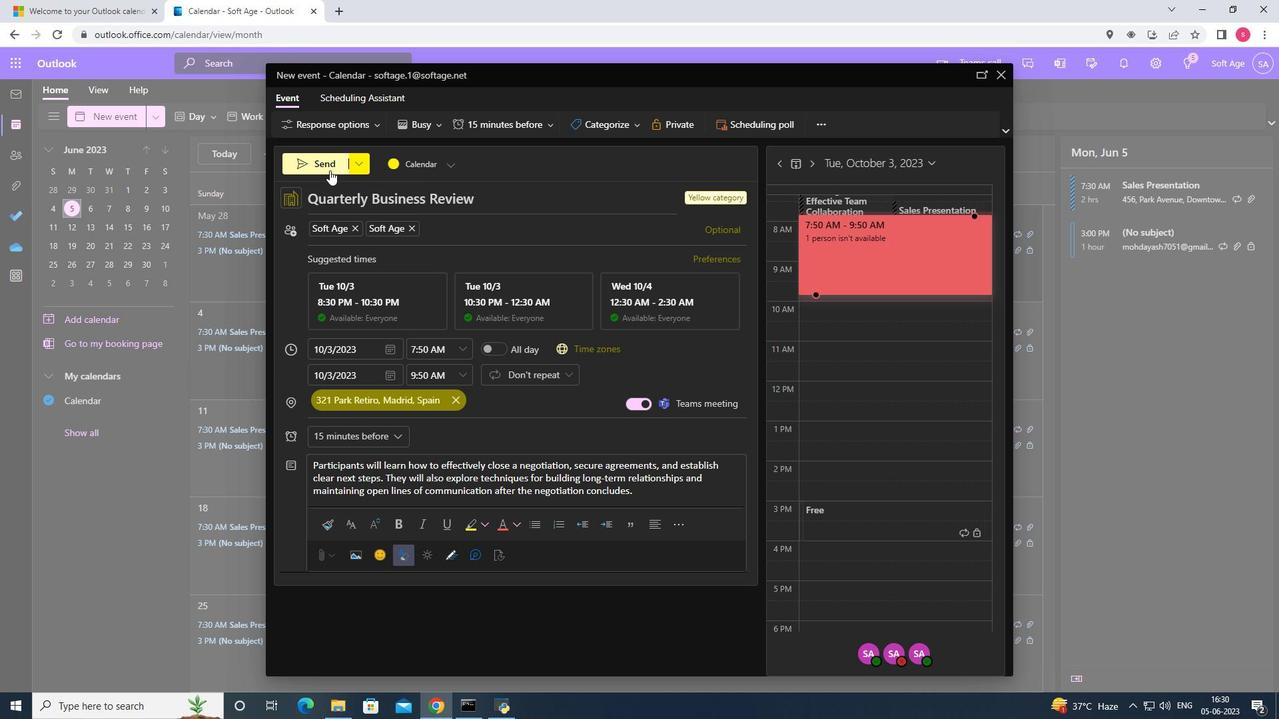 
Action: Mouse pressed left at (330, 168)
Screenshot: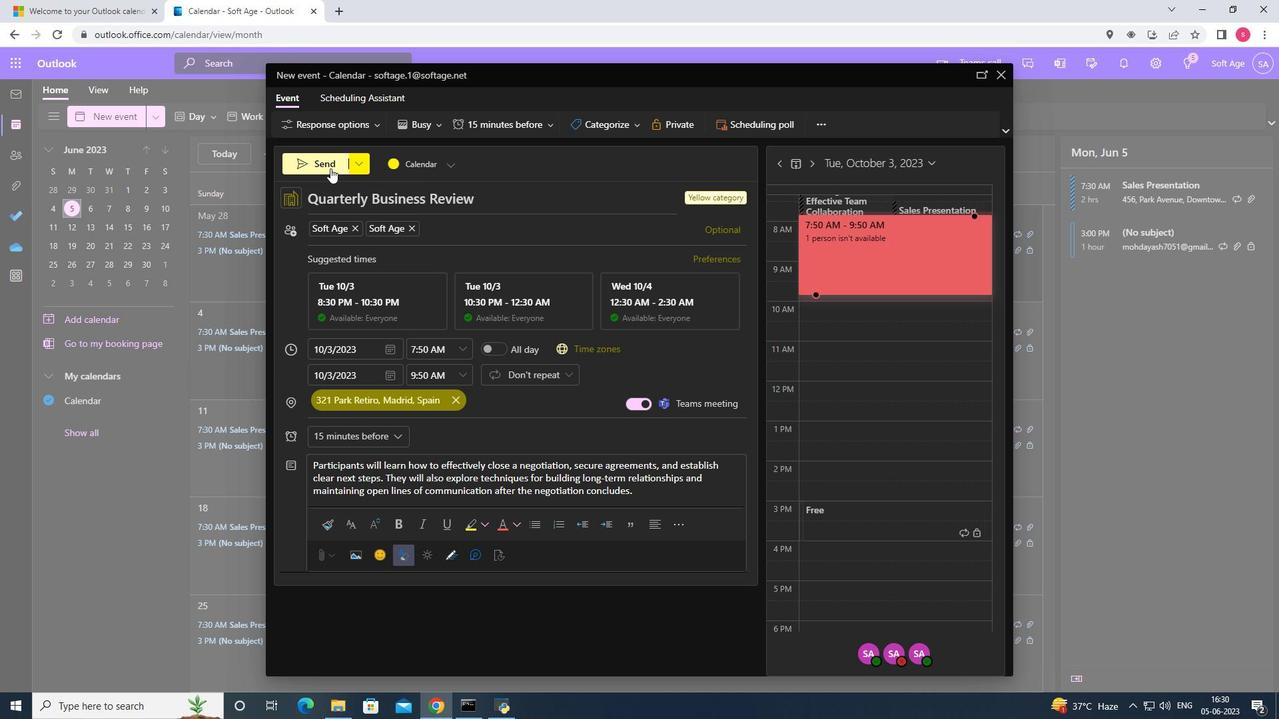 
